Task: Find an Airbnb in Gombe, Nigeria for 7 guests from 10th to 15th July, with a price range of 10,000 to 100,000, 4 bedrooms, 7 beds, 3 bathrooms, and amenities including WiFi, washing machine, free parking, TV, gym, and breakfast. Enable self check-in.
Action: Mouse moved to (468, 121)
Screenshot: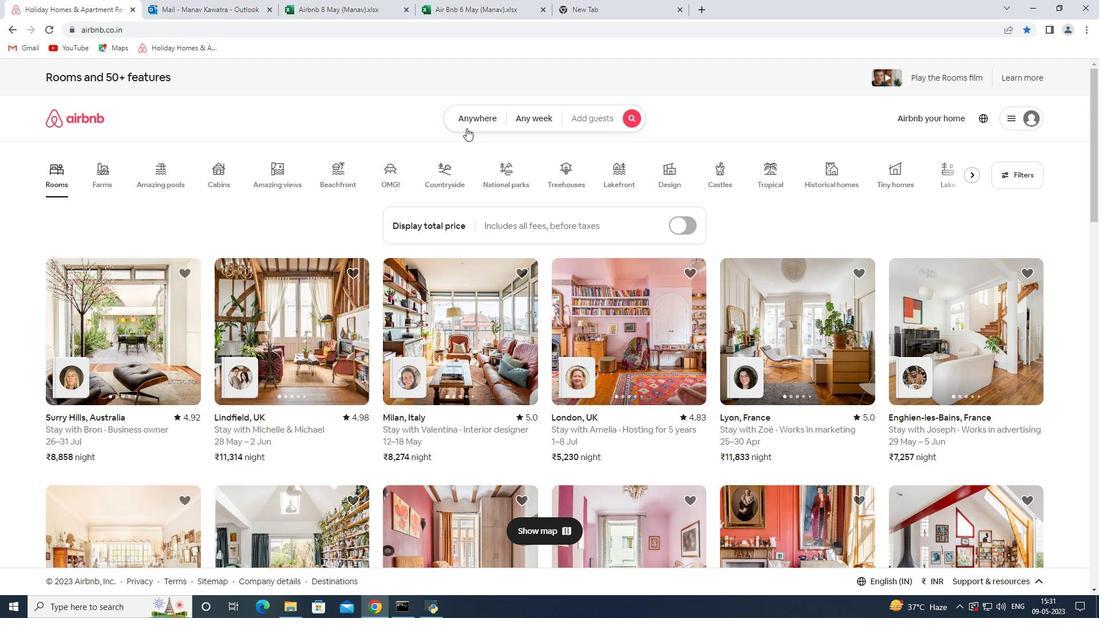 
Action: Mouse pressed left at (468, 121)
Screenshot: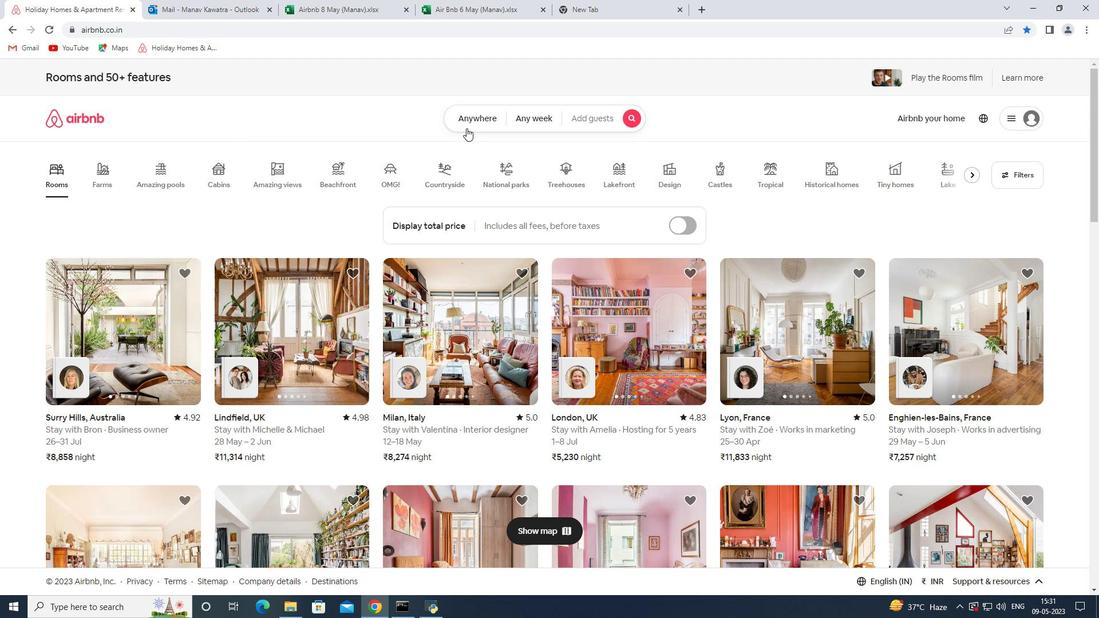 
Action: Mouse moved to (408, 166)
Screenshot: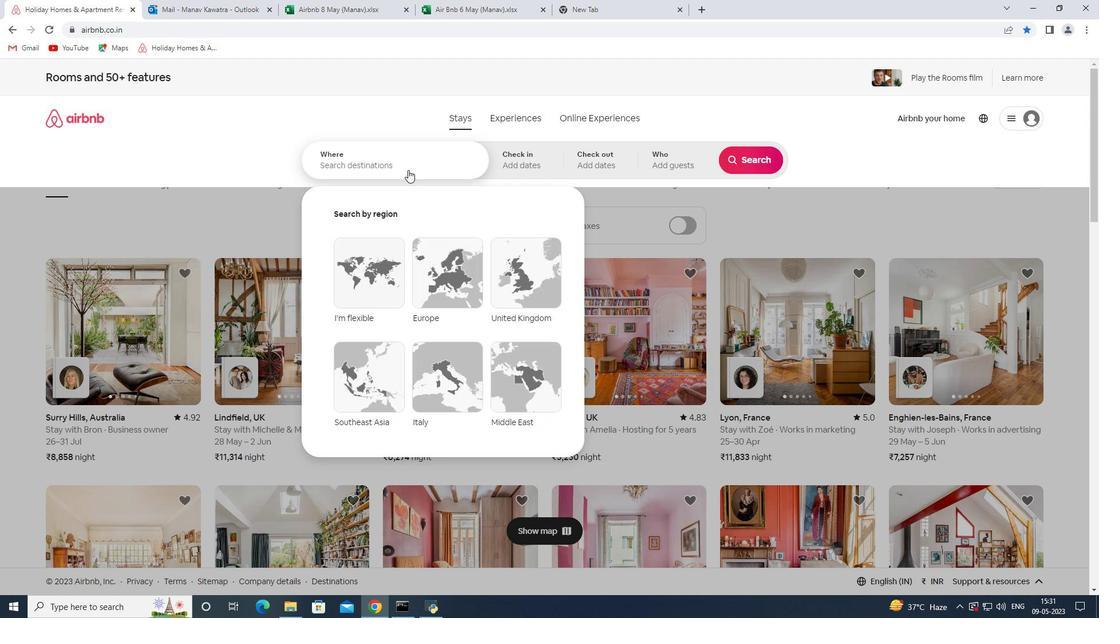 
Action: Mouse pressed left at (408, 166)
Screenshot: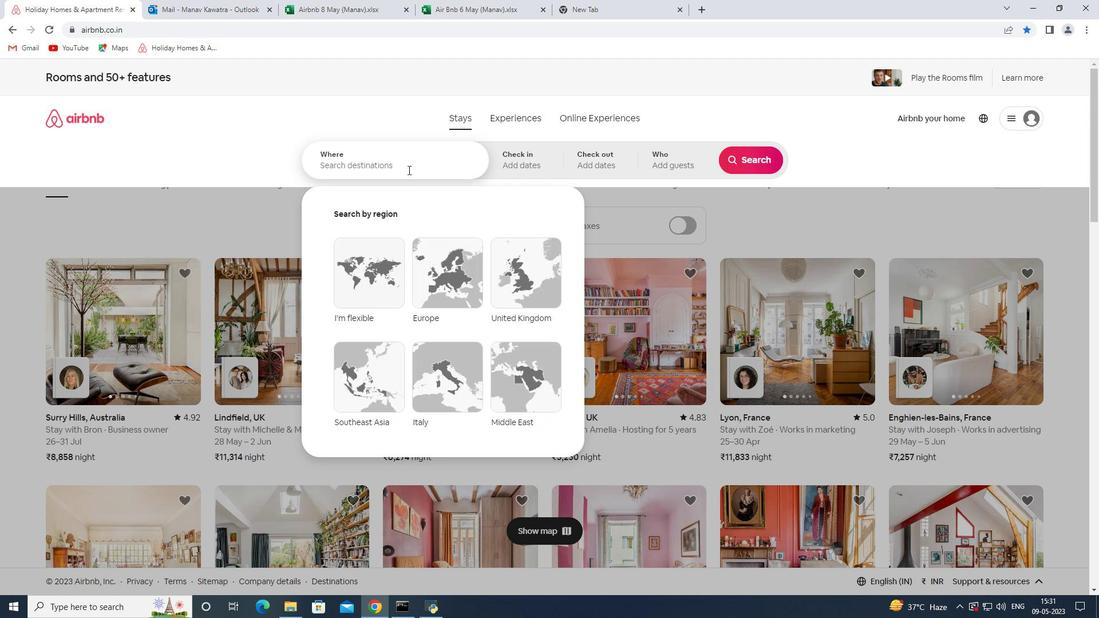 
Action: Mouse moved to (409, 166)
Screenshot: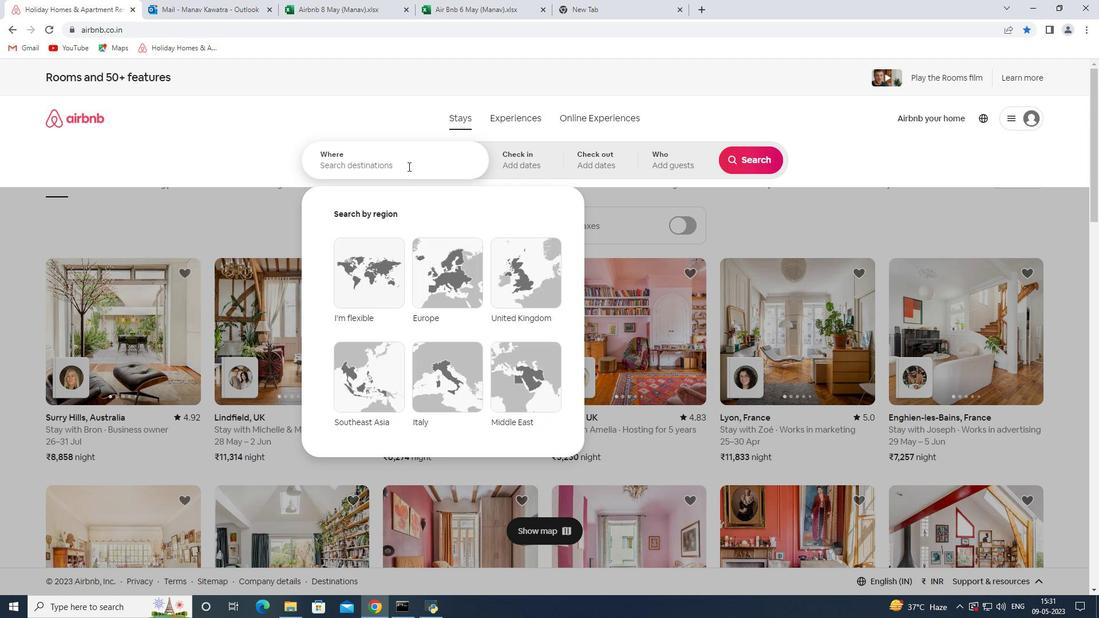 
Action: Key pressed <Key.shift>Gombe<Key.space><Key.shift><Key.shift><Key.shift><Key.shift>Nig
Screenshot: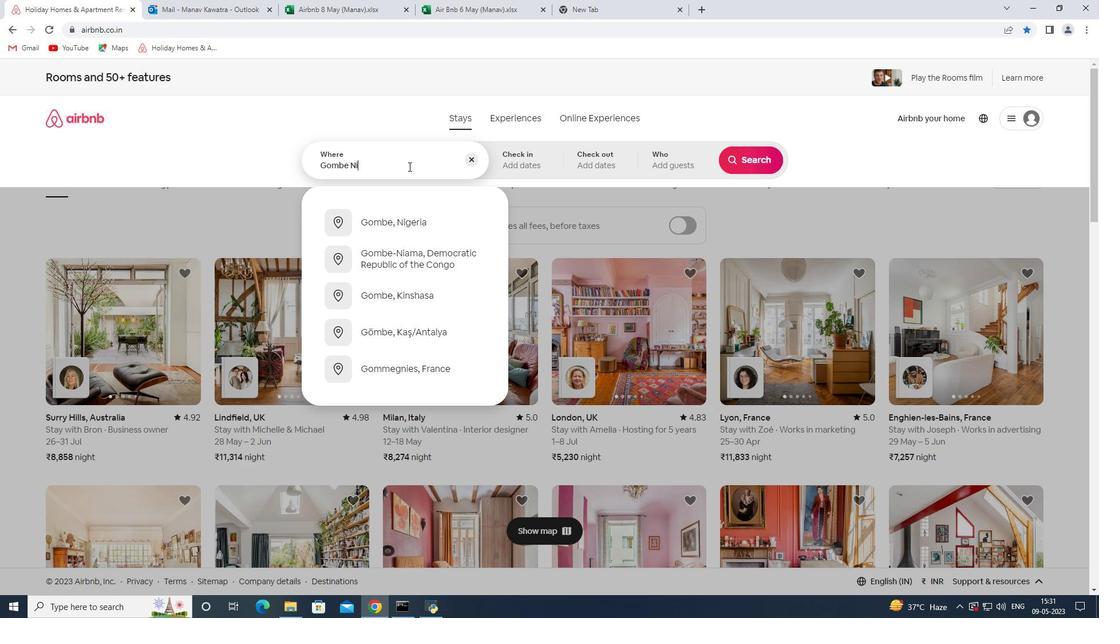 
Action: Mouse moved to (411, 217)
Screenshot: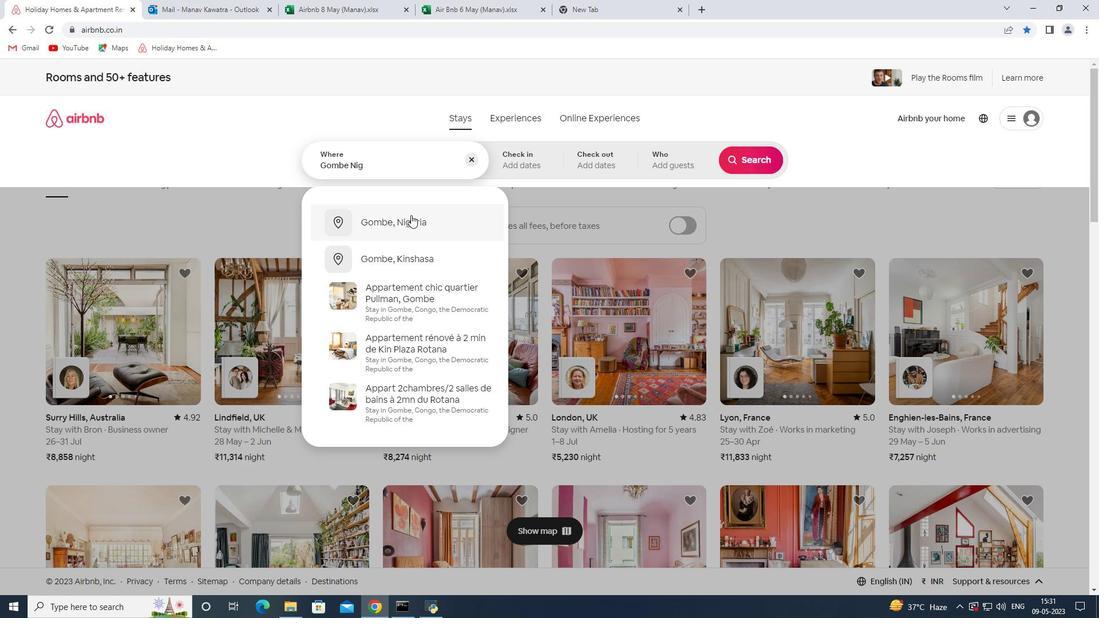 
Action: Mouse pressed left at (411, 217)
Screenshot: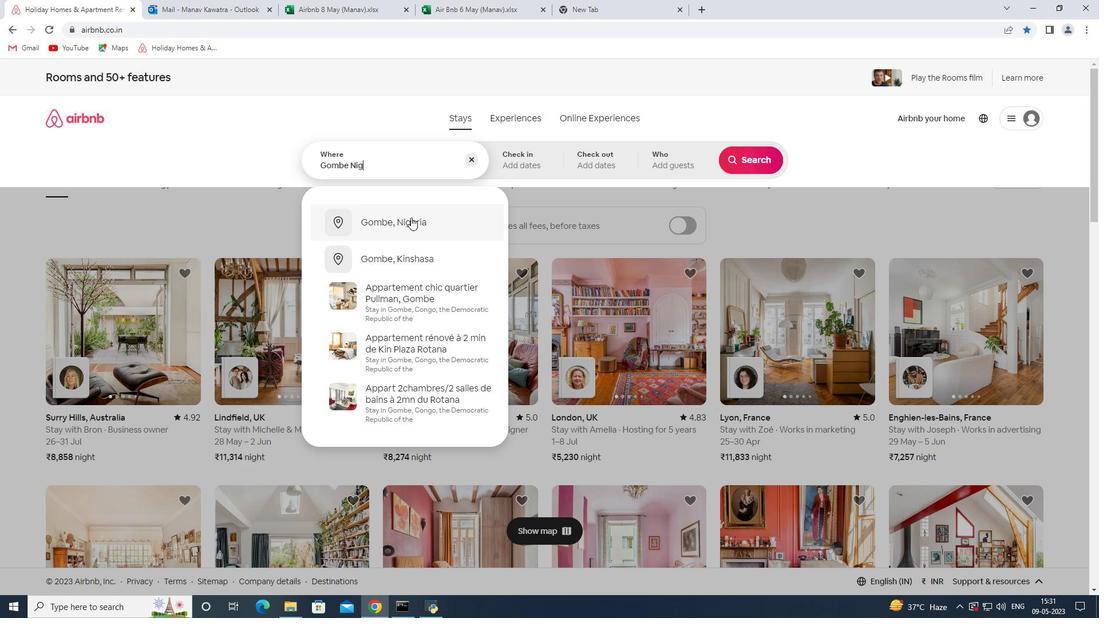 
Action: Mouse moved to (749, 247)
Screenshot: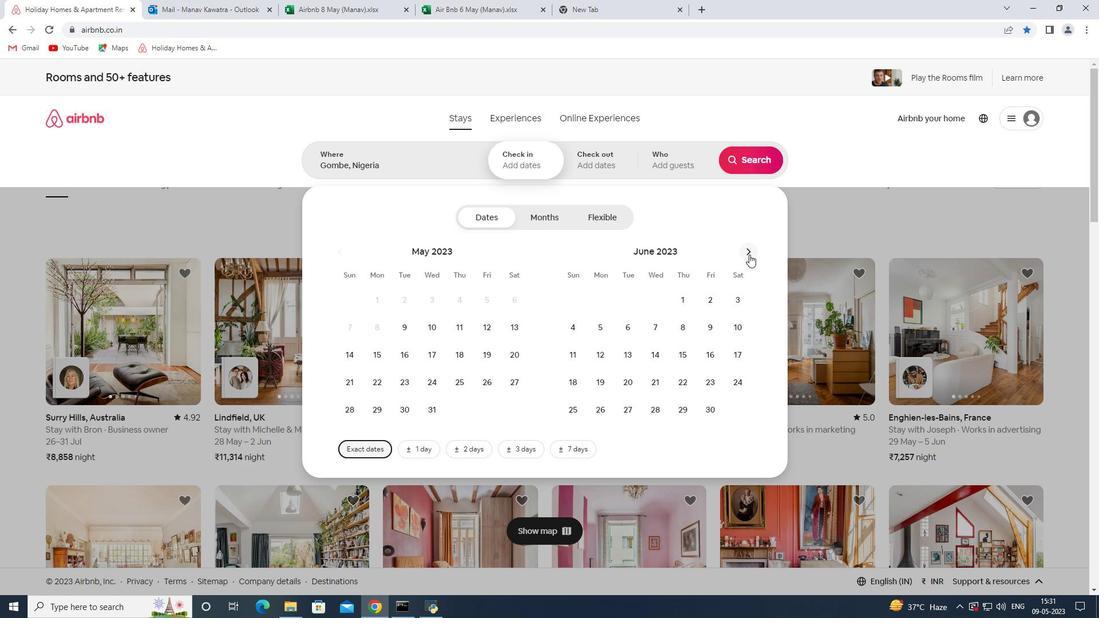 
Action: Mouse pressed left at (749, 247)
Screenshot: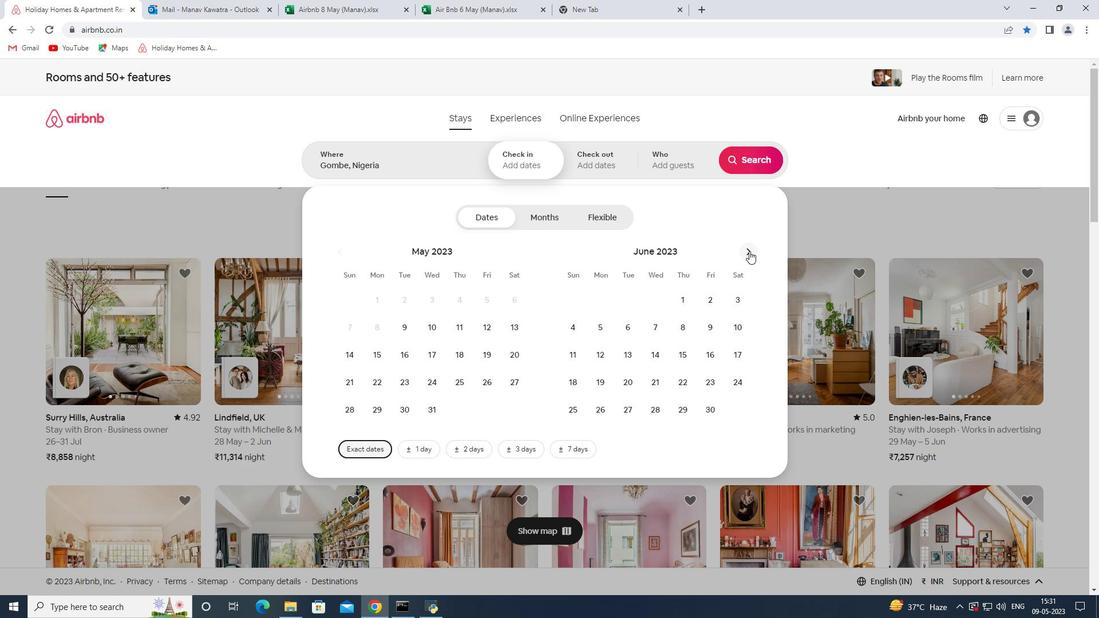 
Action: Mouse moved to (595, 351)
Screenshot: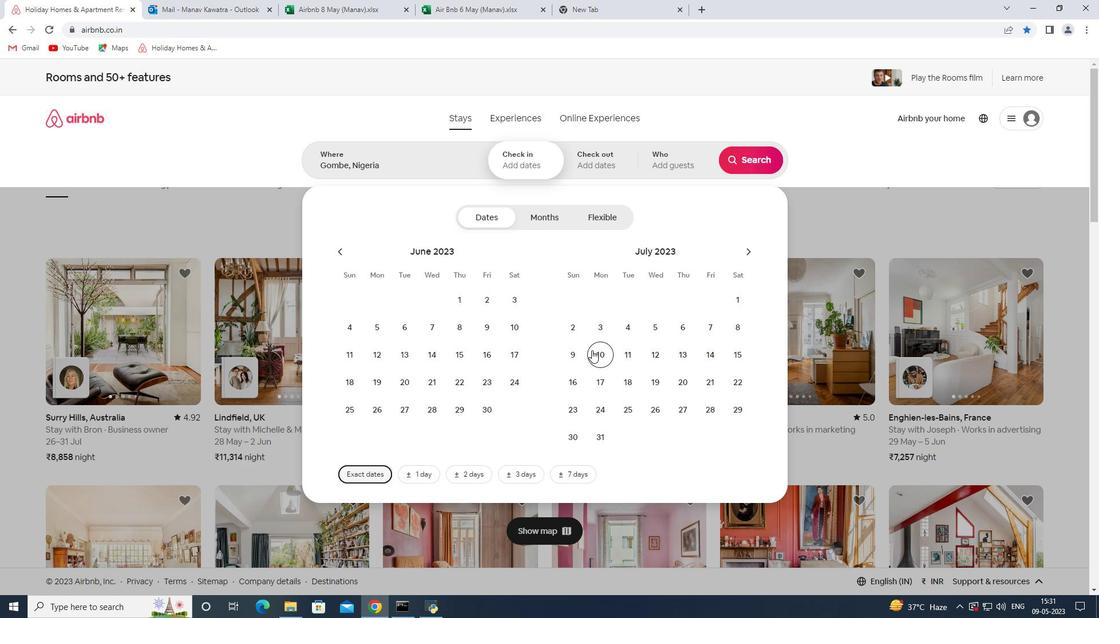 
Action: Mouse pressed left at (595, 351)
Screenshot: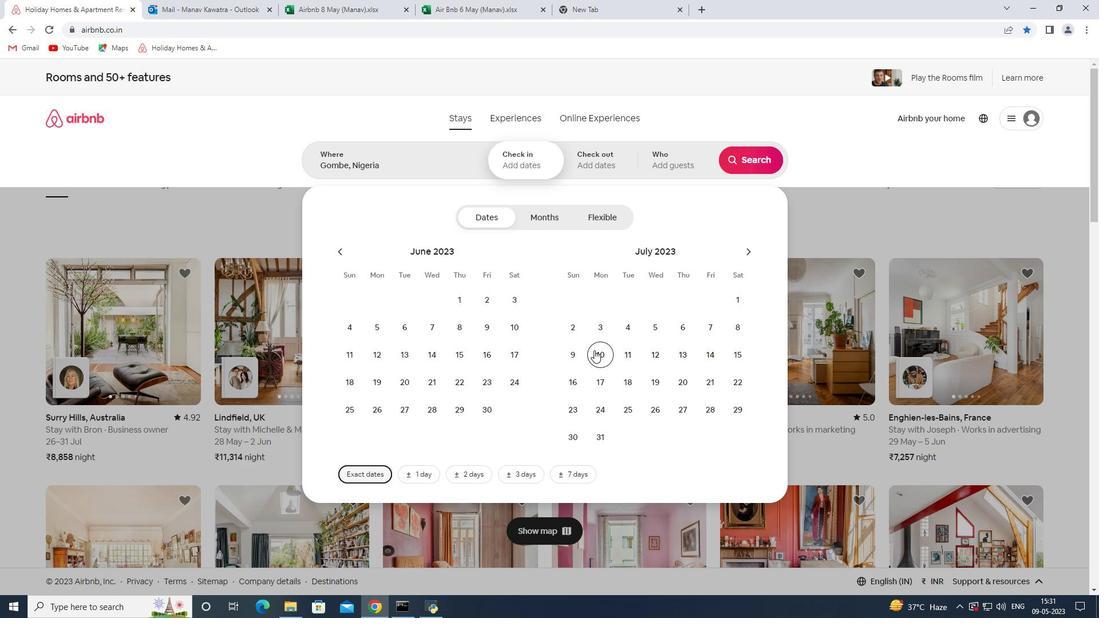 
Action: Mouse moved to (734, 362)
Screenshot: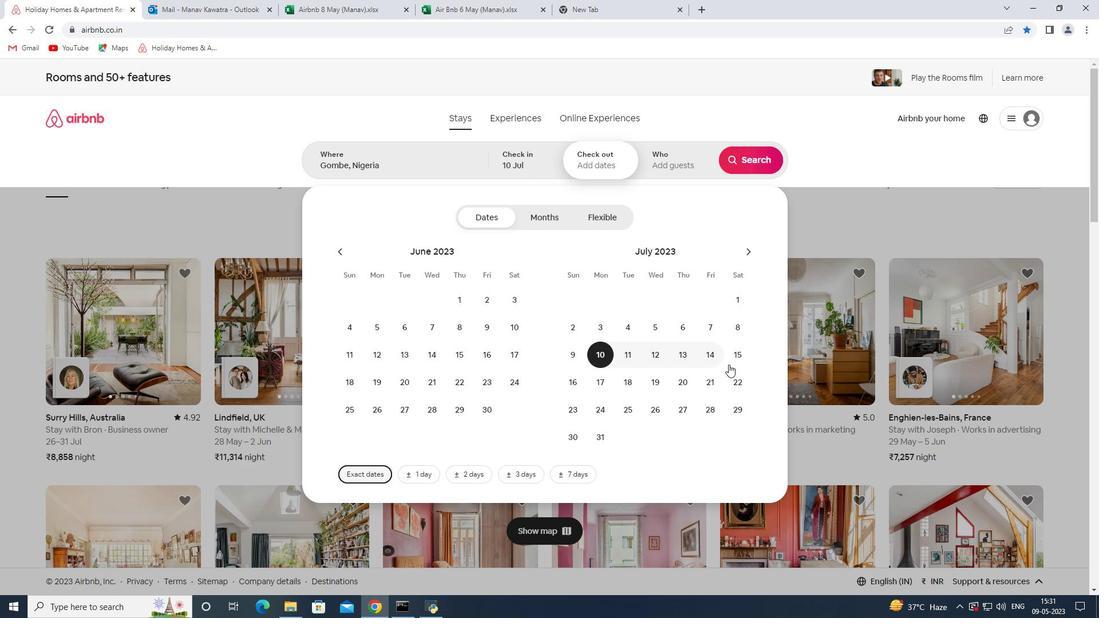 
Action: Mouse pressed left at (734, 362)
Screenshot: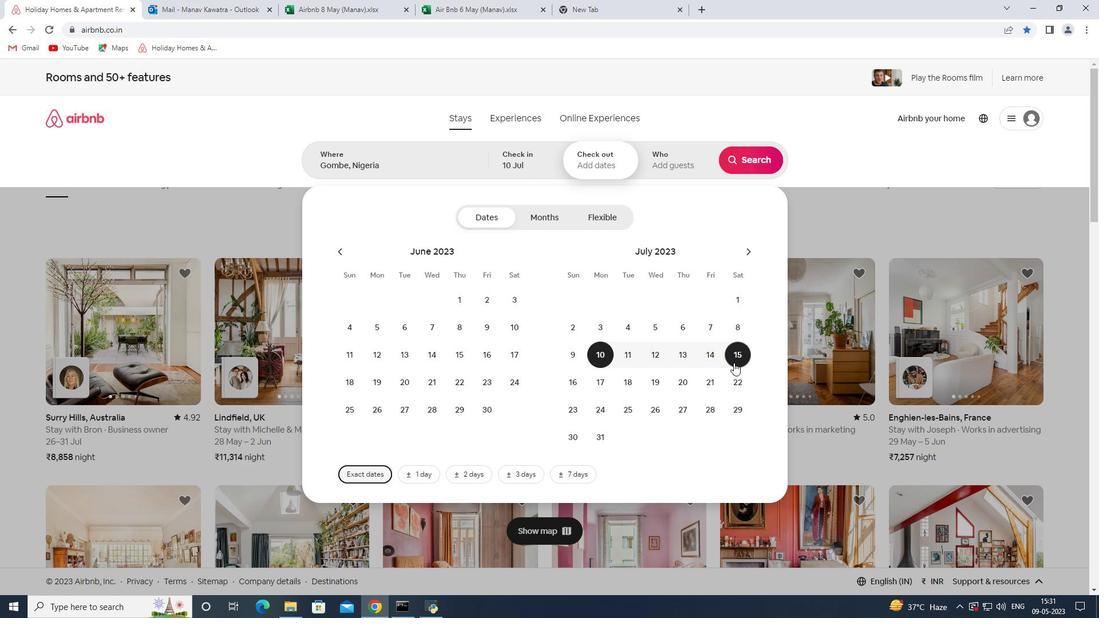 
Action: Mouse moved to (679, 161)
Screenshot: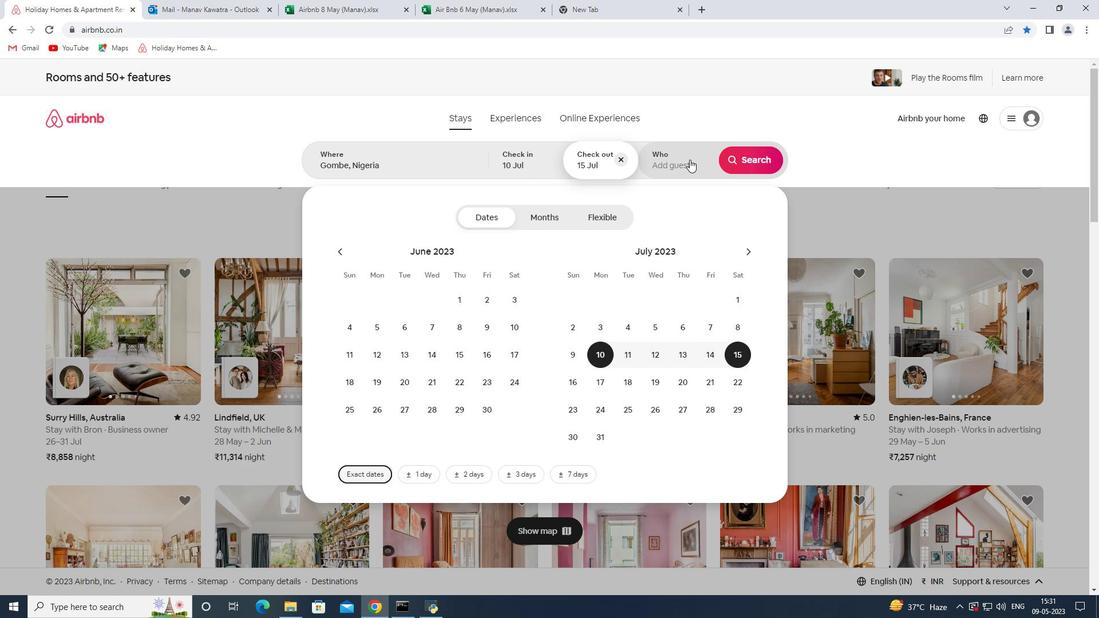 
Action: Mouse pressed left at (679, 161)
Screenshot: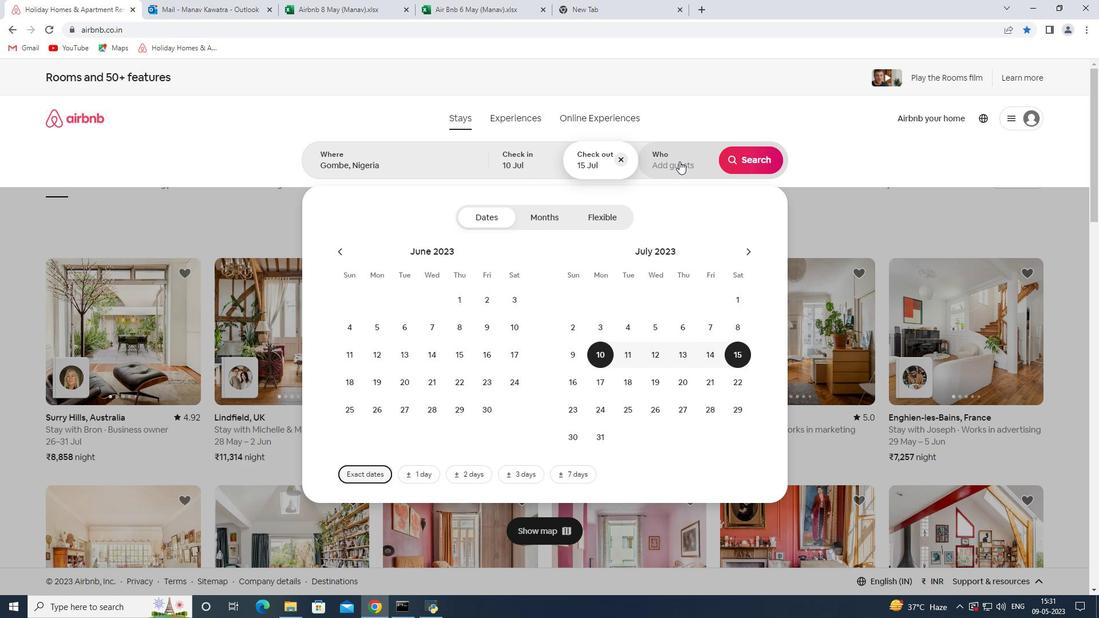 
Action: Mouse moved to (752, 214)
Screenshot: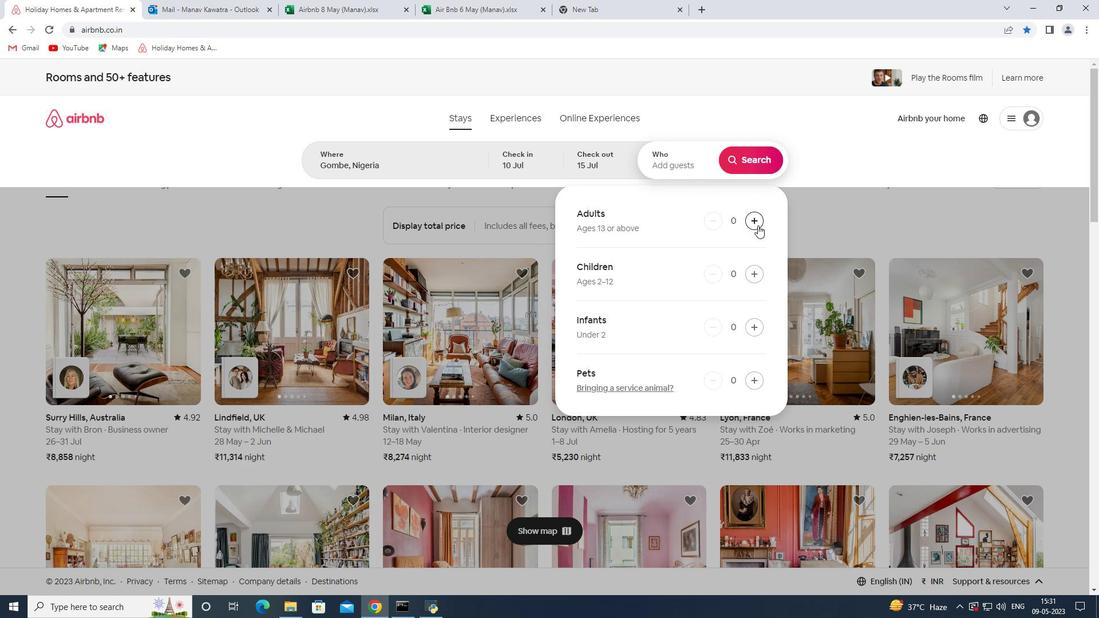 
Action: Mouse pressed left at (752, 214)
Screenshot: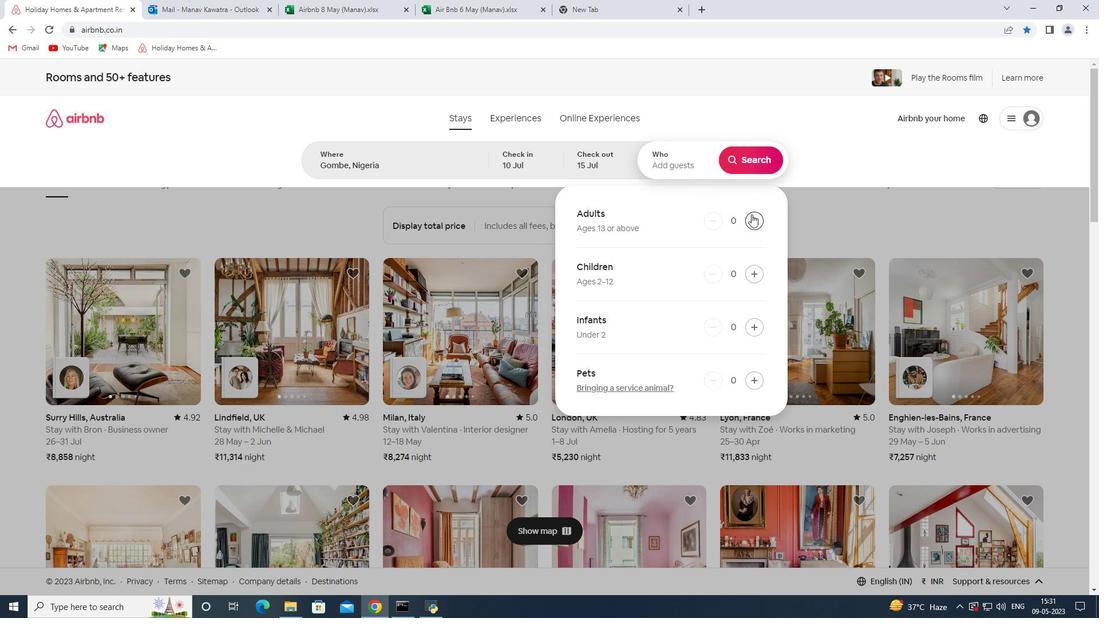 
Action: Mouse pressed left at (752, 214)
Screenshot: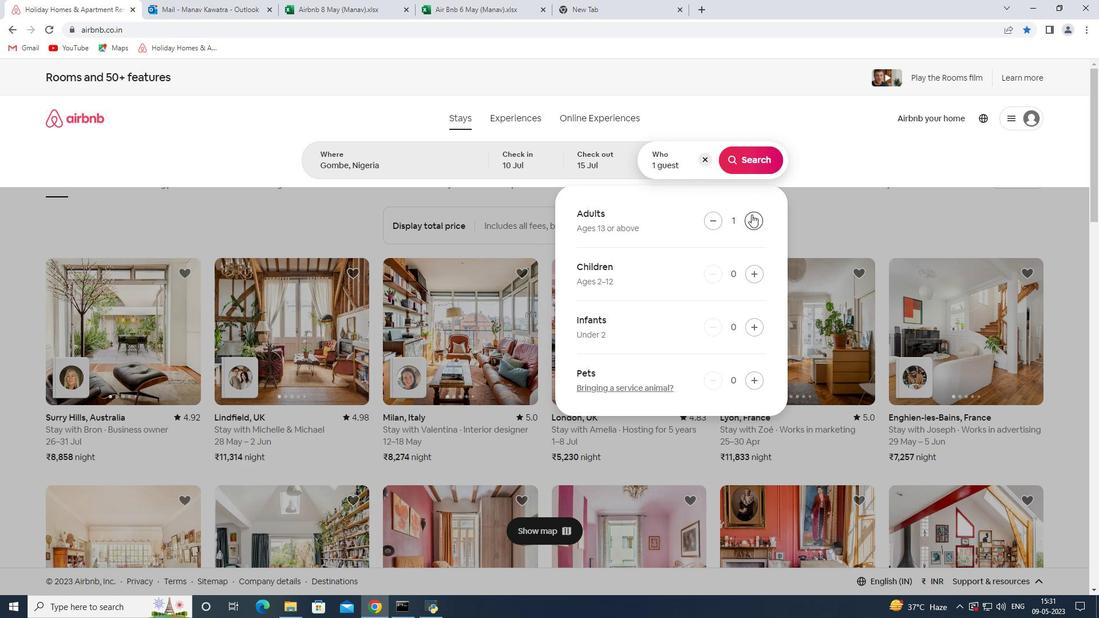 
Action: Mouse pressed left at (752, 214)
Screenshot: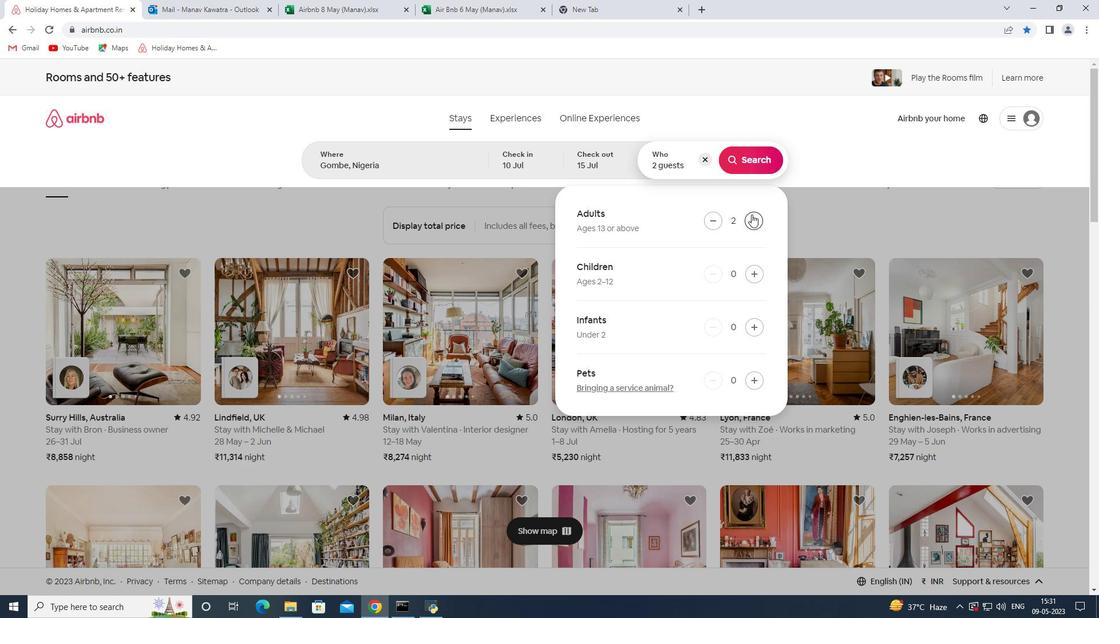 
Action: Mouse moved to (753, 217)
Screenshot: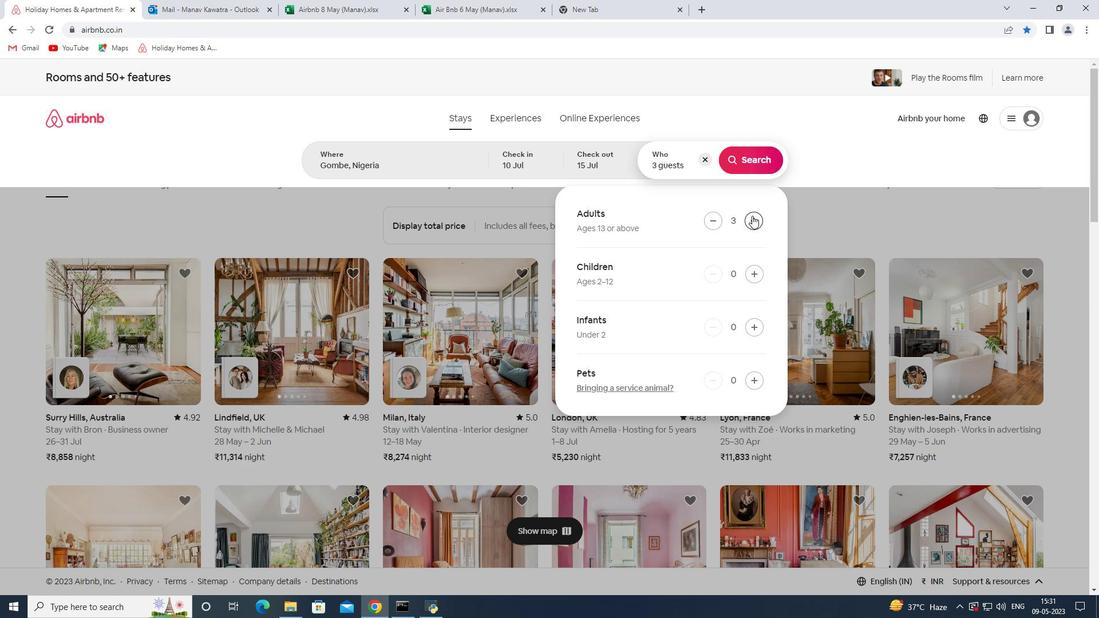 
Action: Mouse pressed left at (753, 217)
Screenshot: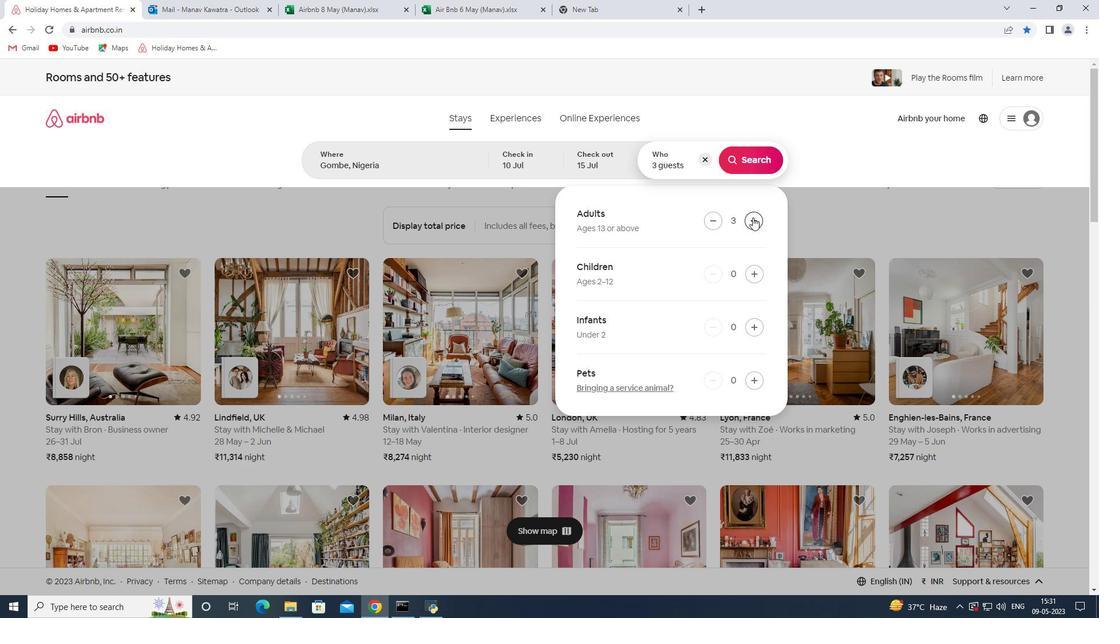 
Action: Mouse pressed left at (753, 217)
Screenshot: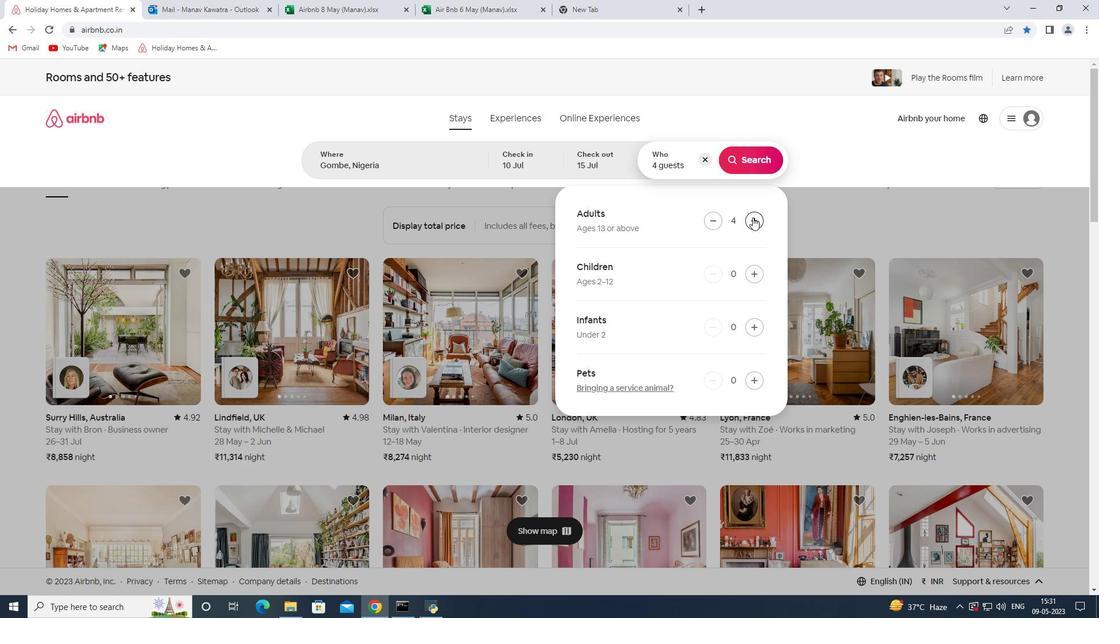
Action: Mouse moved to (753, 218)
Screenshot: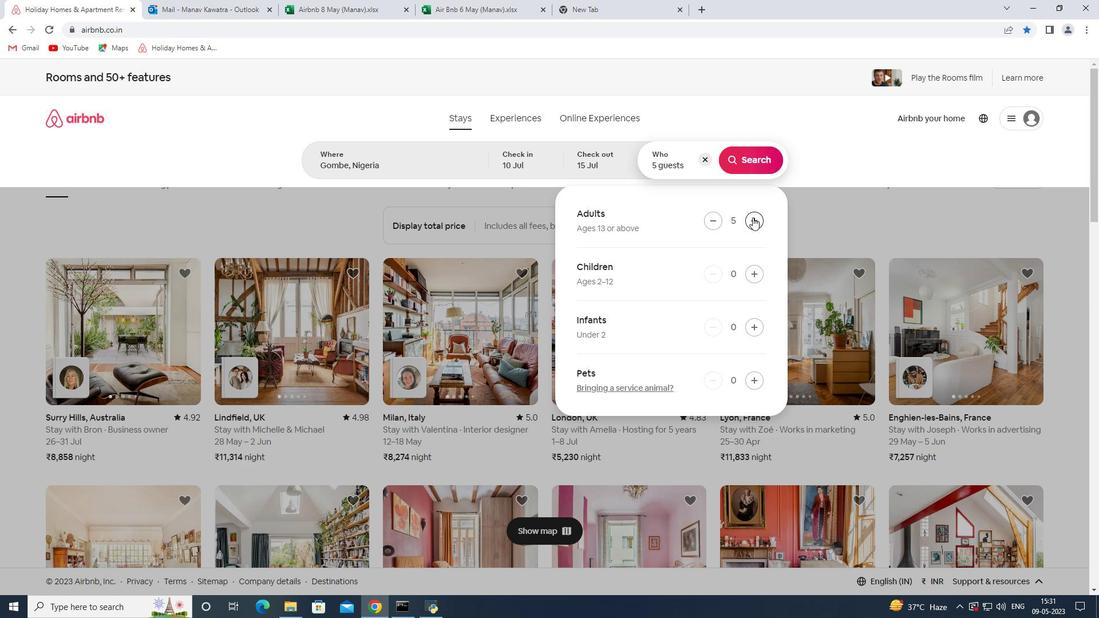
Action: Mouse pressed left at (753, 218)
Screenshot: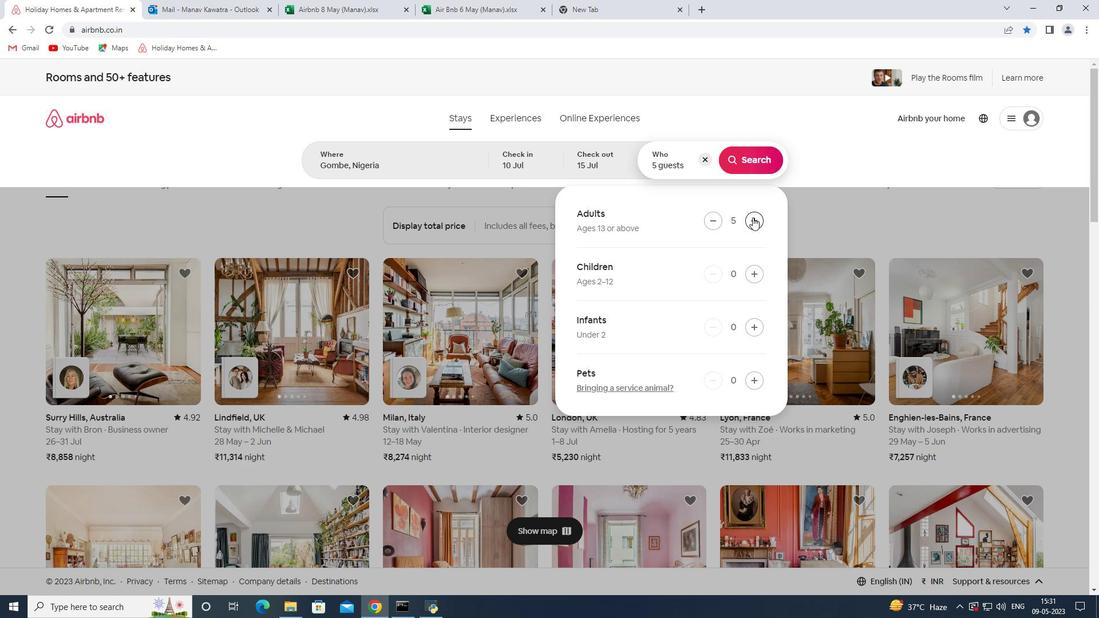 
Action: Mouse pressed left at (753, 218)
Screenshot: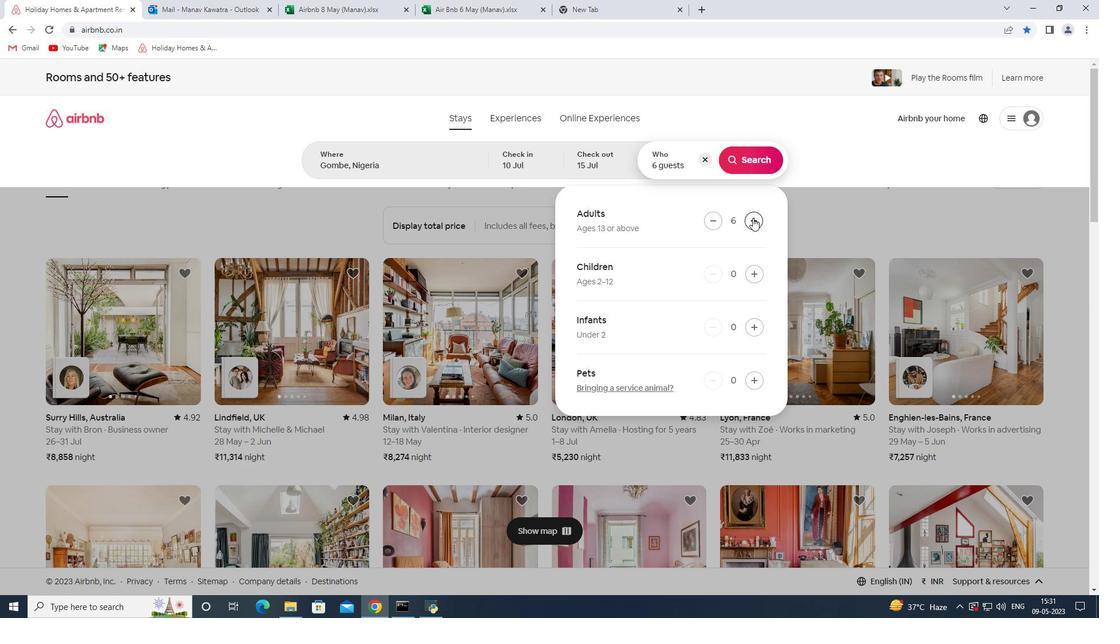 
Action: Mouse moved to (746, 161)
Screenshot: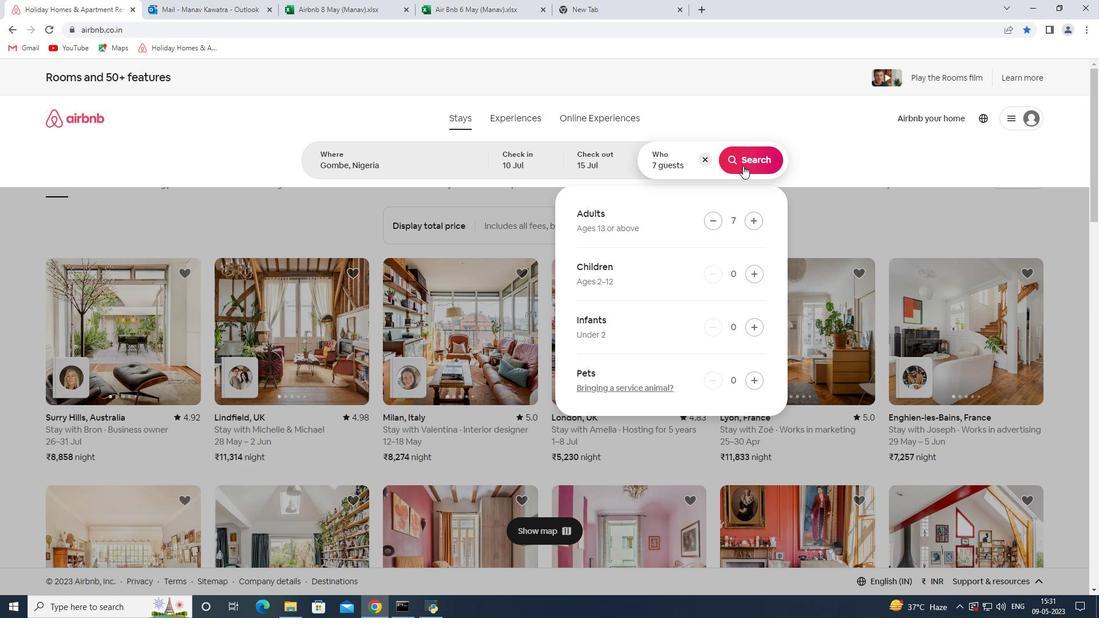 
Action: Mouse pressed left at (746, 161)
Screenshot: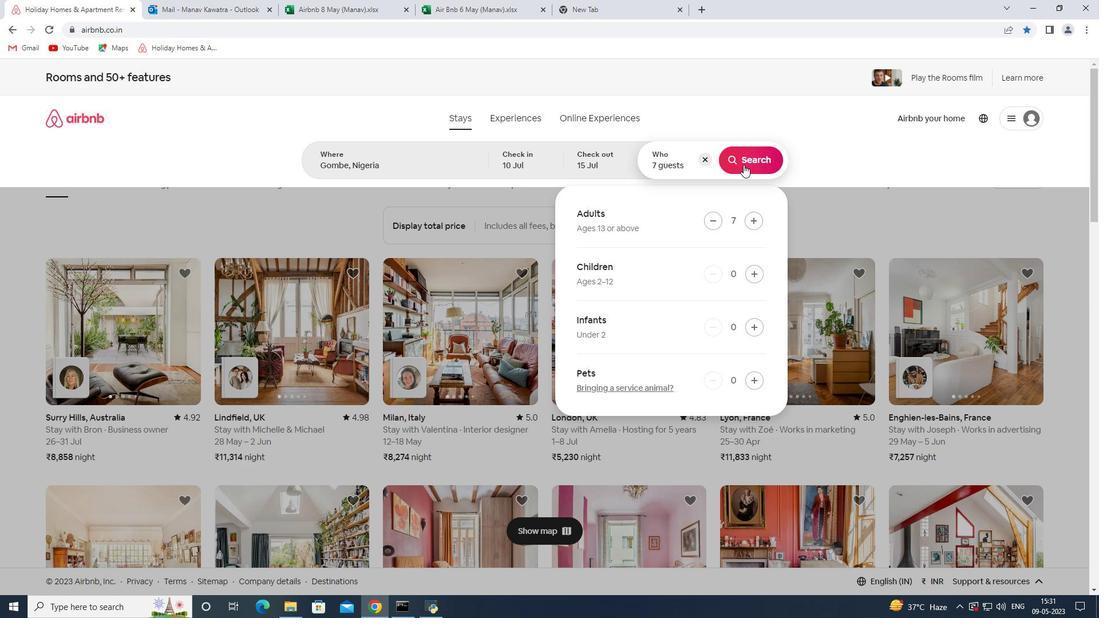 
Action: Mouse moved to (1047, 123)
Screenshot: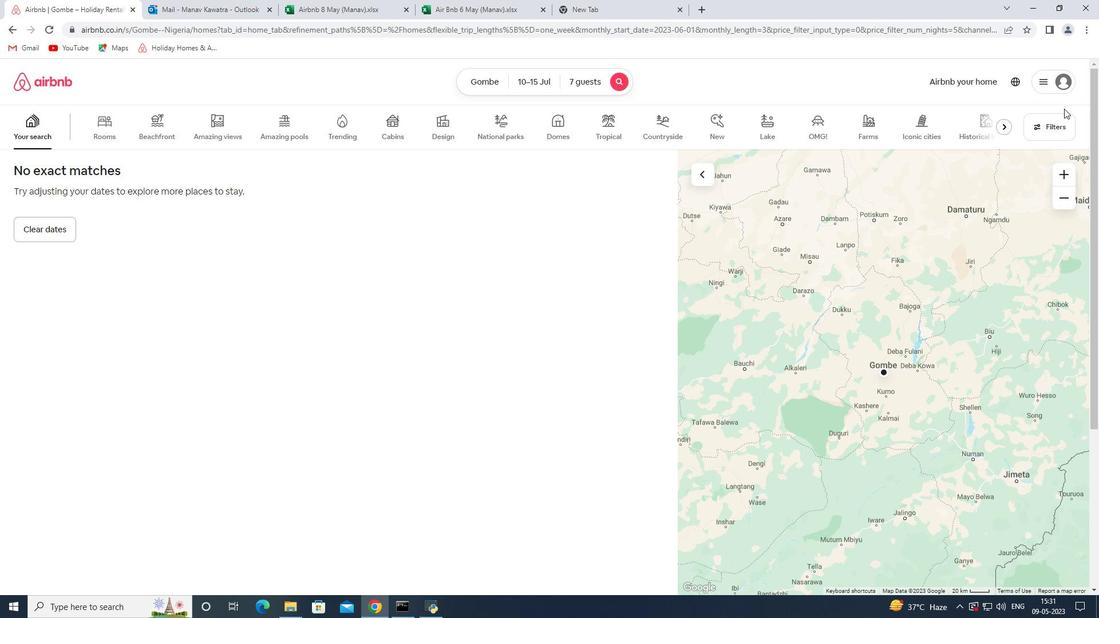 
Action: Mouse pressed left at (1047, 123)
Screenshot: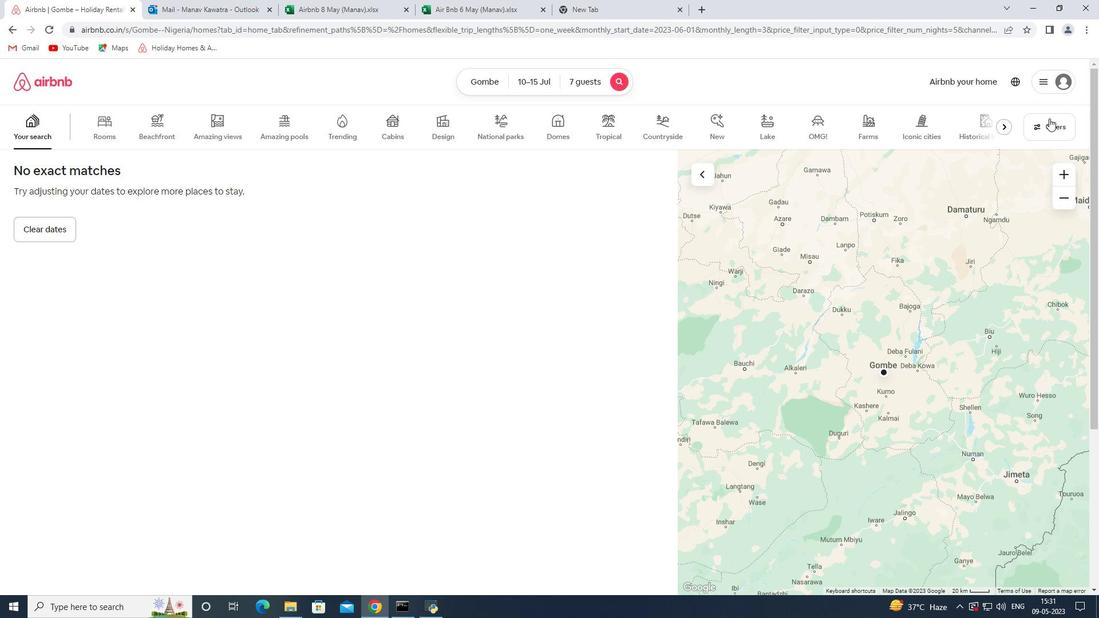 
Action: Mouse moved to (412, 409)
Screenshot: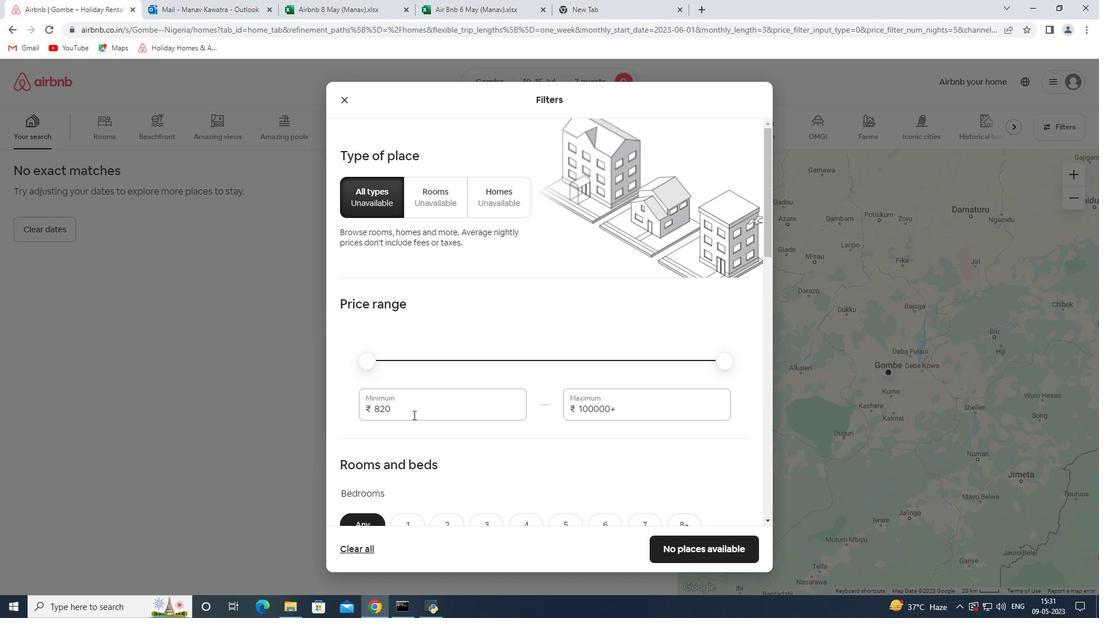 
Action: Mouse pressed left at (412, 409)
Screenshot: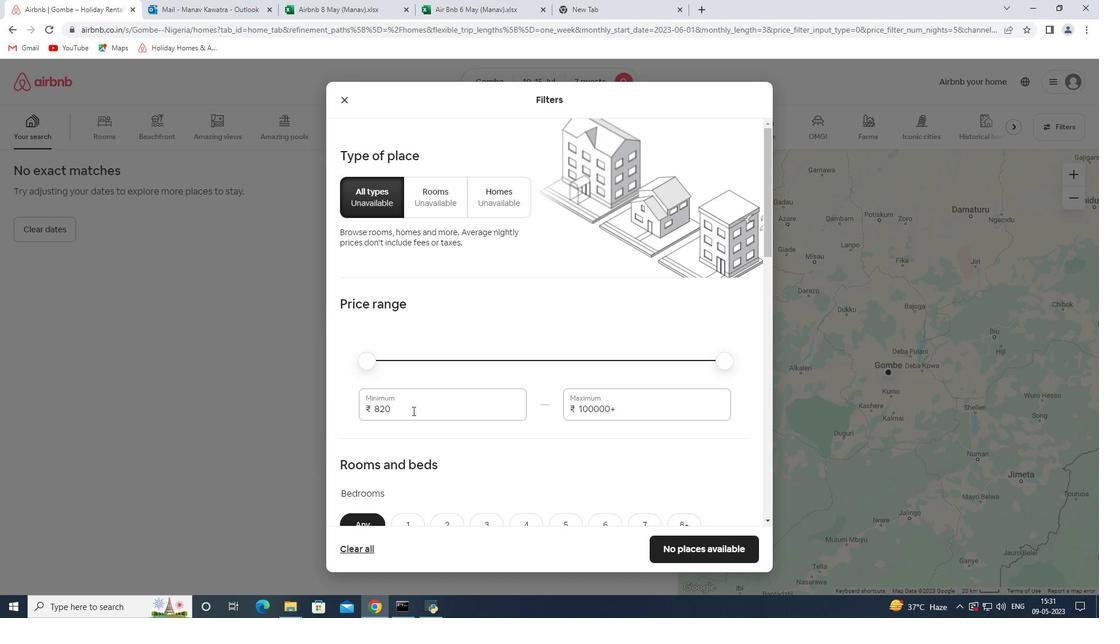 
Action: Mouse pressed left at (412, 409)
Screenshot: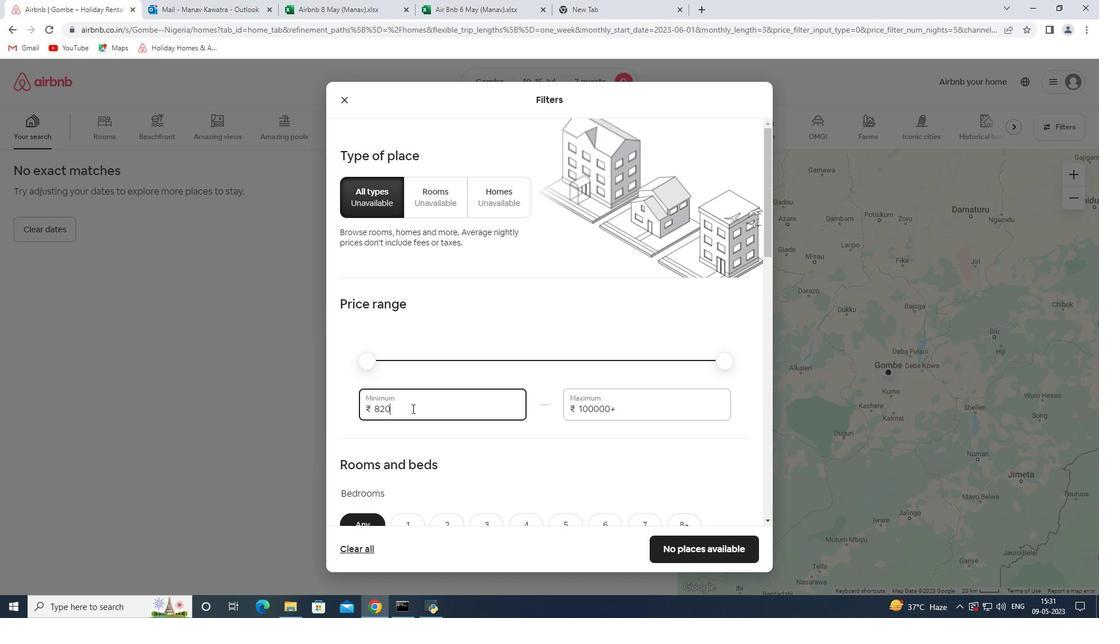 
Action: Key pressed 10000<Key.tab>15000
Screenshot: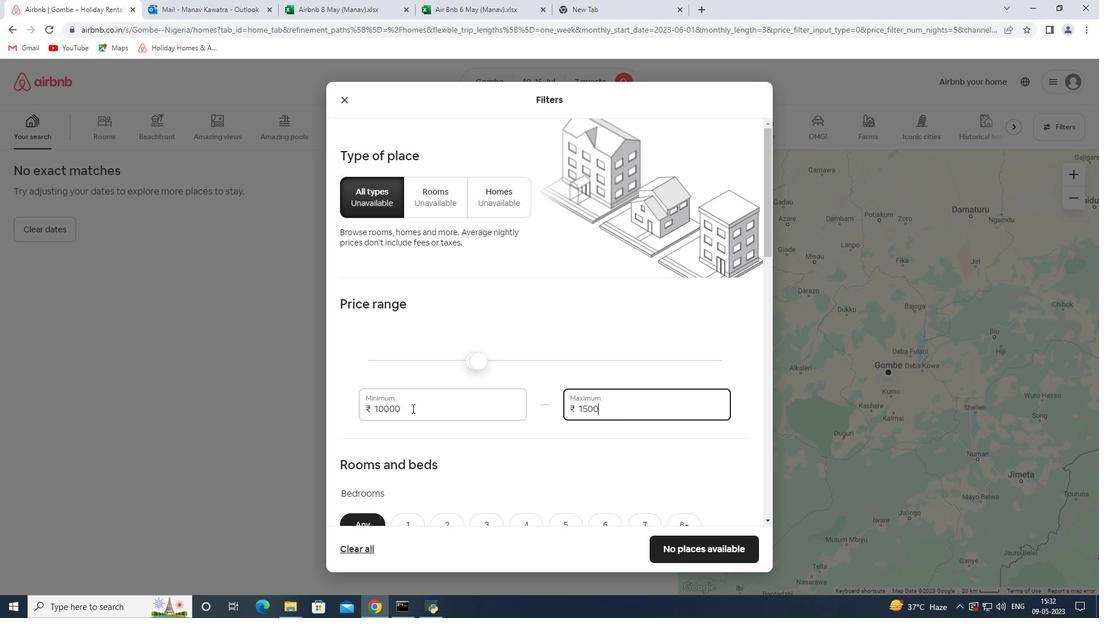 
Action: Mouse moved to (586, 237)
Screenshot: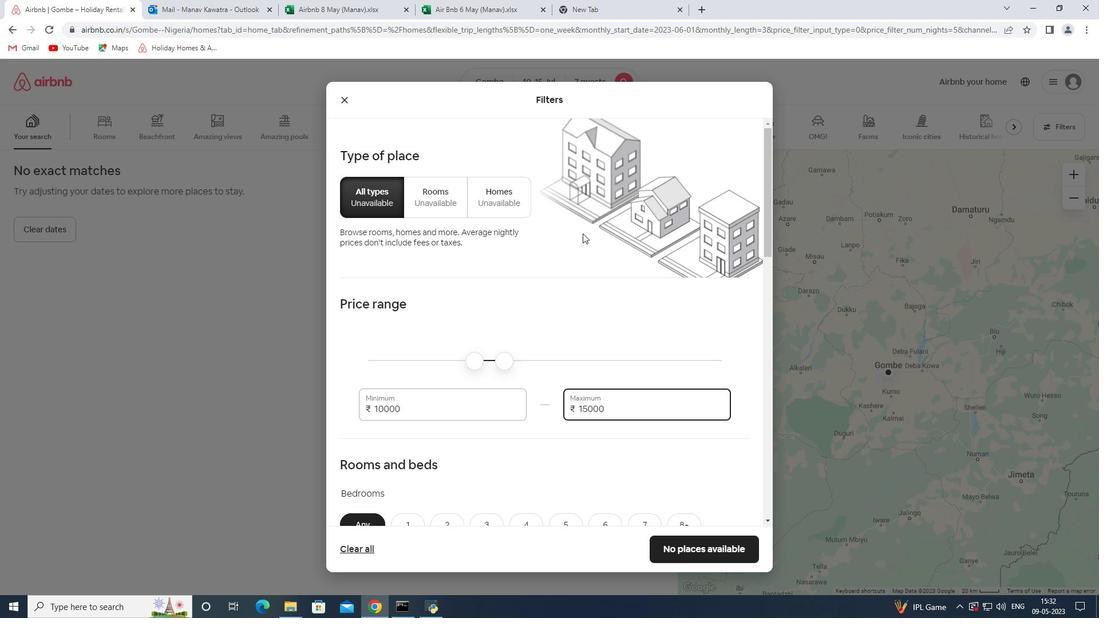 
Action: Mouse scrolled (586, 237) with delta (0, 0)
Screenshot: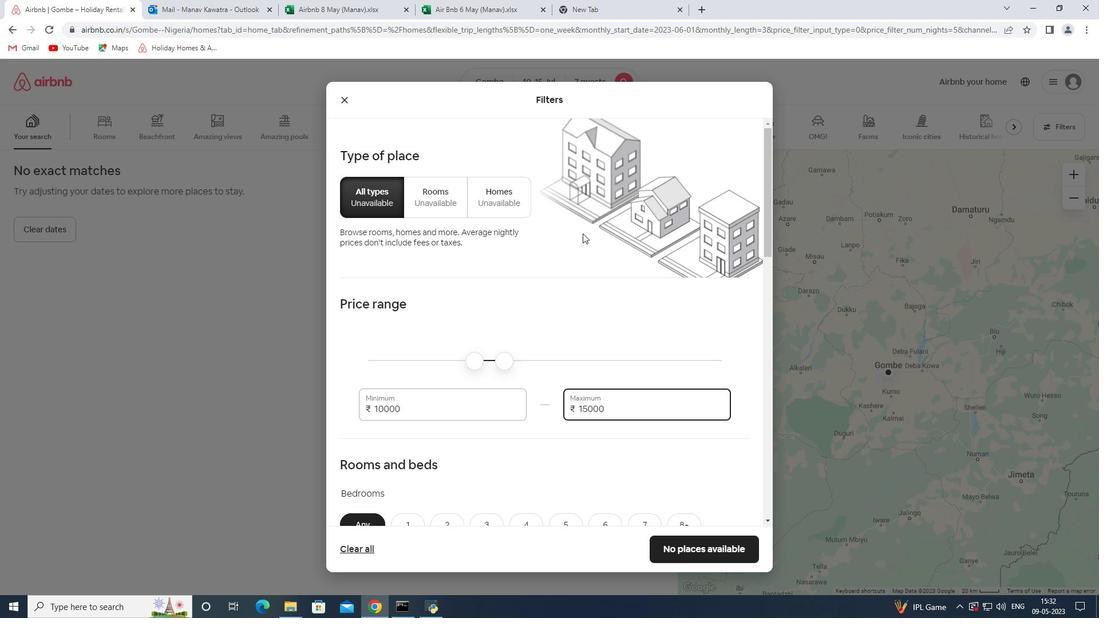 
Action: Mouse moved to (590, 237)
Screenshot: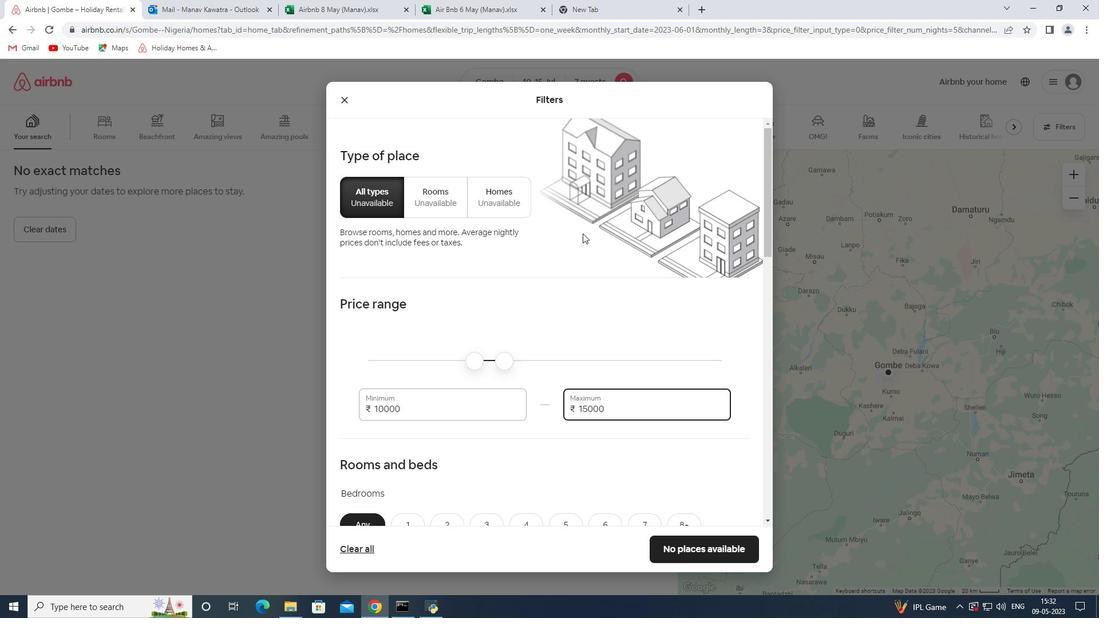 
Action: Mouse scrolled (590, 236) with delta (0, 0)
Screenshot: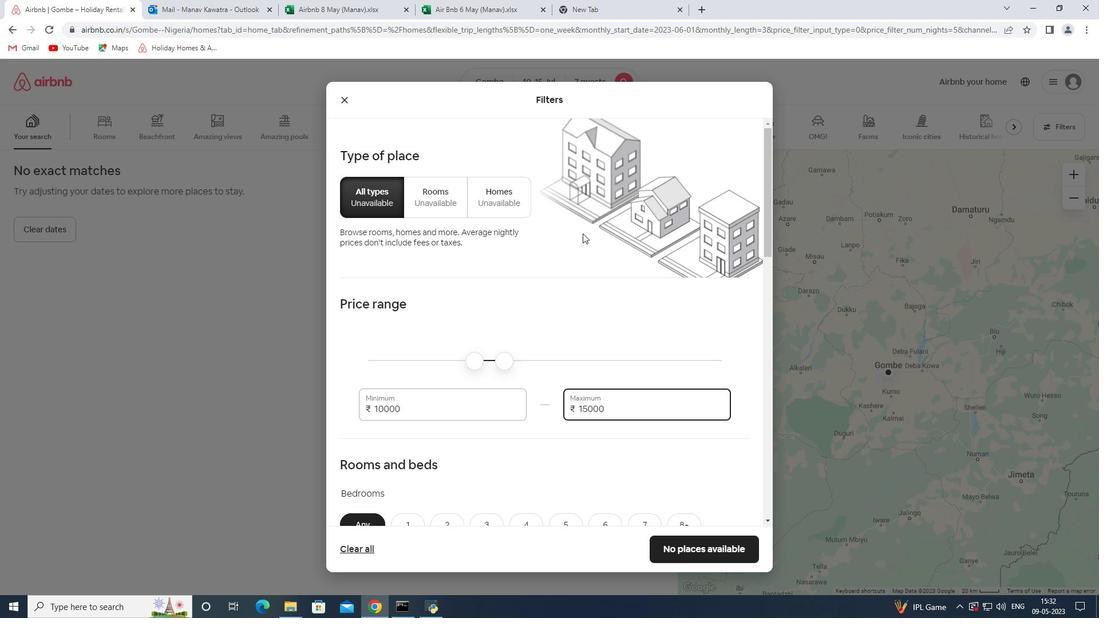 
Action: Mouse moved to (591, 236)
Screenshot: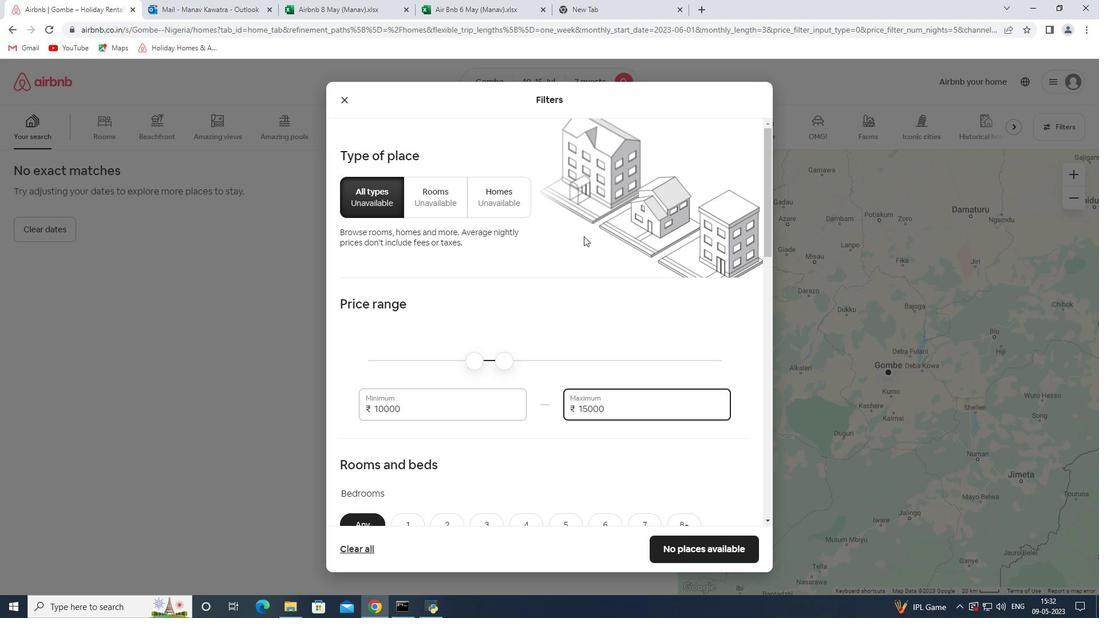 
Action: Mouse scrolled (591, 236) with delta (0, 0)
Screenshot: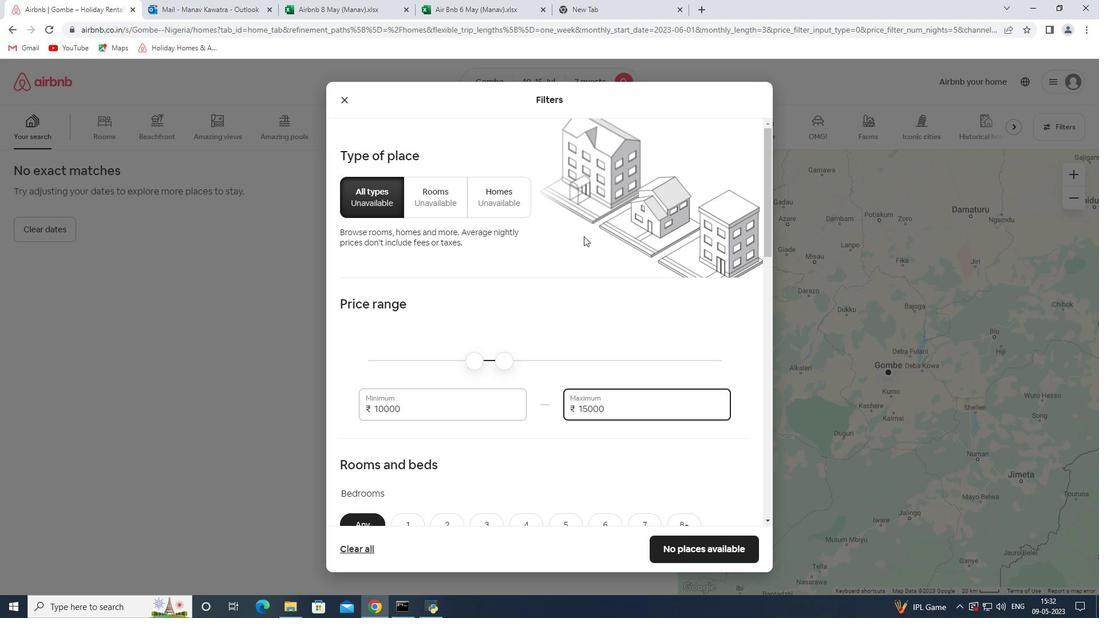 
Action: Mouse moved to (595, 234)
Screenshot: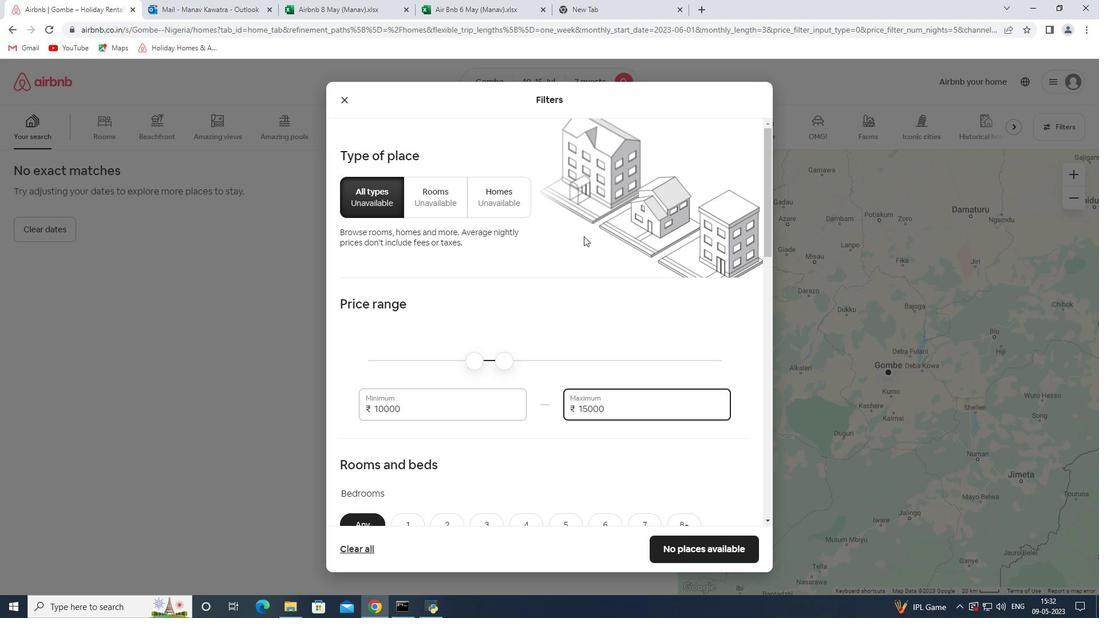 
Action: Mouse scrolled (595, 234) with delta (0, 0)
Screenshot: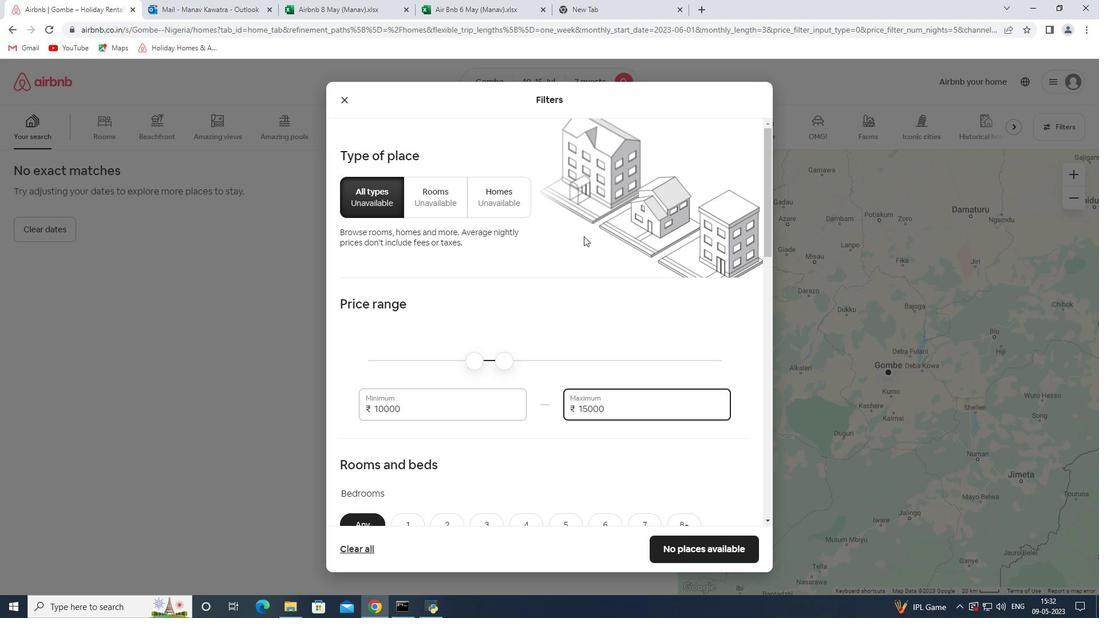 
Action: Mouse moved to (528, 298)
Screenshot: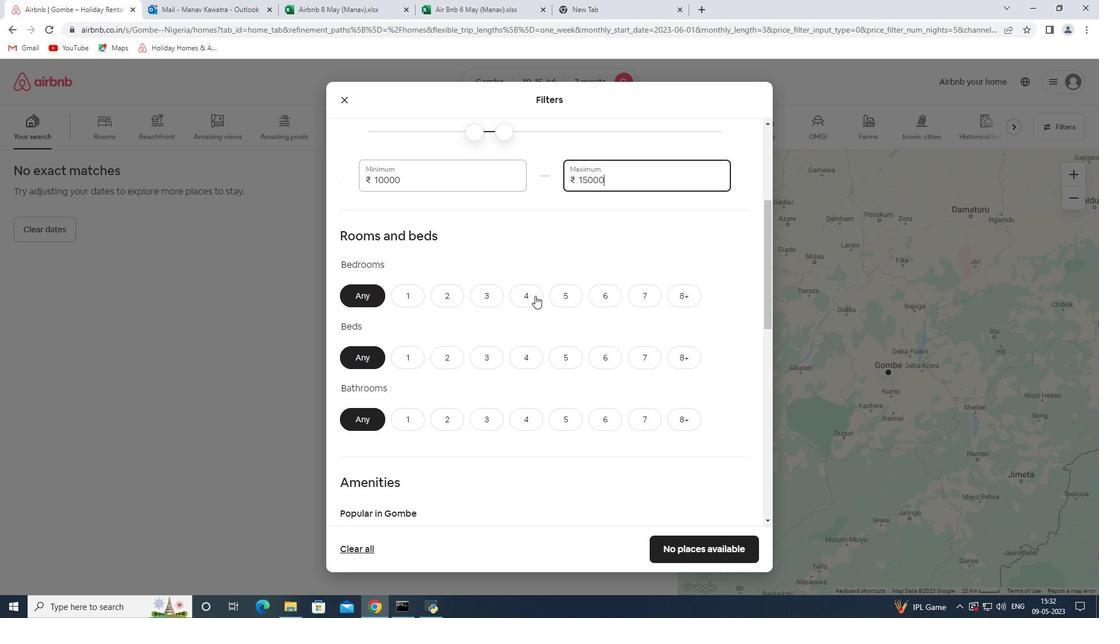 
Action: Mouse pressed left at (528, 298)
Screenshot: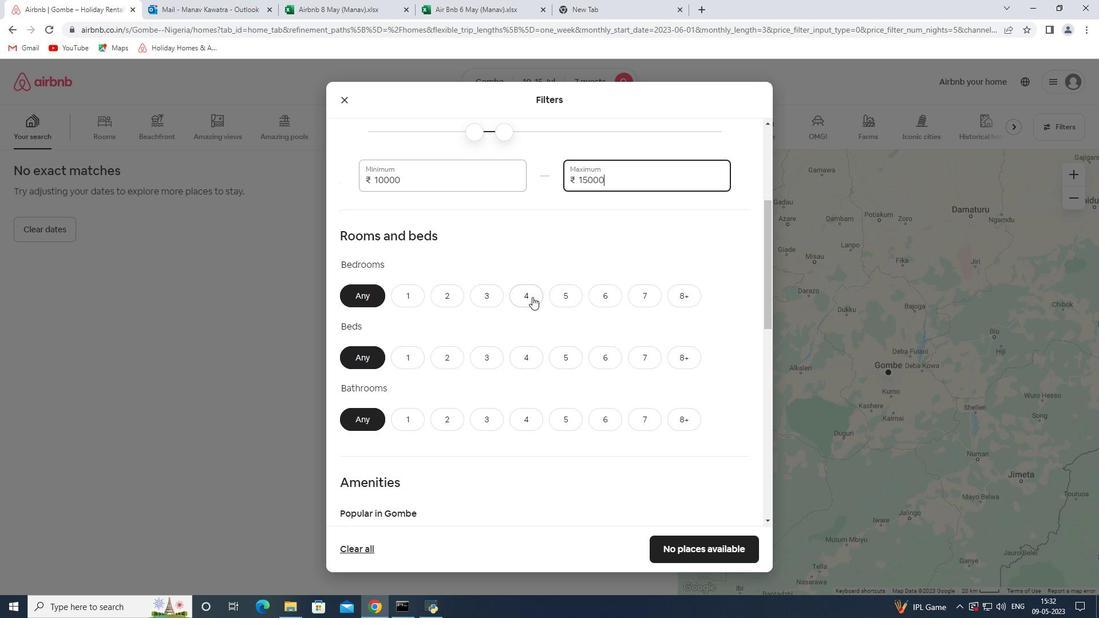 
Action: Mouse moved to (649, 355)
Screenshot: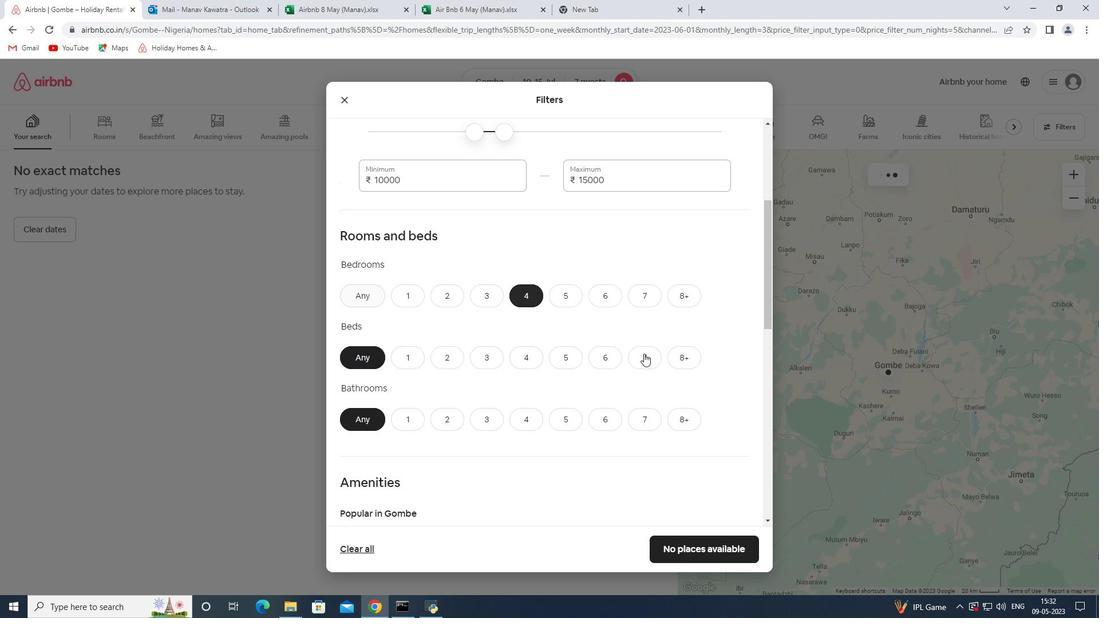 
Action: Mouse pressed left at (649, 355)
Screenshot: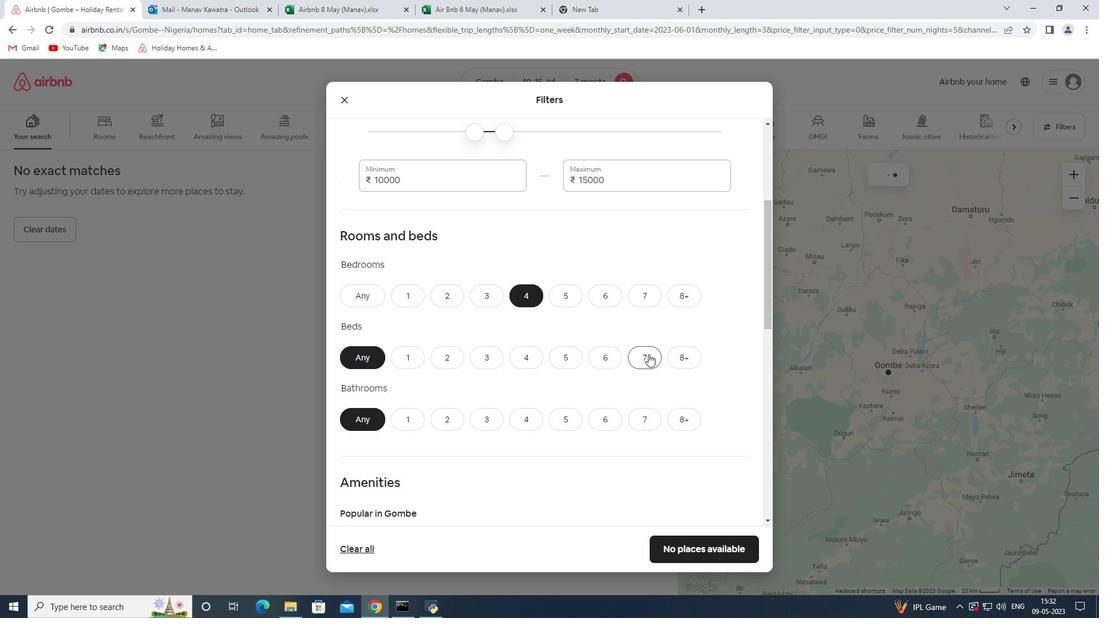 
Action: Mouse moved to (528, 420)
Screenshot: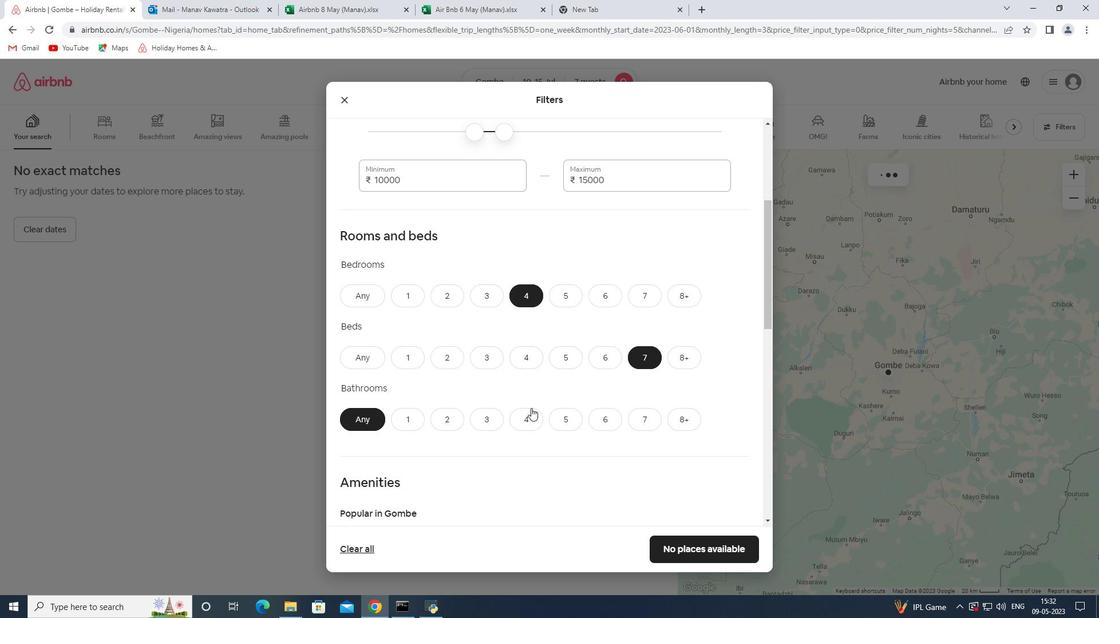 
Action: Mouse pressed left at (528, 420)
Screenshot: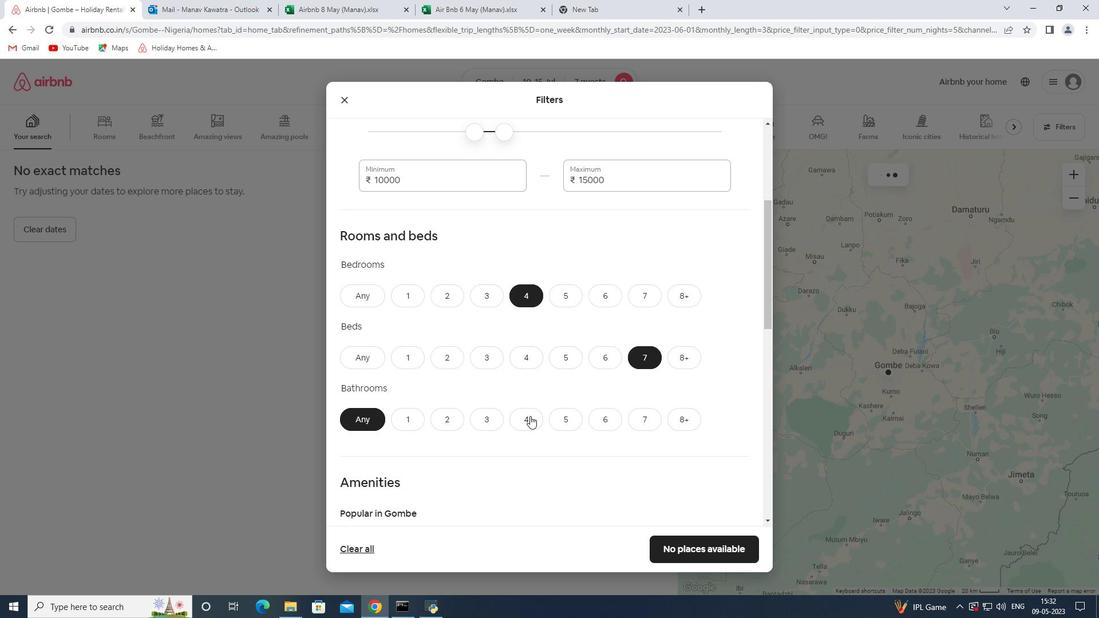 
Action: Mouse moved to (566, 368)
Screenshot: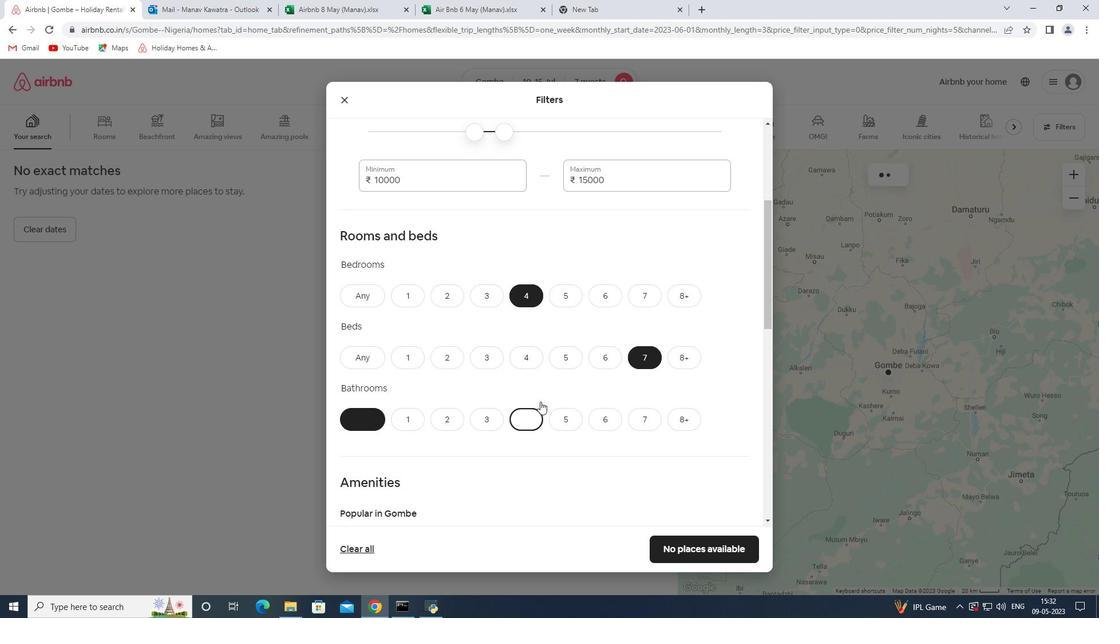 
Action: Mouse scrolled (566, 368) with delta (0, 0)
Screenshot: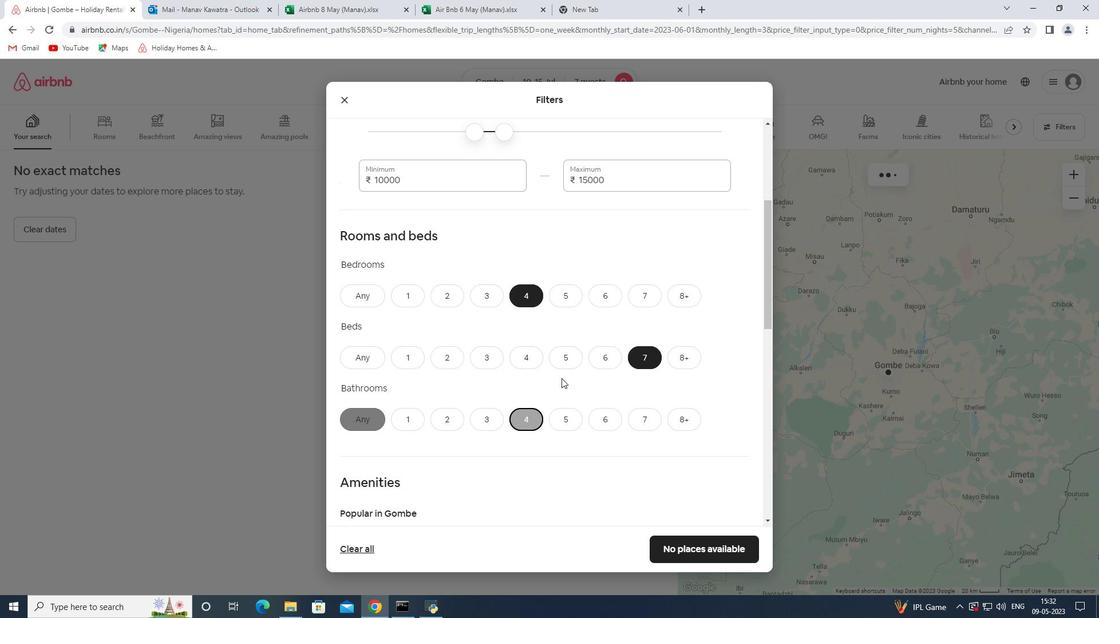 
Action: Mouse scrolled (566, 368) with delta (0, 0)
Screenshot: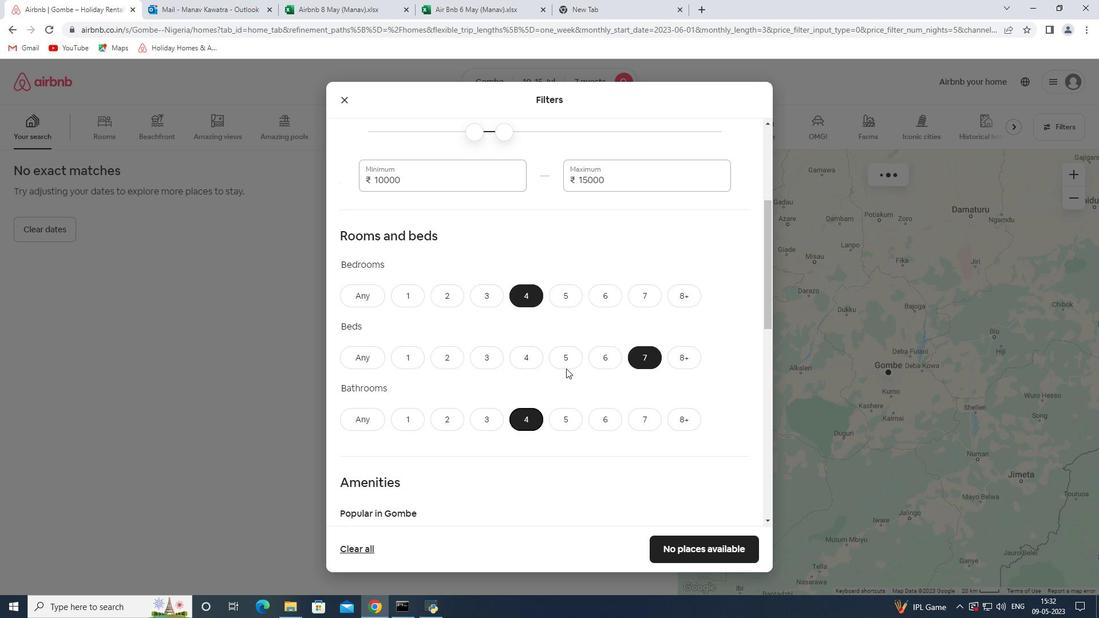 
Action: Mouse scrolled (566, 368) with delta (0, 0)
Screenshot: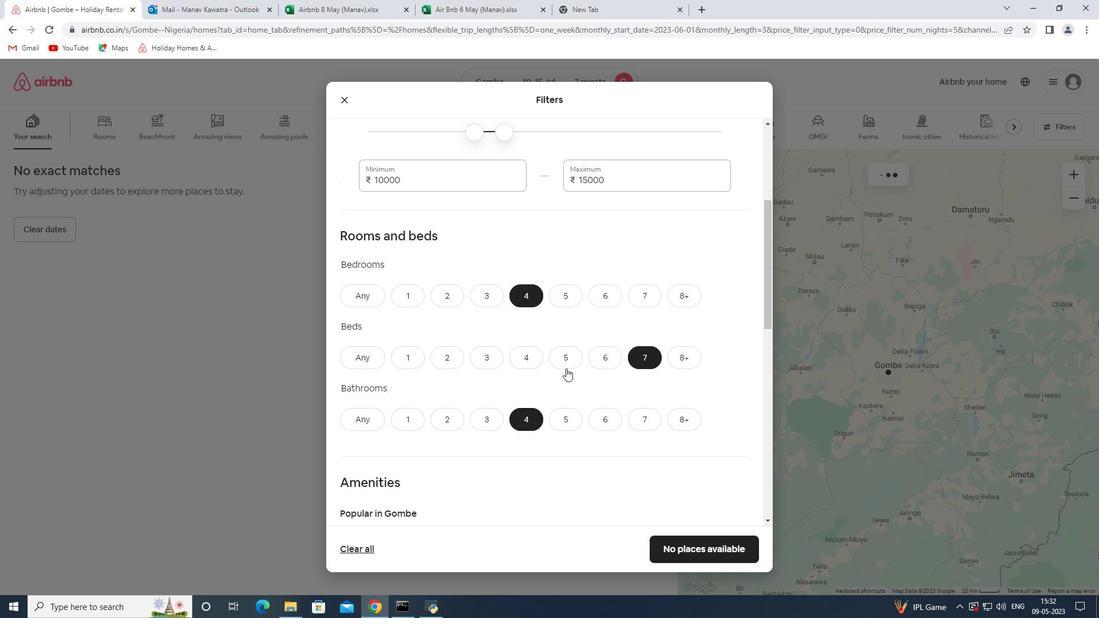 
Action: Mouse scrolled (566, 368) with delta (0, 0)
Screenshot: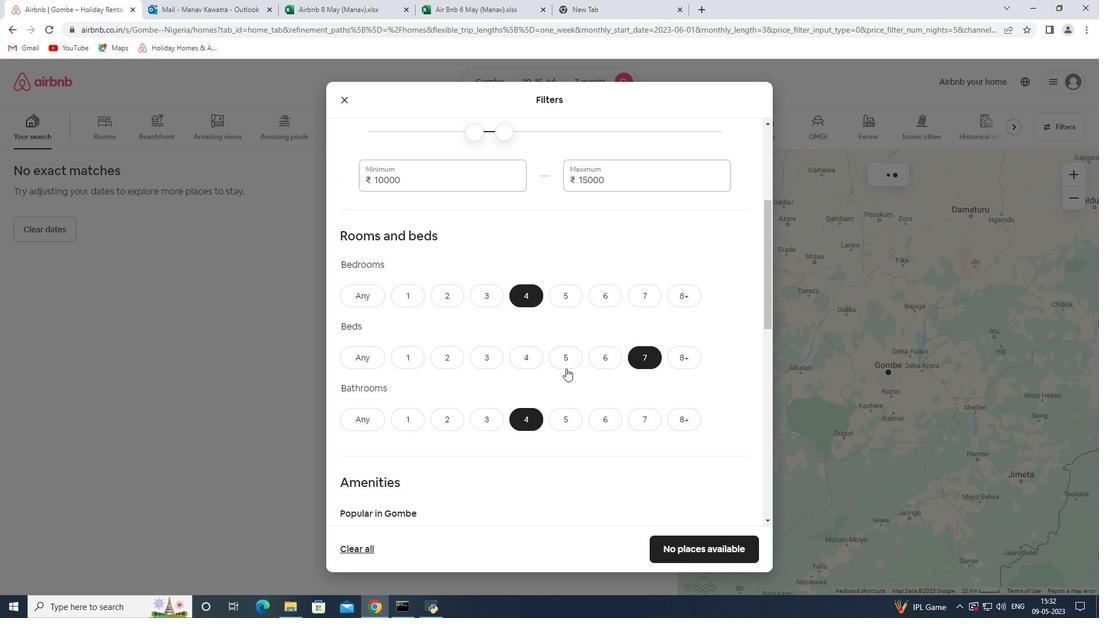
Action: Mouse moved to (572, 360)
Screenshot: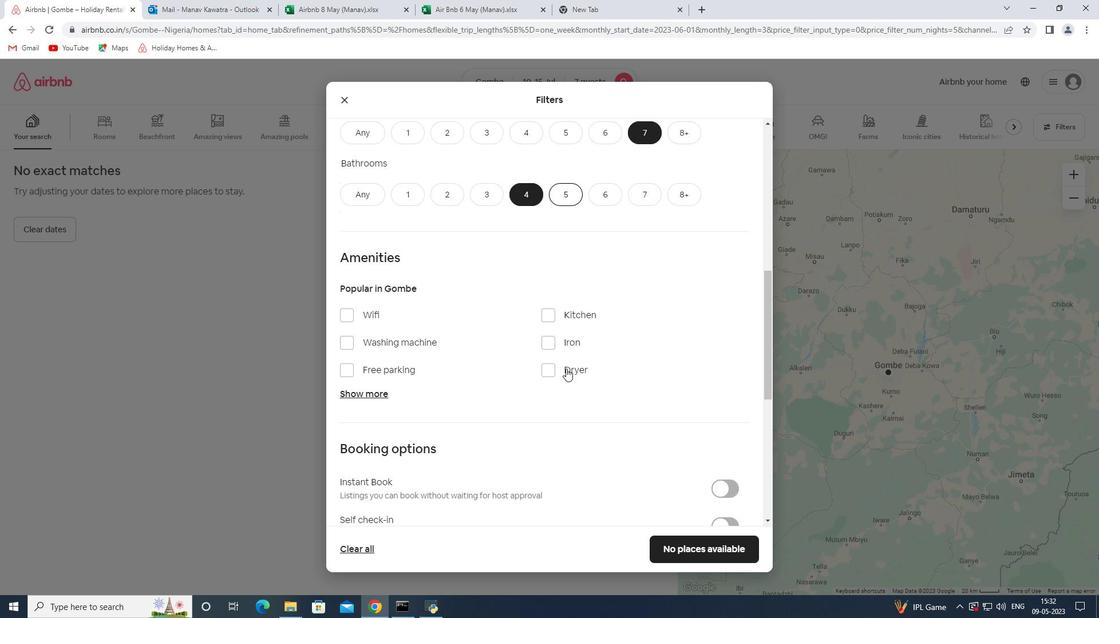 
Action: Mouse scrolled (572, 360) with delta (0, 0)
Screenshot: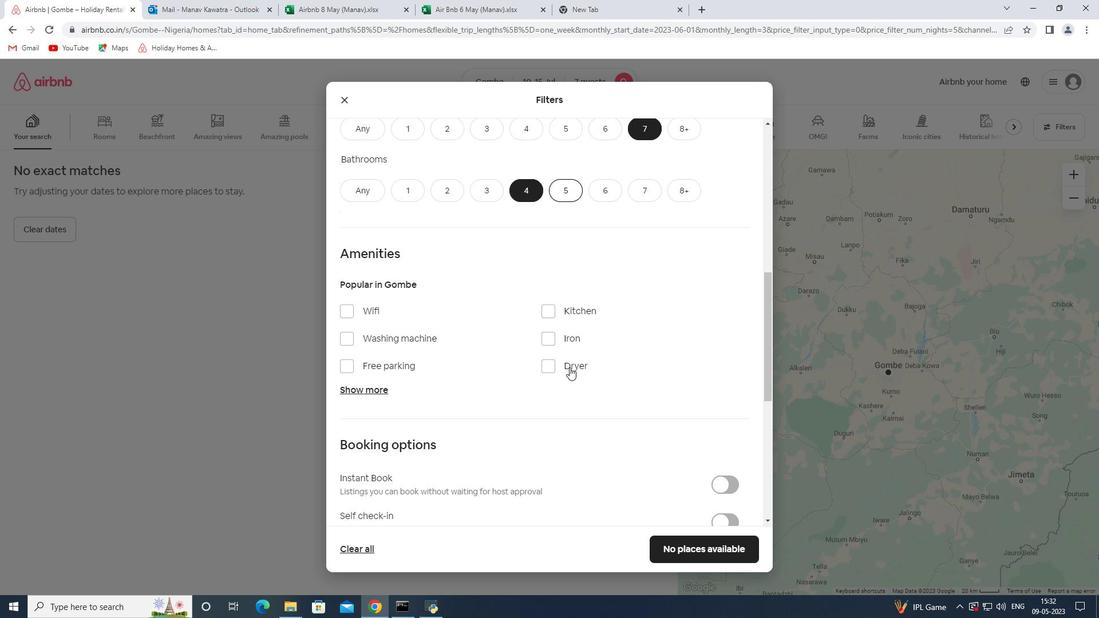 
Action: Mouse scrolled (572, 360) with delta (0, 0)
Screenshot: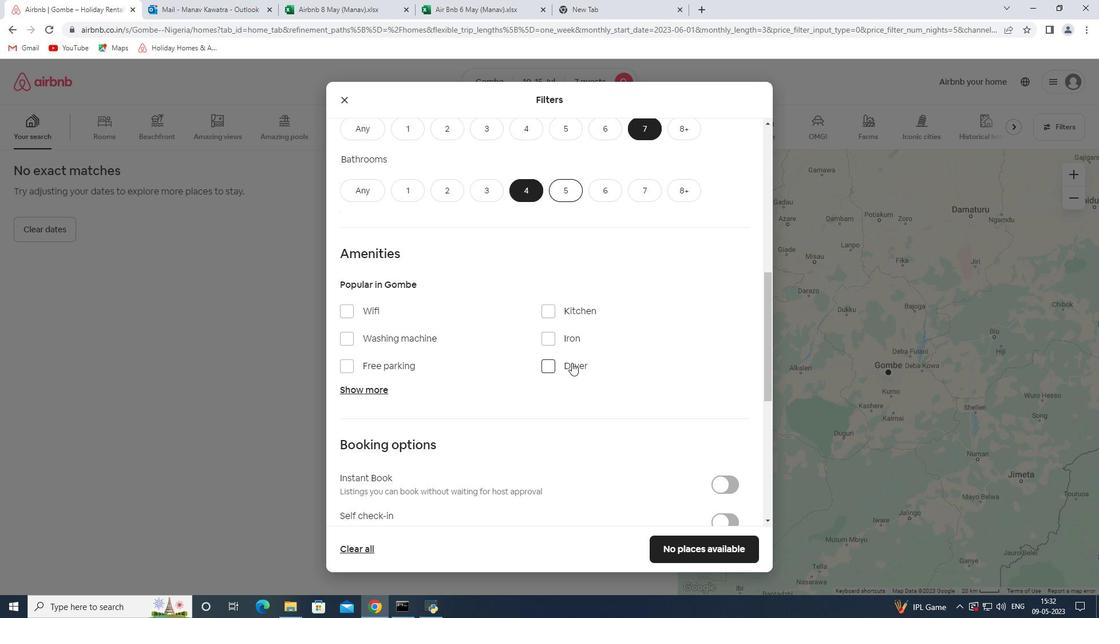 
Action: Mouse moved to (572, 359)
Screenshot: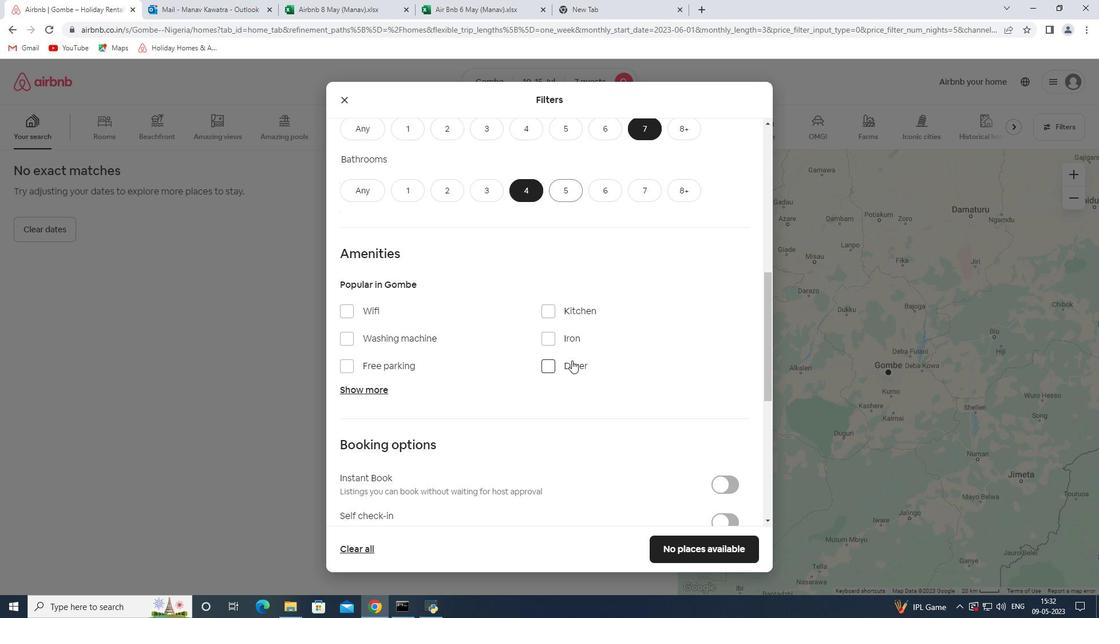
Action: Mouse scrolled (572, 359) with delta (0, 0)
Screenshot: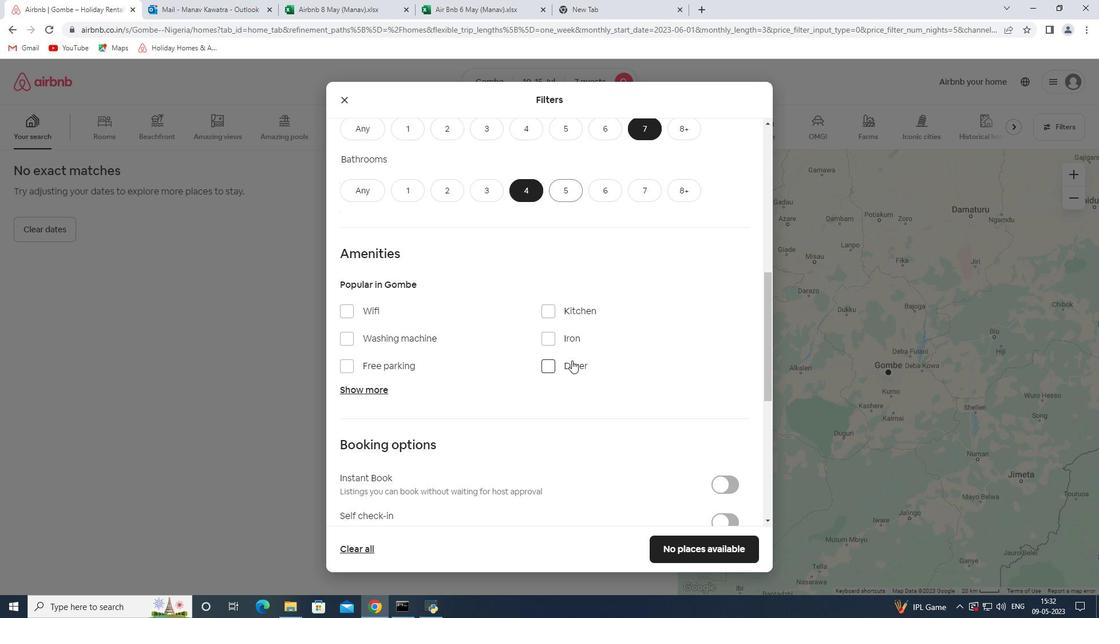 
Action: Mouse moved to (516, 259)
Screenshot: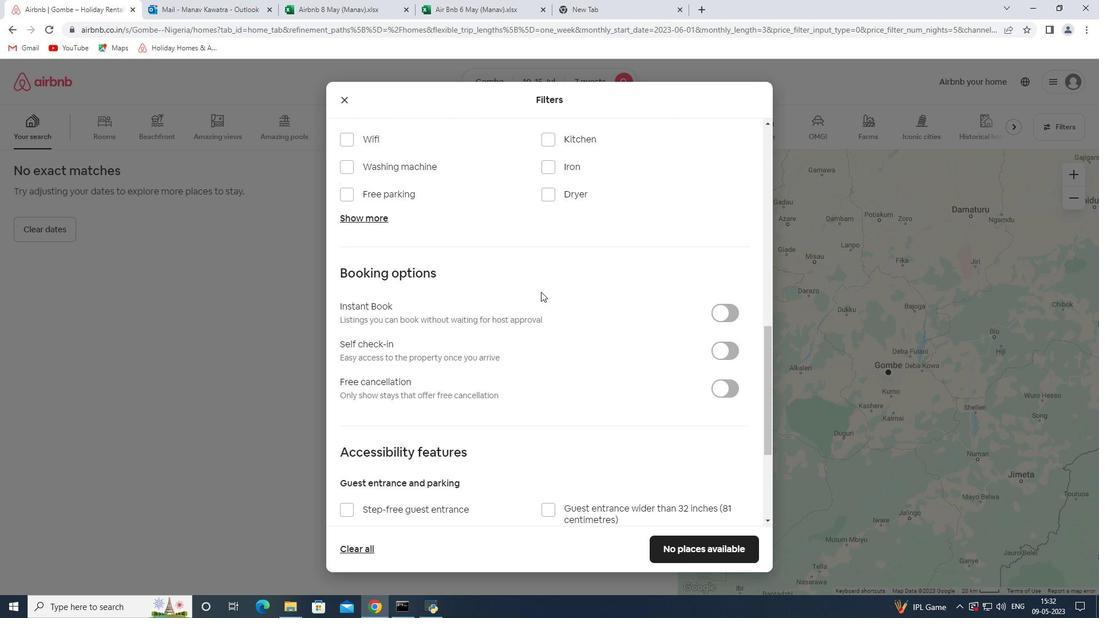 
Action: Mouse scrolled (516, 260) with delta (0, 0)
Screenshot: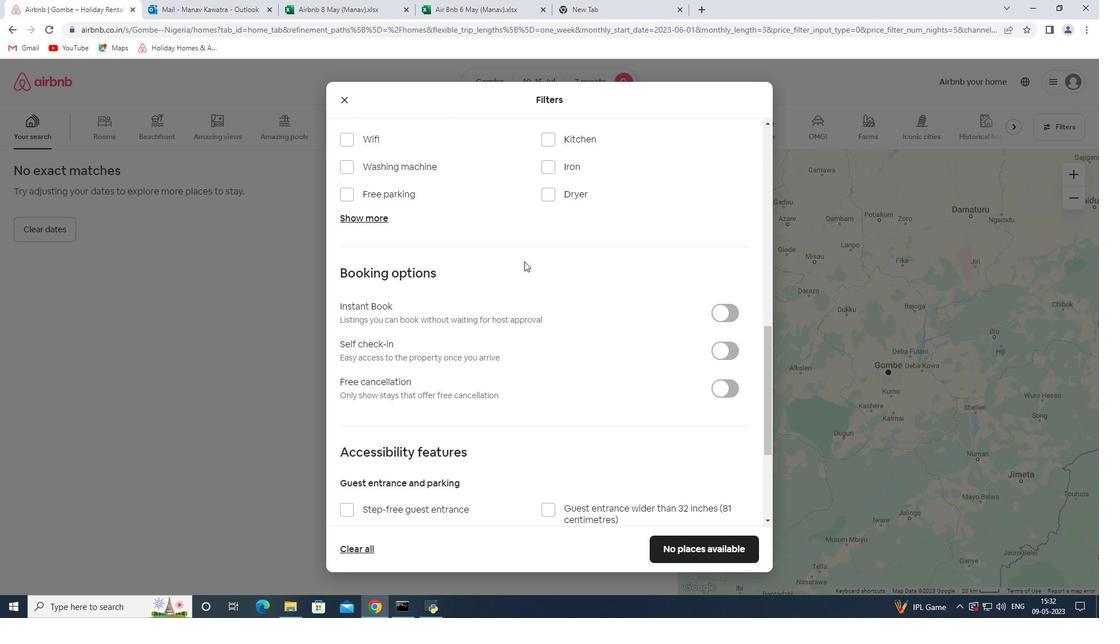 
Action: Mouse moved to (376, 197)
Screenshot: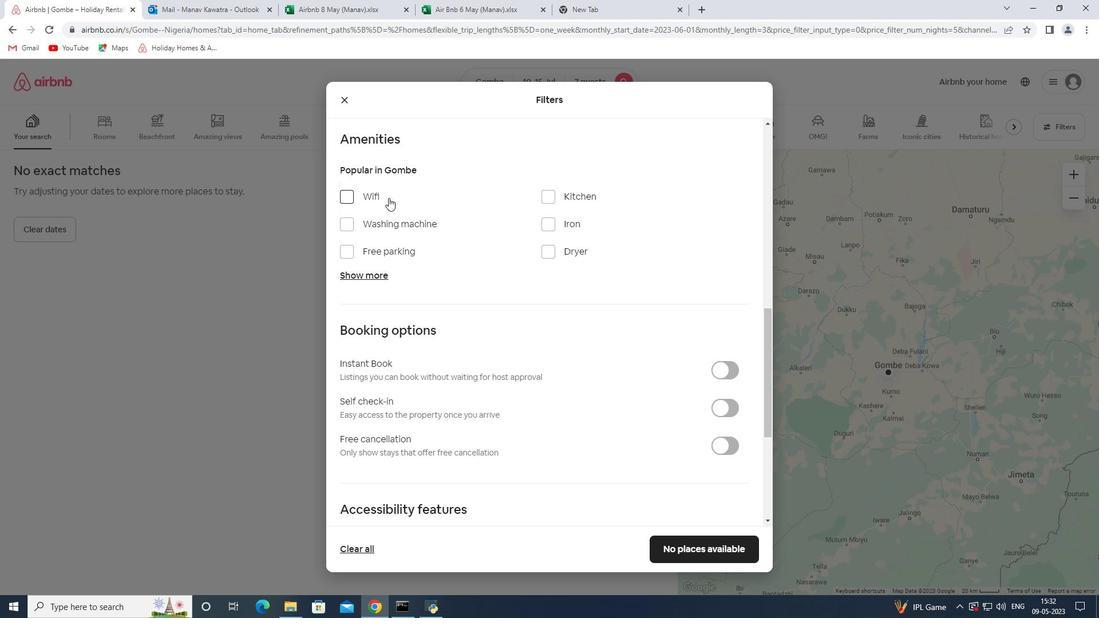 
Action: Mouse pressed left at (376, 197)
Screenshot: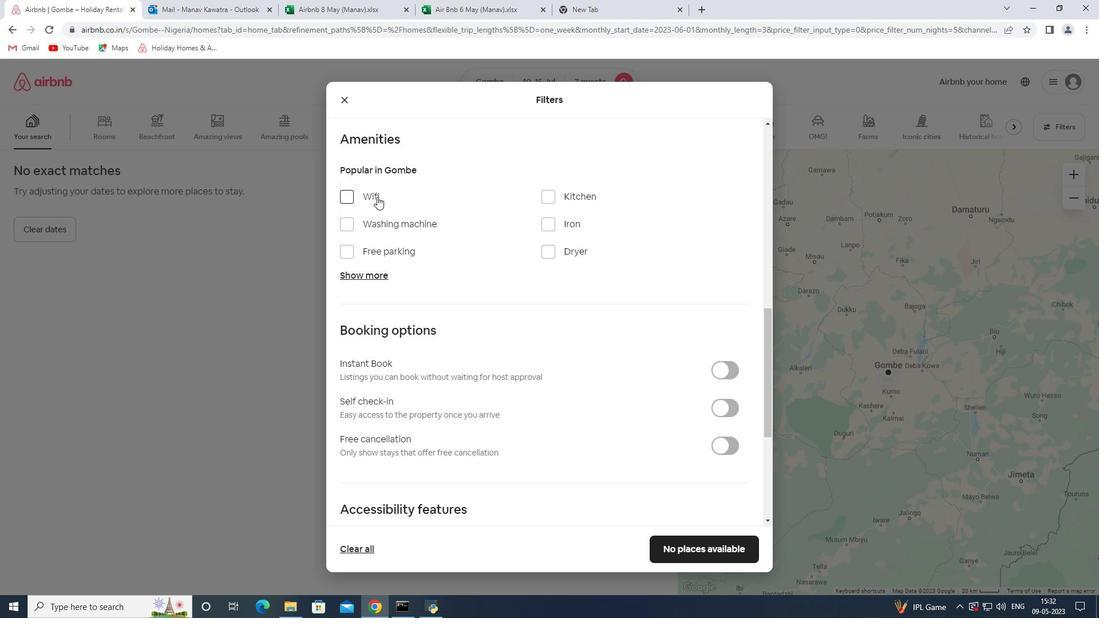 
Action: Mouse moved to (403, 252)
Screenshot: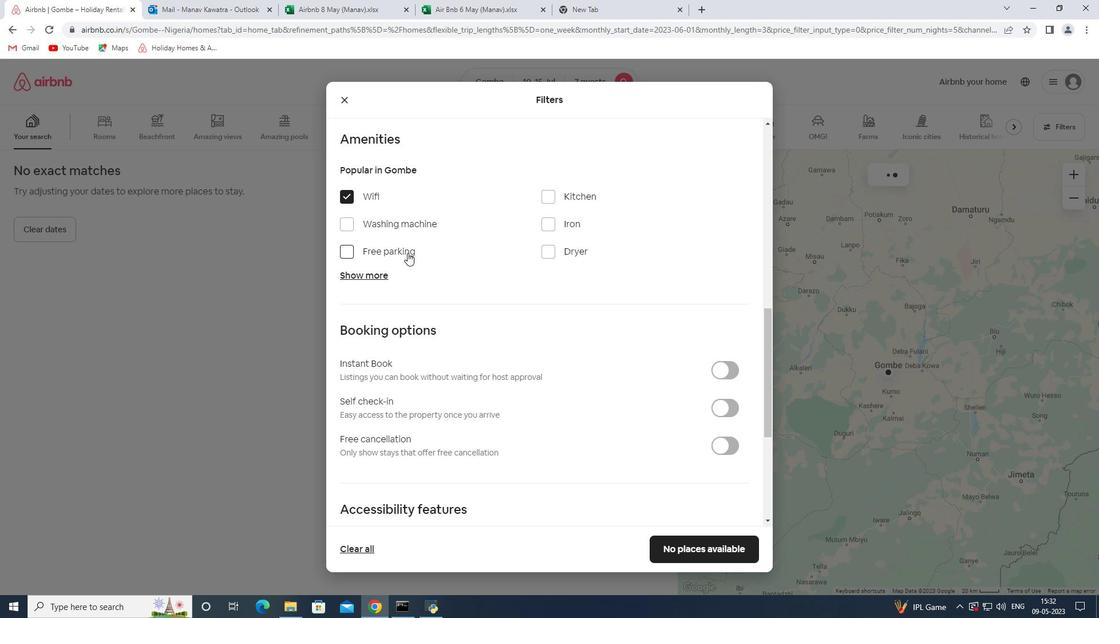 
Action: Mouse pressed left at (403, 252)
Screenshot: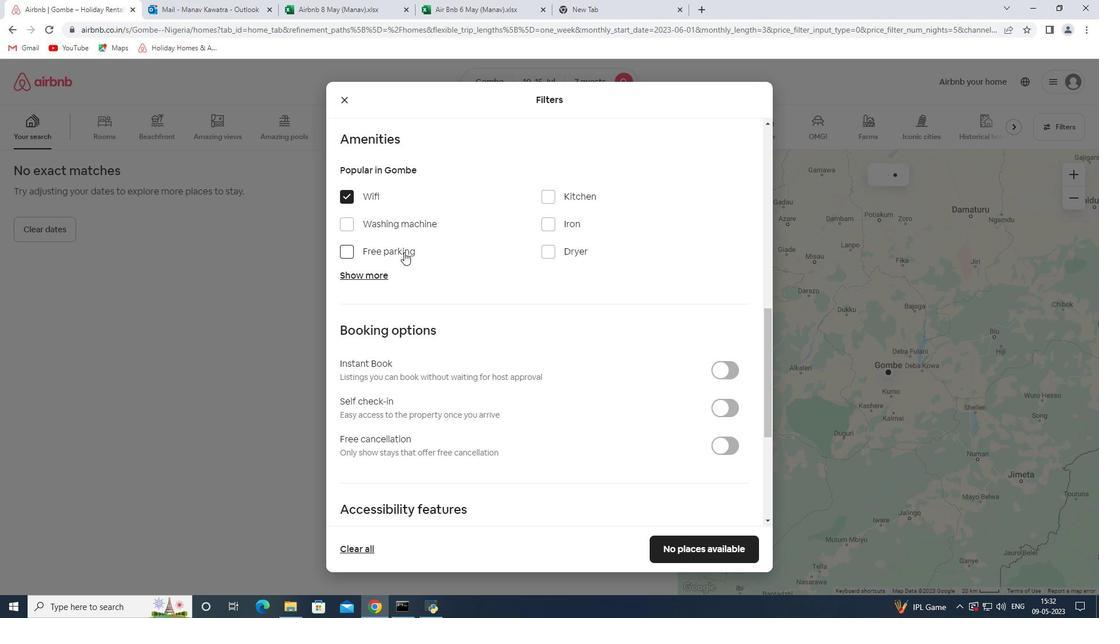 
Action: Mouse moved to (368, 274)
Screenshot: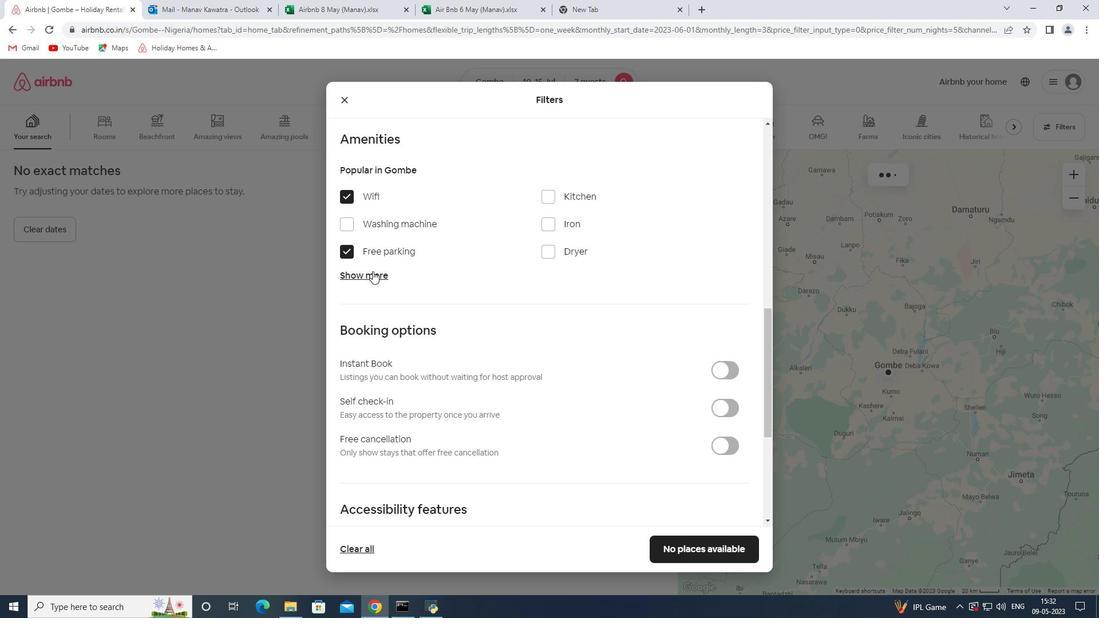 
Action: Mouse pressed left at (368, 274)
Screenshot: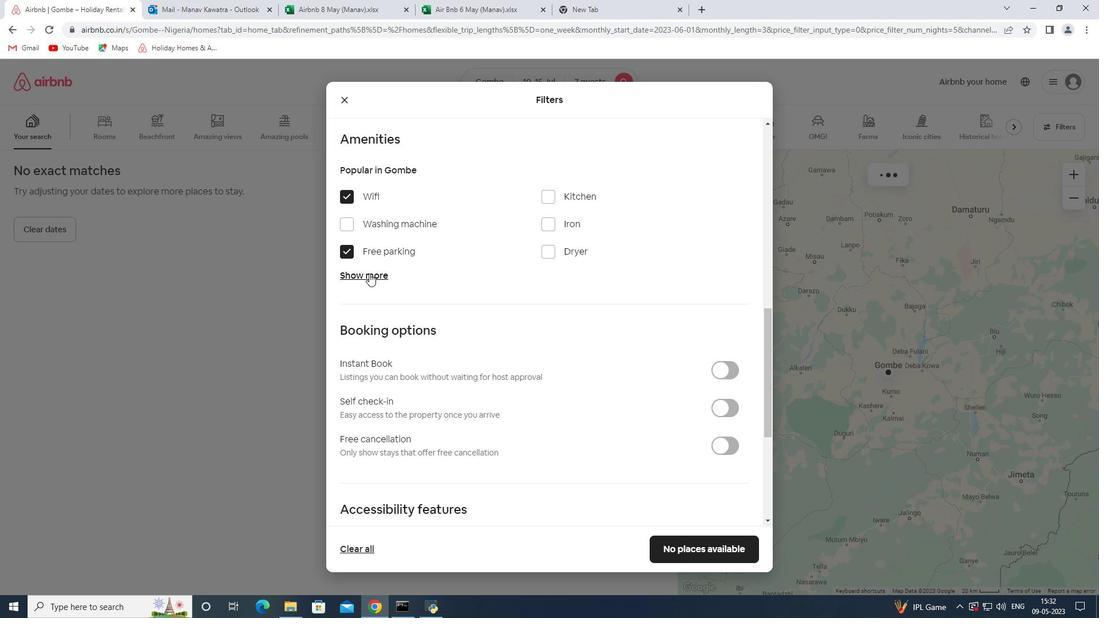 
Action: Mouse moved to (558, 346)
Screenshot: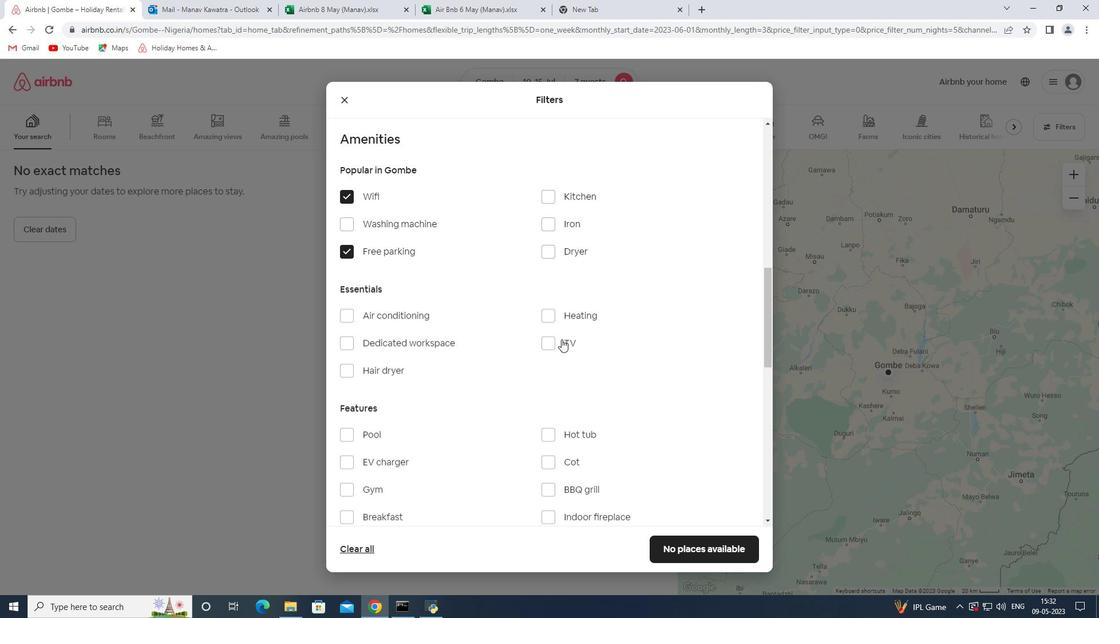 
Action: Mouse pressed left at (558, 346)
Screenshot: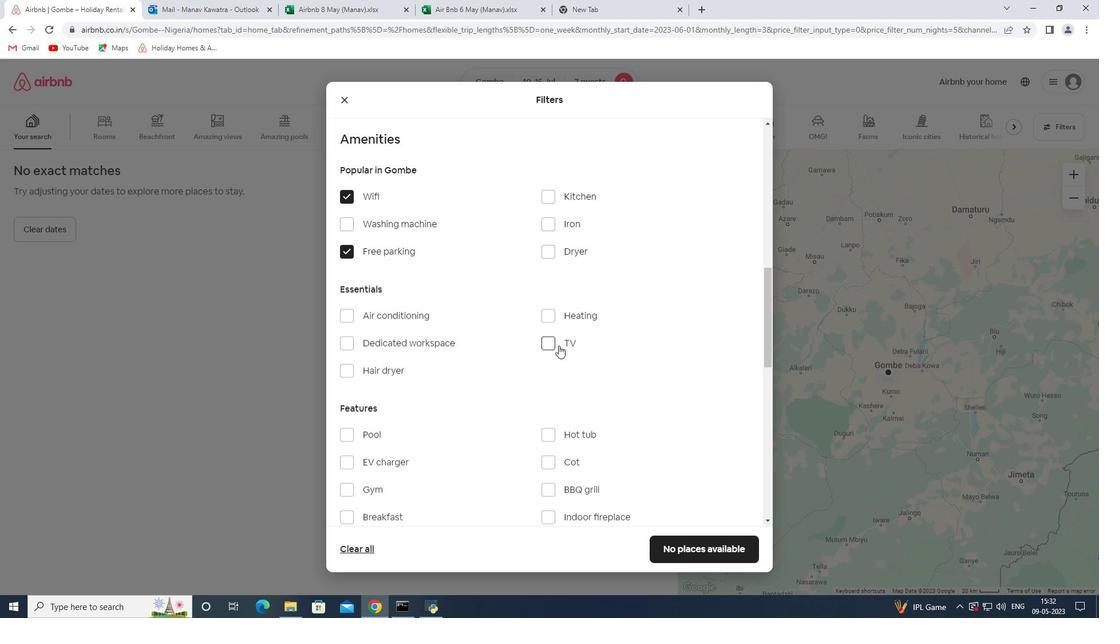 
Action: Mouse moved to (507, 326)
Screenshot: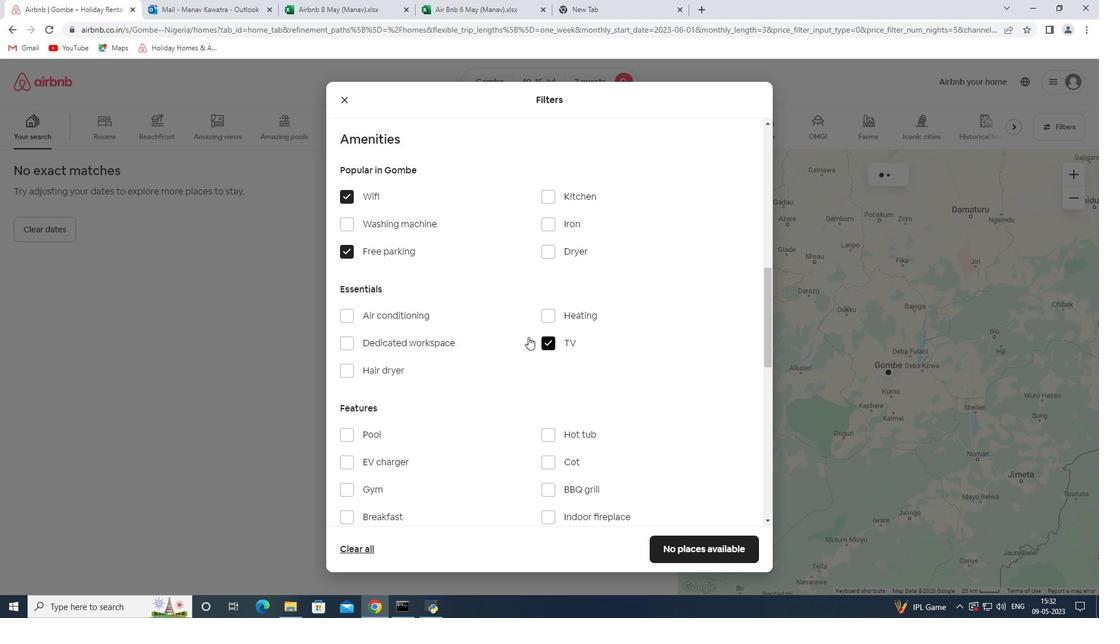 
Action: Mouse scrolled (507, 325) with delta (0, 0)
Screenshot: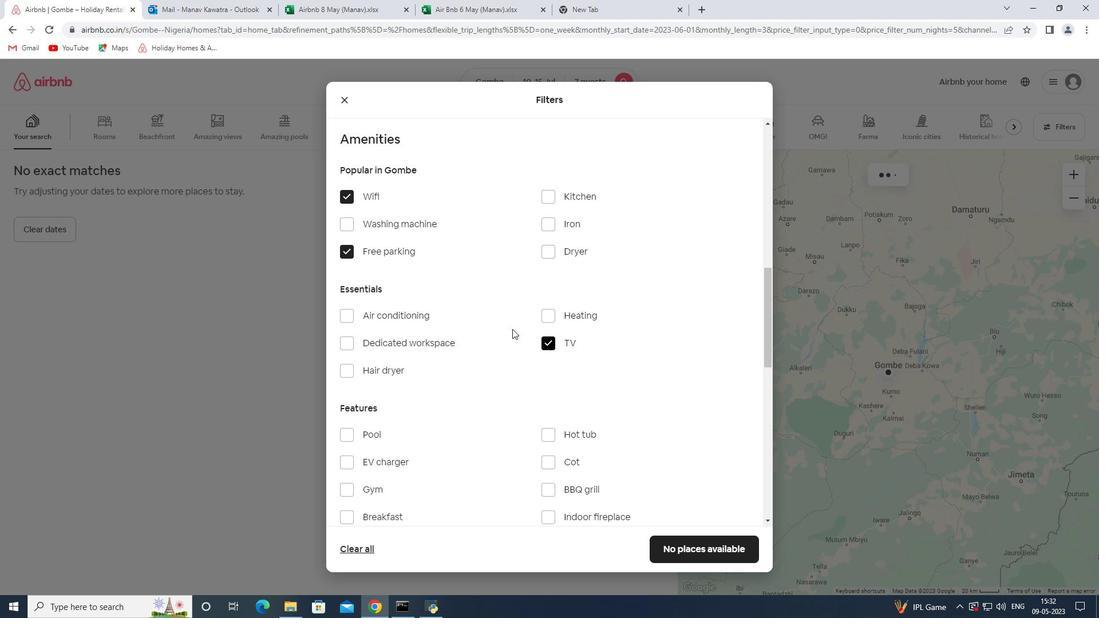 
Action: Mouse scrolled (507, 325) with delta (0, 0)
Screenshot: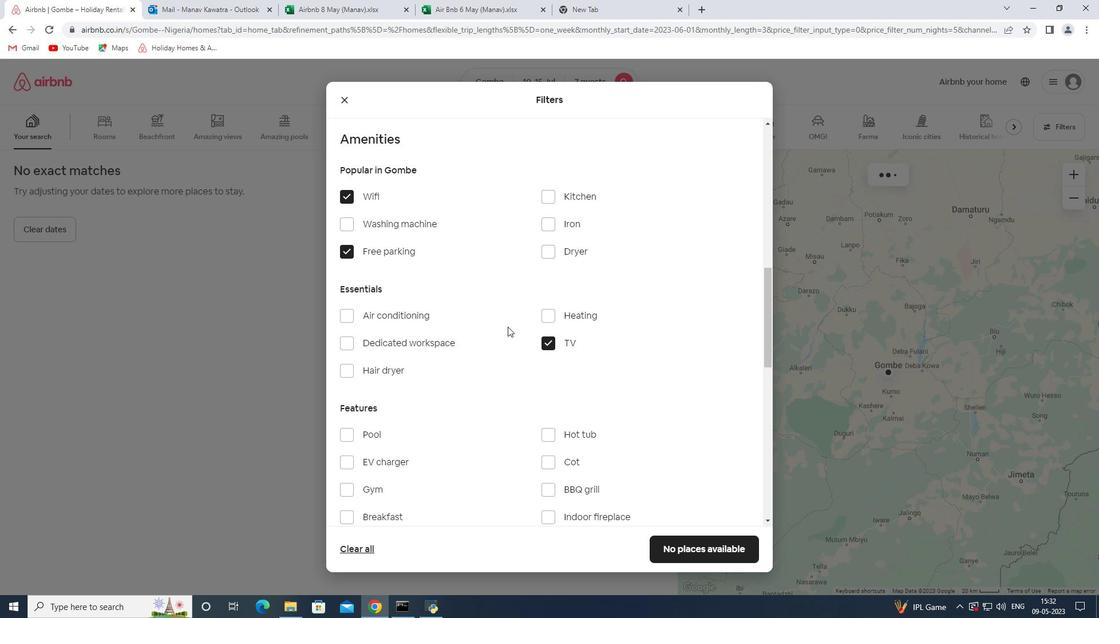 
Action: Mouse scrolled (507, 325) with delta (0, 0)
Screenshot: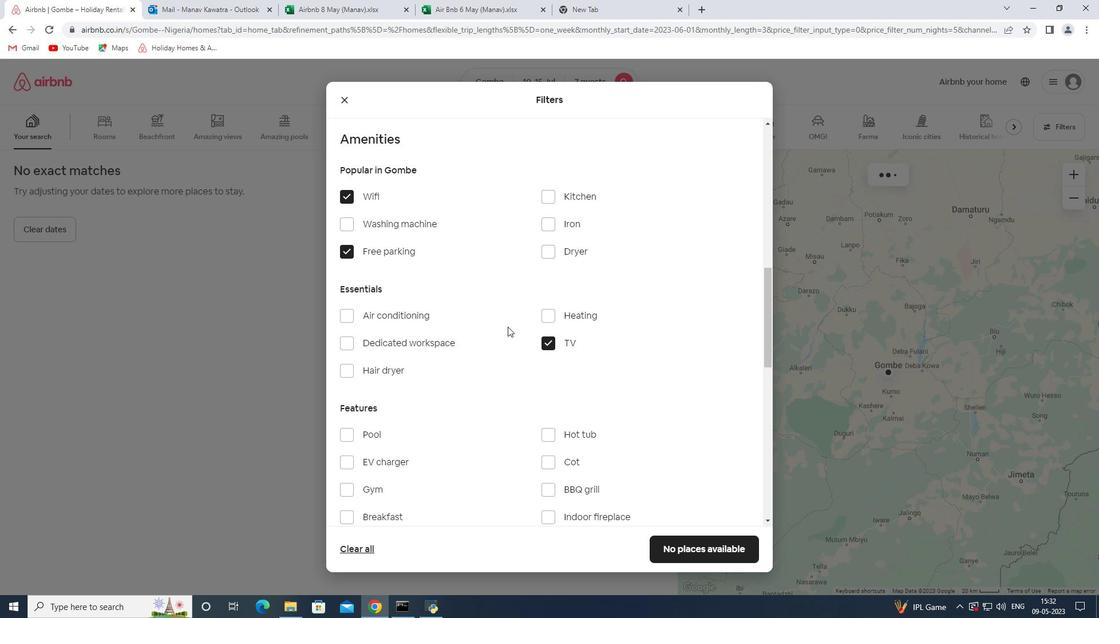 
Action: Mouse moved to (506, 325)
Screenshot: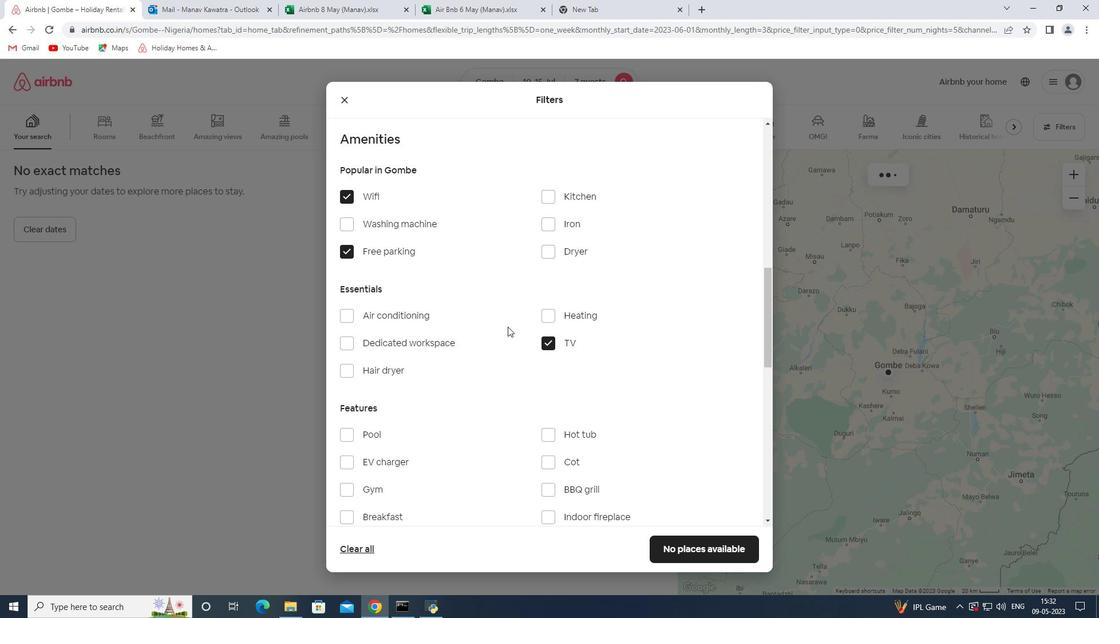 
Action: Mouse scrolled (506, 325) with delta (0, 0)
Screenshot: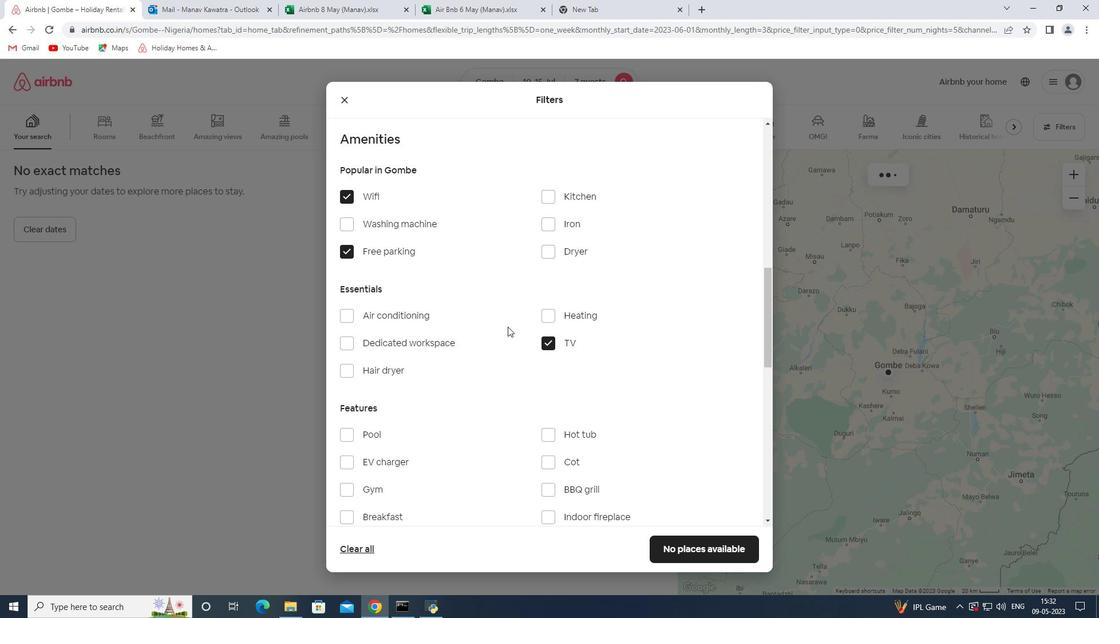 
Action: Mouse scrolled (506, 325) with delta (0, 0)
Screenshot: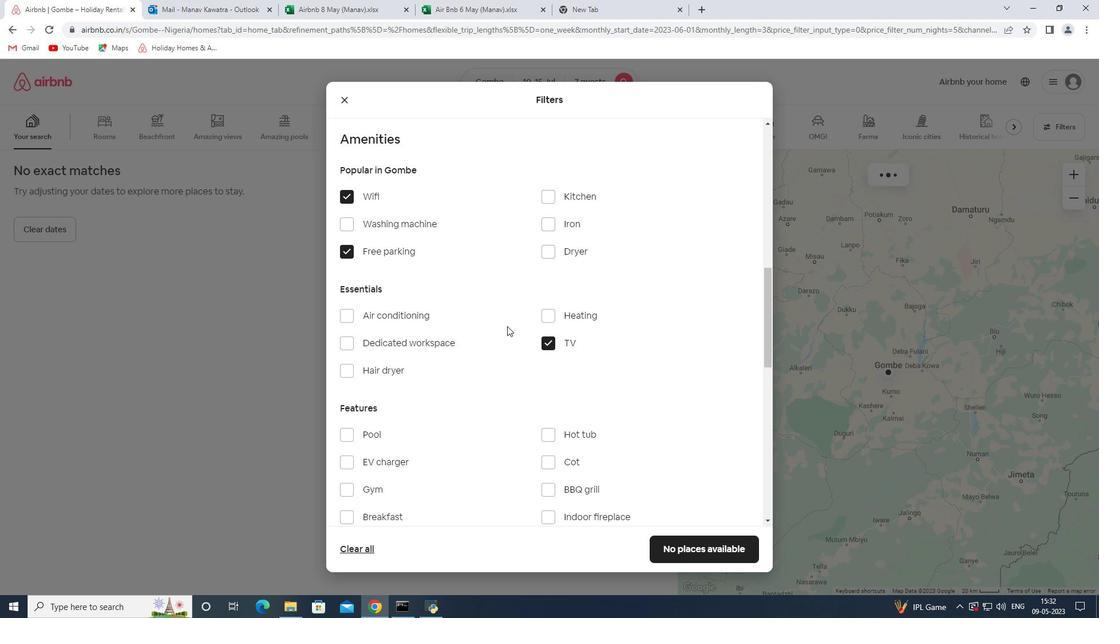 
Action: Mouse moved to (505, 324)
Screenshot: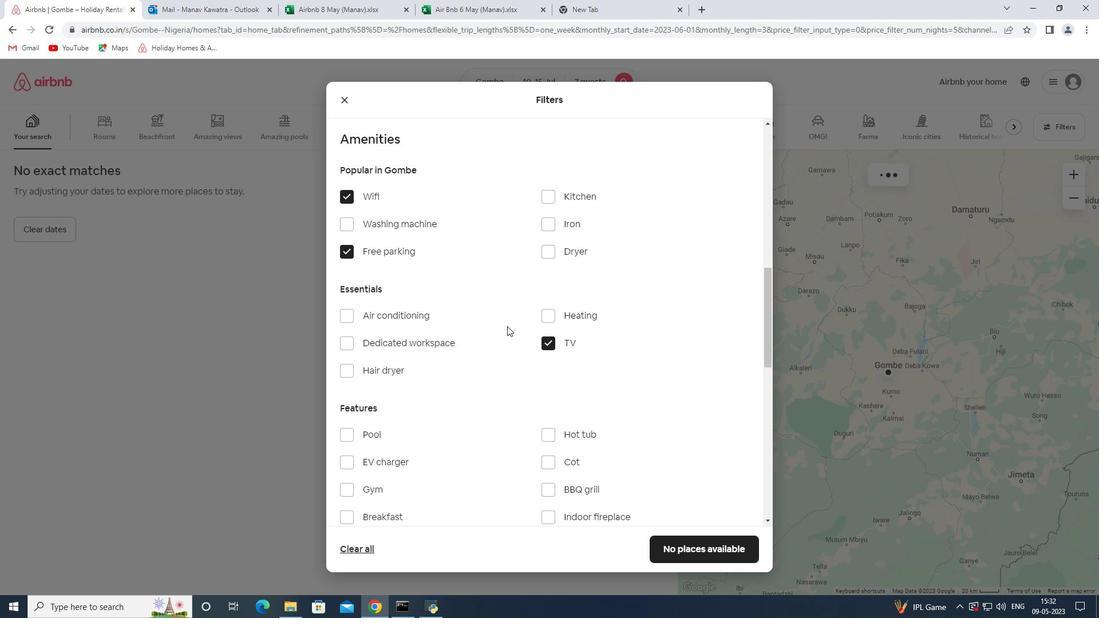 
Action: Mouse scrolled (505, 324) with delta (0, 0)
Screenshot: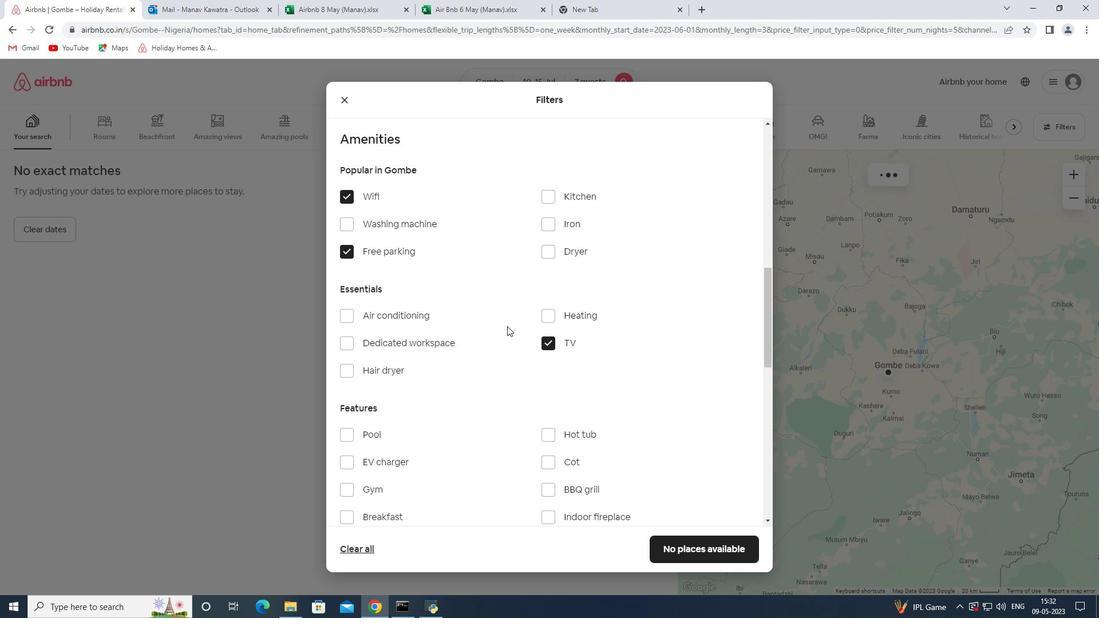 
Action: Mouse moved to (502, 319)
Screenshot: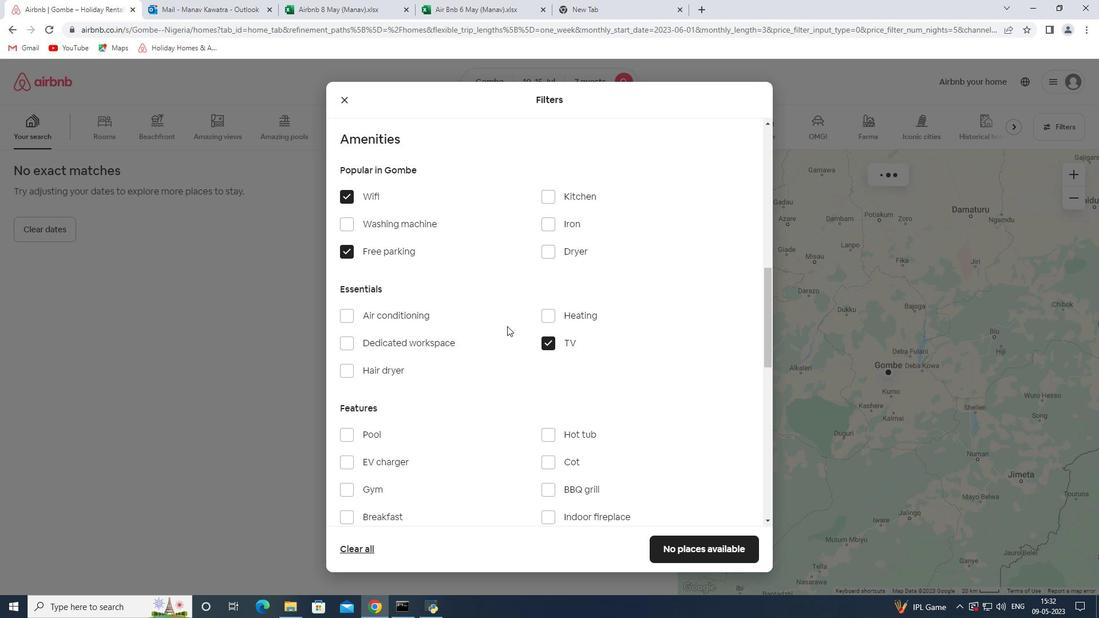 
Action: Mouse scrolled (503, 319) with delta (0, 0)
Screenshot: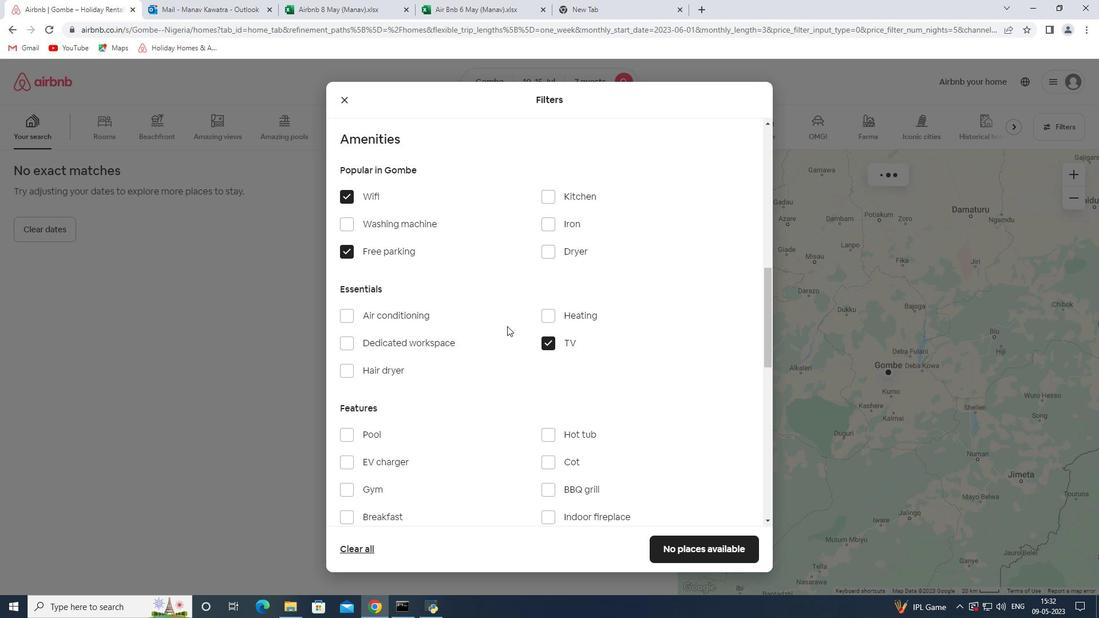 
Action: Mouse moved to (391, 226)
Screenshot: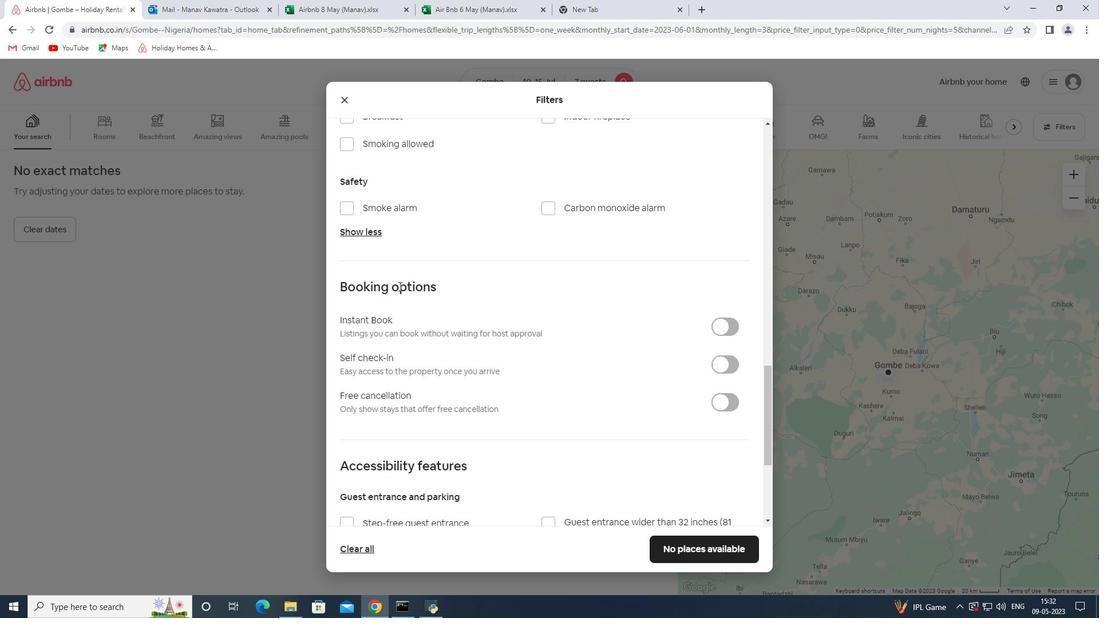 
Action: Mouse scrolled (391, 226) with delta (0, 0)
Screenshot: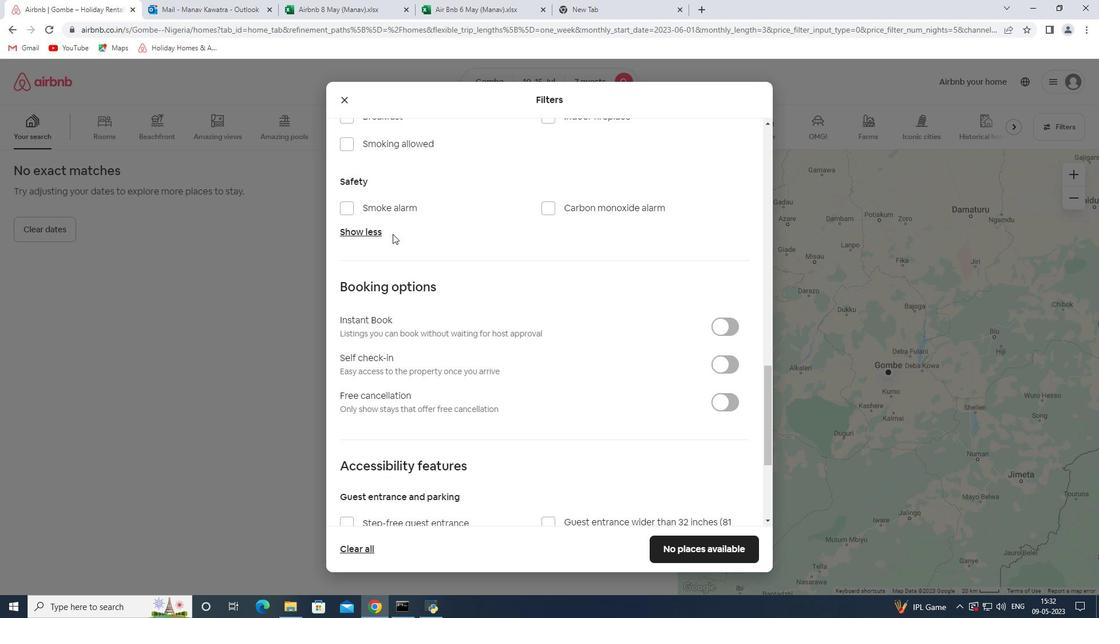
Action: Mouse scrolled (391, 226) with delta (0, 0)
Screenshot: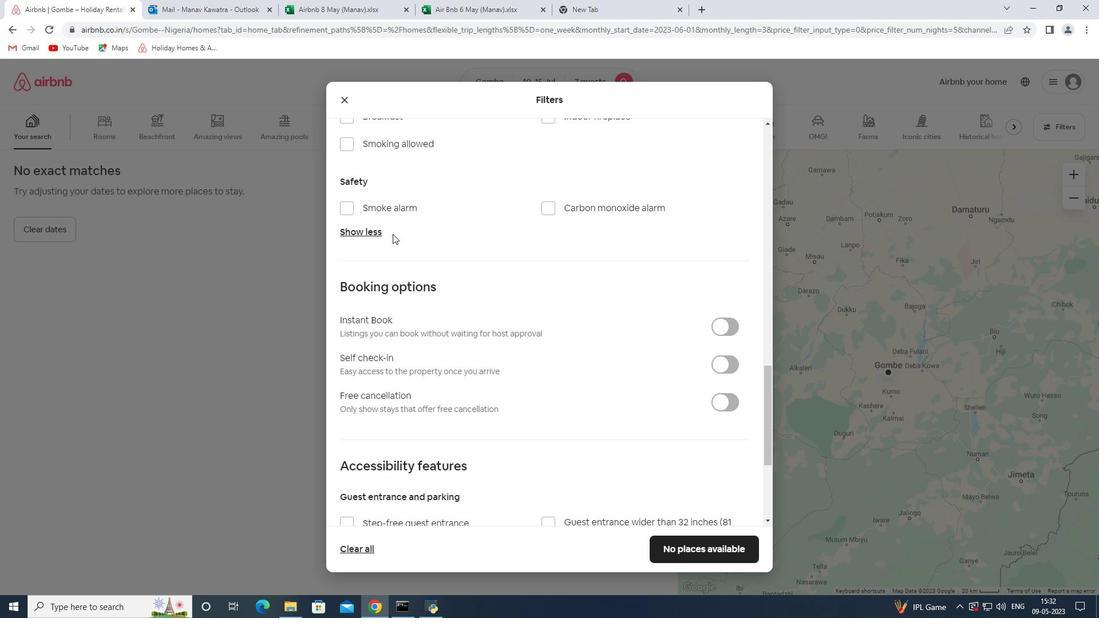 
Action: Mouse moved to (372, 200)
Screenshot: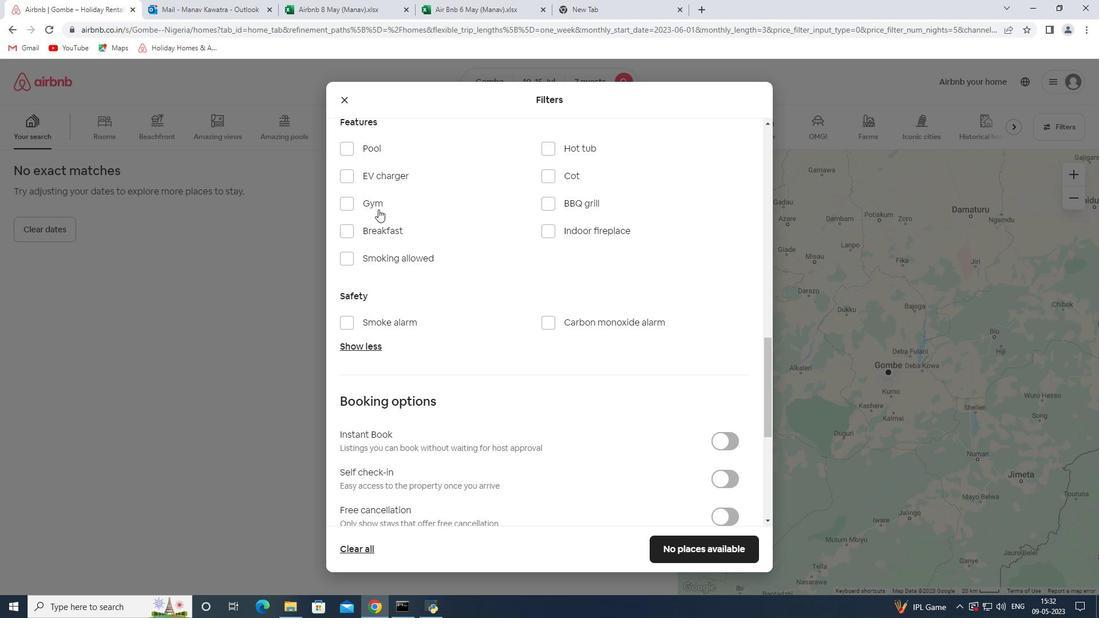
Action: Mouse pressed left at (372, 200)
Screenshot: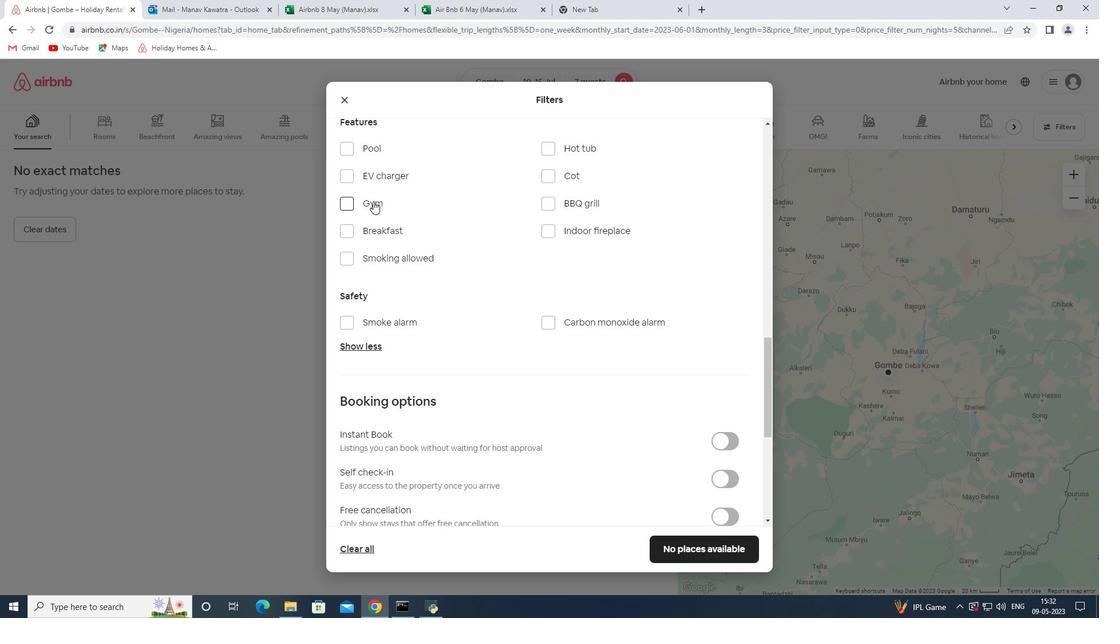 
Action: Mouse moved to (380, 233)
Screenshot: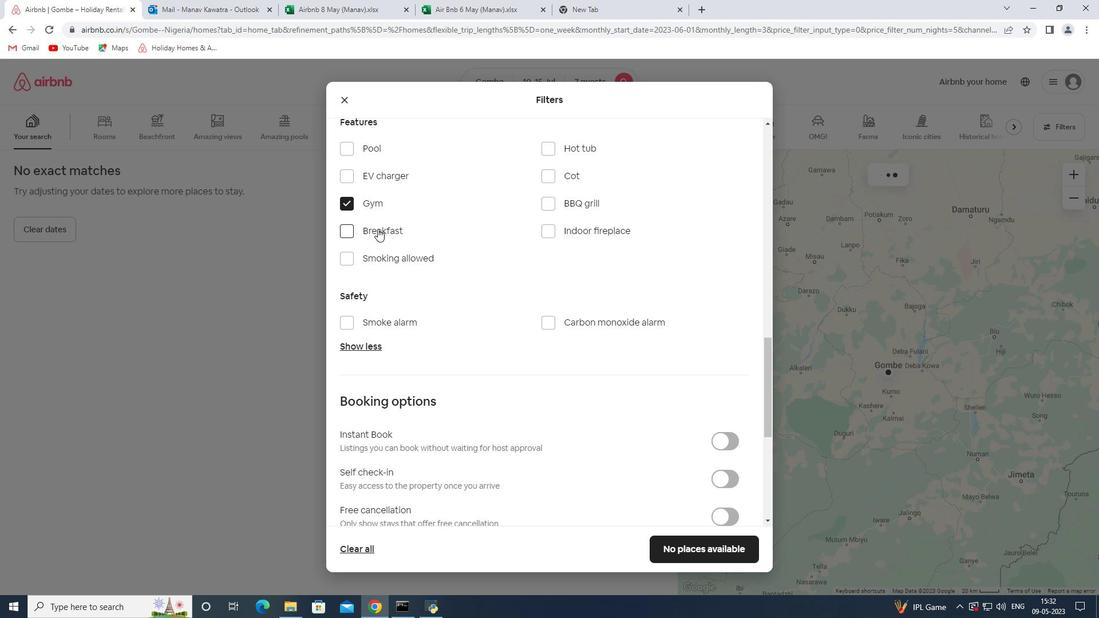 
Action: Mouse pressed left at (380, 233)
Screenshot: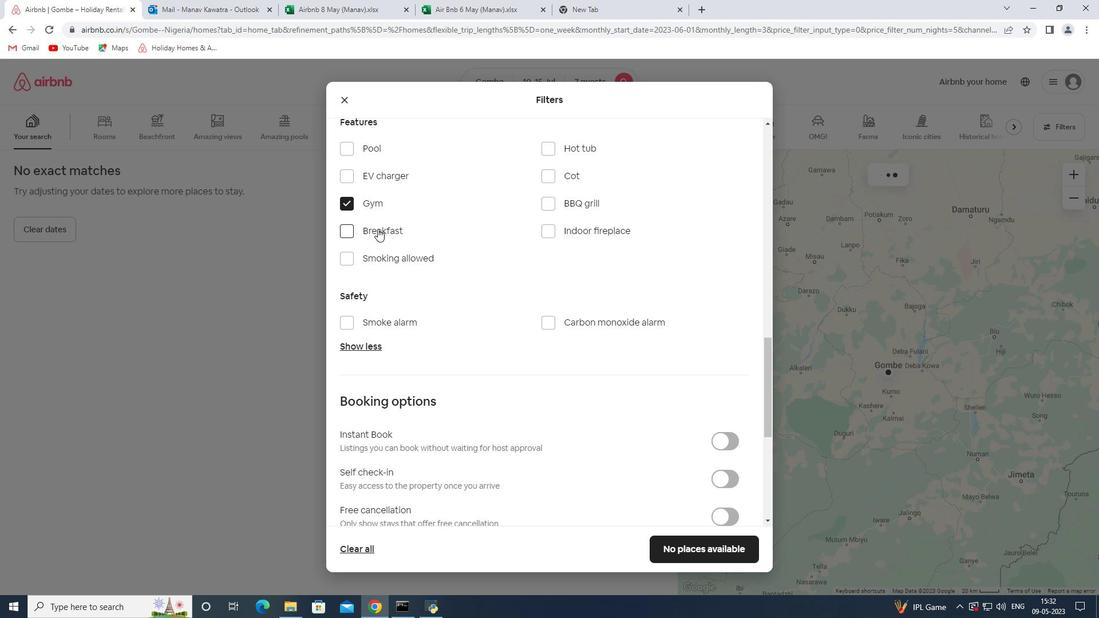 
Action: Mouse moved to (469, 281)
Screenshot: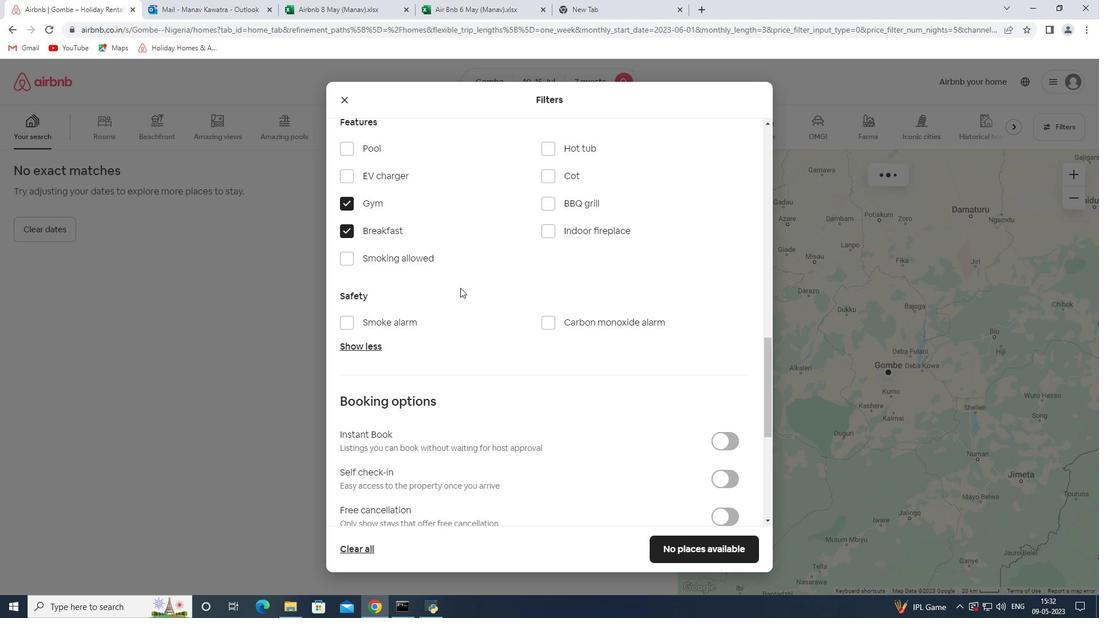 
Action: Mouse scrolled (469, 281) with delta (0, 0)
Screenshot: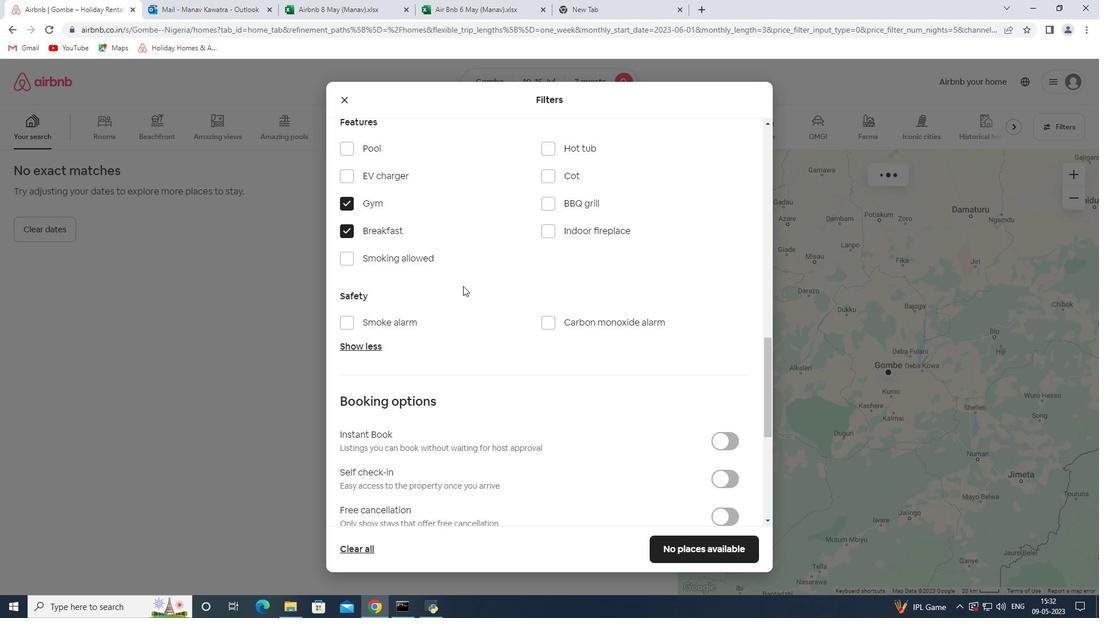 
Action: Mouse scrolled (469, 281) with delta (0, 0)
Screenshot: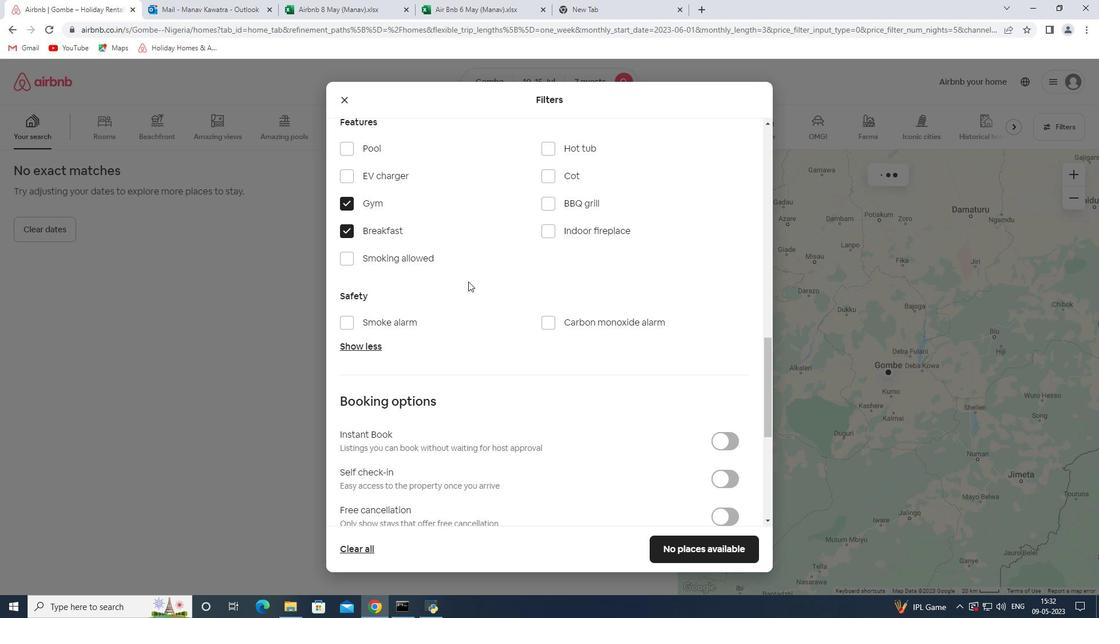 
Action: Mouse scrolled (469, 281) with delta (0, 0)
Screenshot: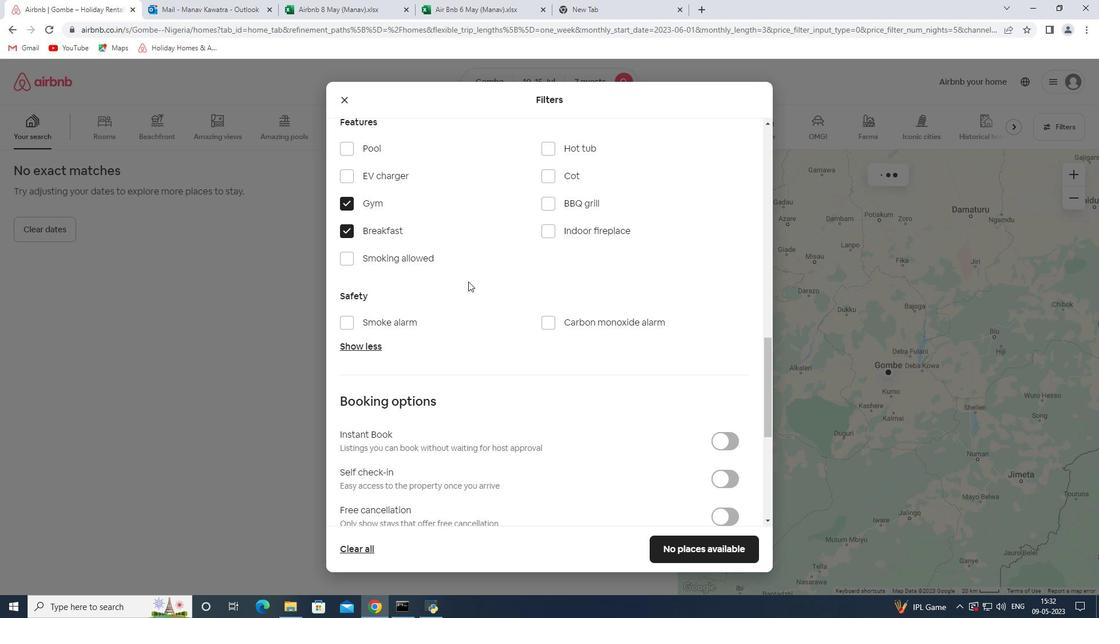 
Action: Mouse scrolled (469, 281) with delta (0, 0)
Screenshot: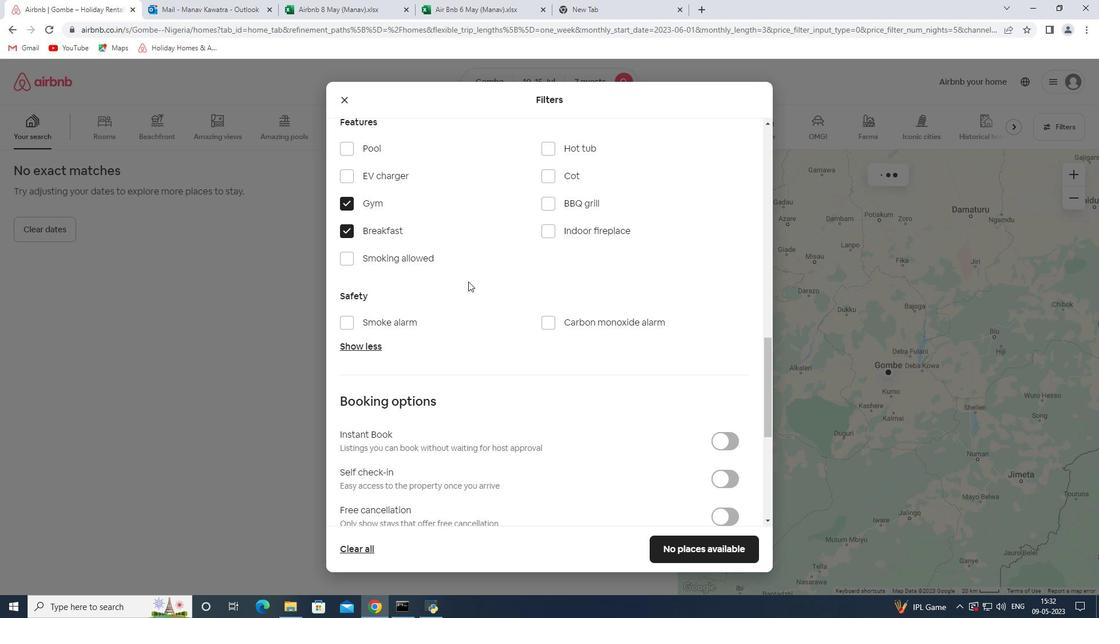 
Action: Mouse scrolled (469, 281) with delta (0, 0)
Screenshot: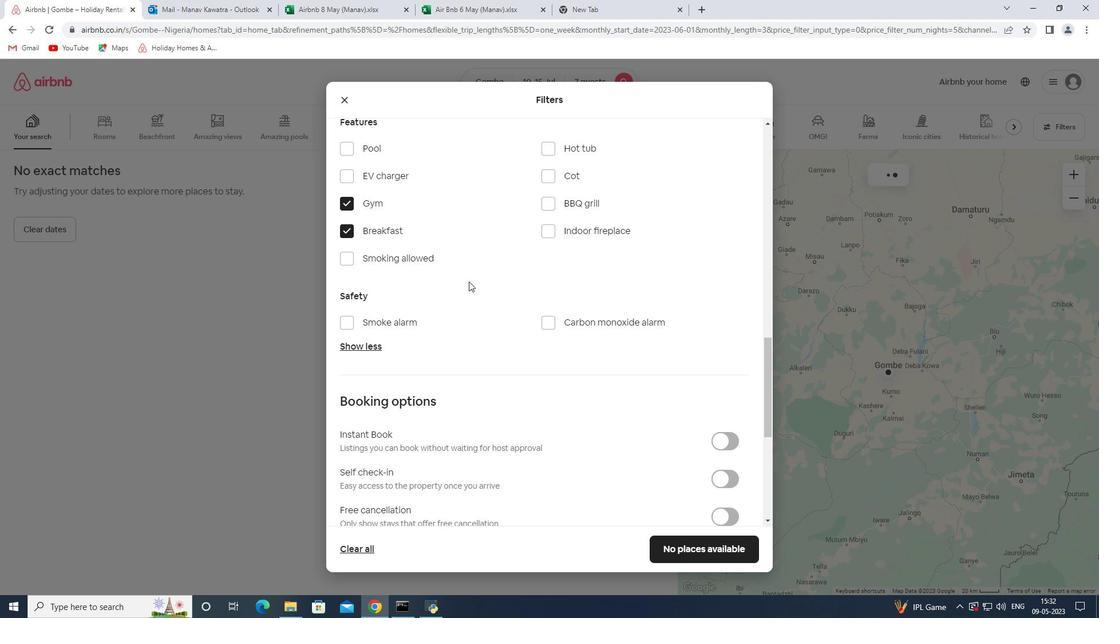 
Action: Mouse moved to (727, 194)
Screenshot: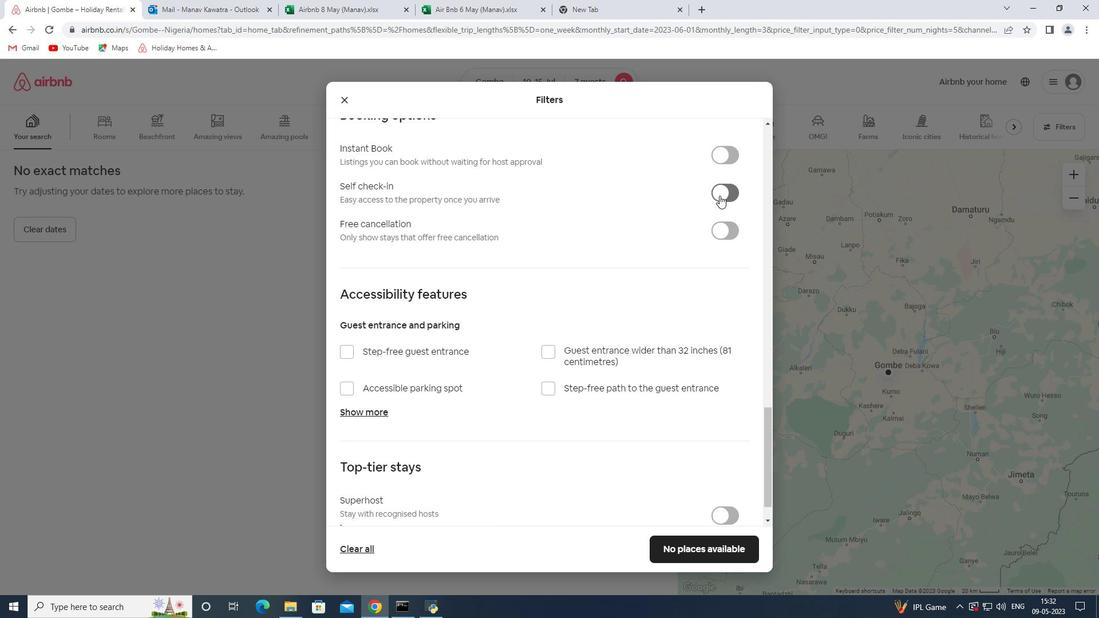 
Action: Mouse pressed left at (727, 194)
Screenshot: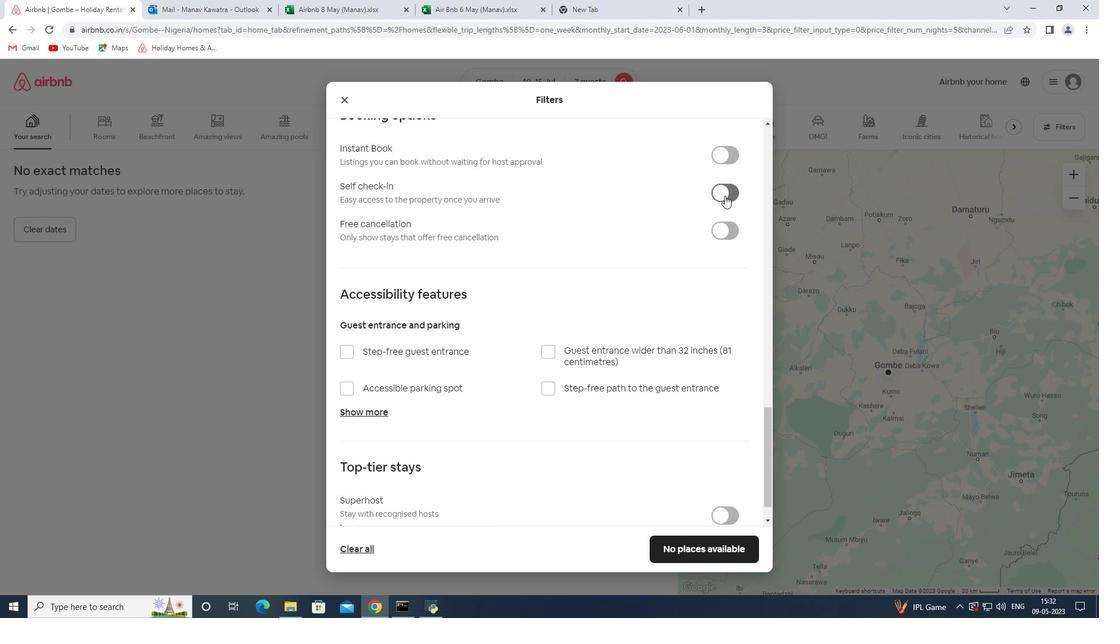 
Action: Mouse moved to (433, 394)
Screenshot: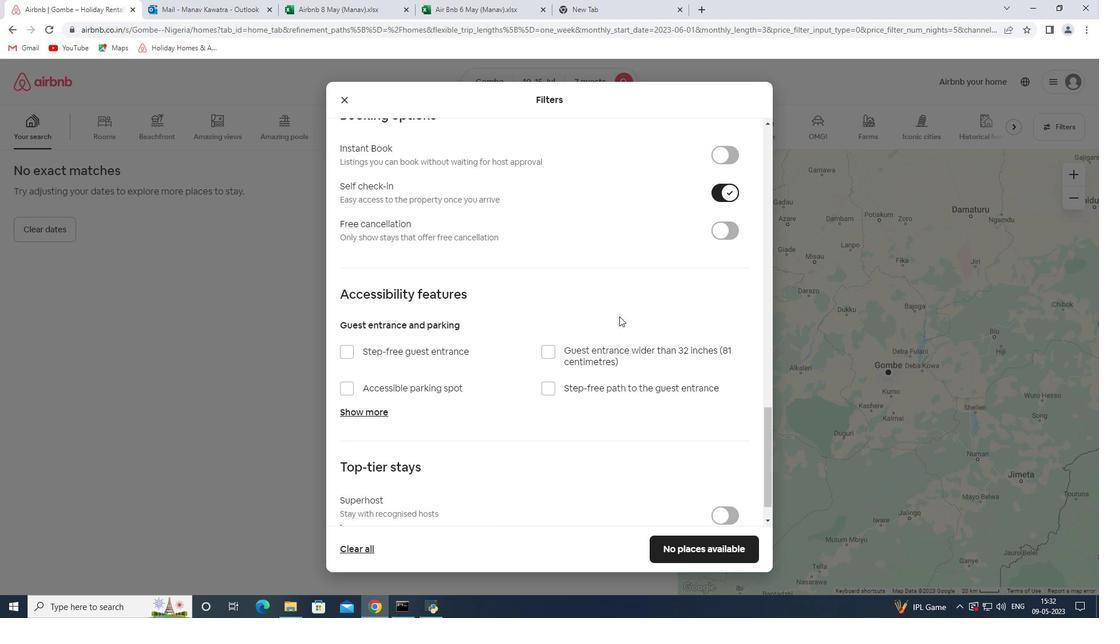 
Action: Mouse scrolled (433, 394) with delta (0, 0)
Screenshot: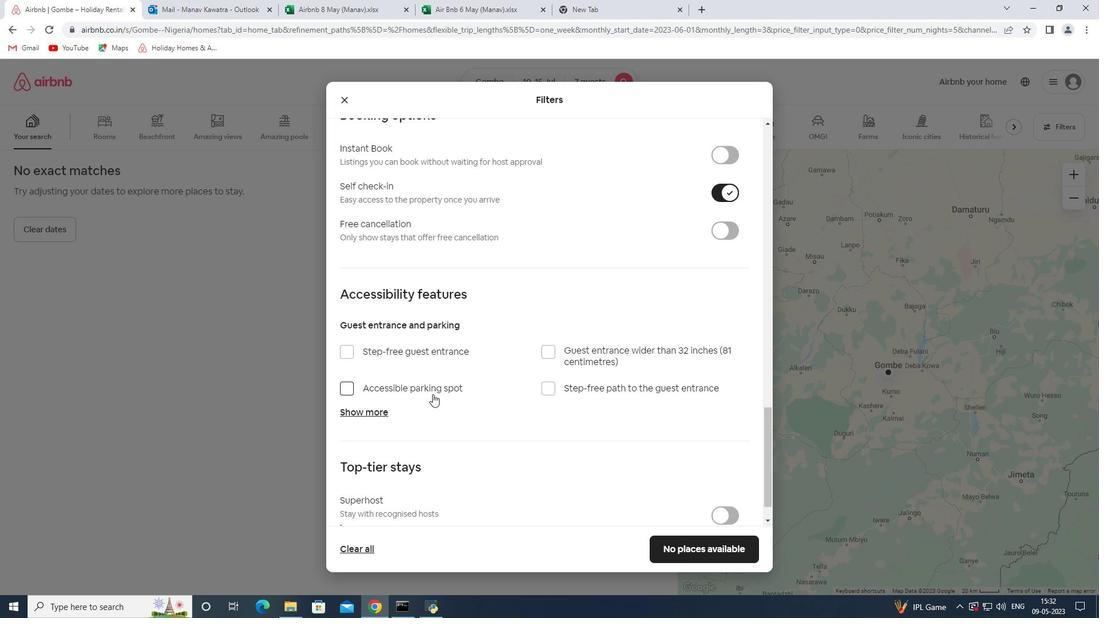 
Action: Mouse scrolled (433, 394) with delta (0, 0)
Screenshot: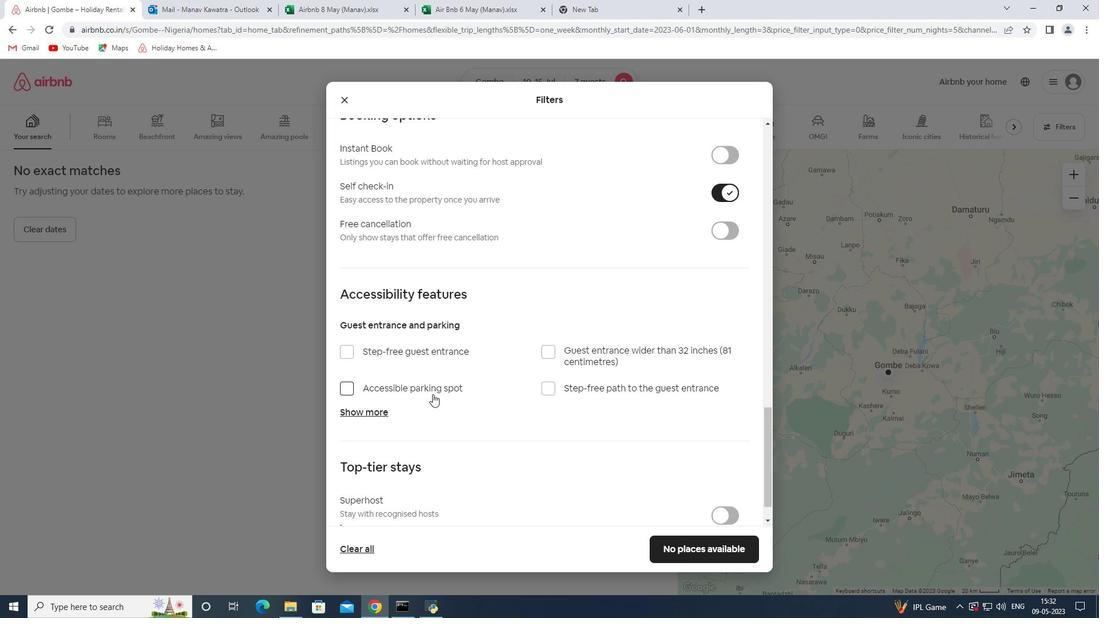 
Action: Mouse scrolled (433, 394) with delta (0, 0)
Screenshot: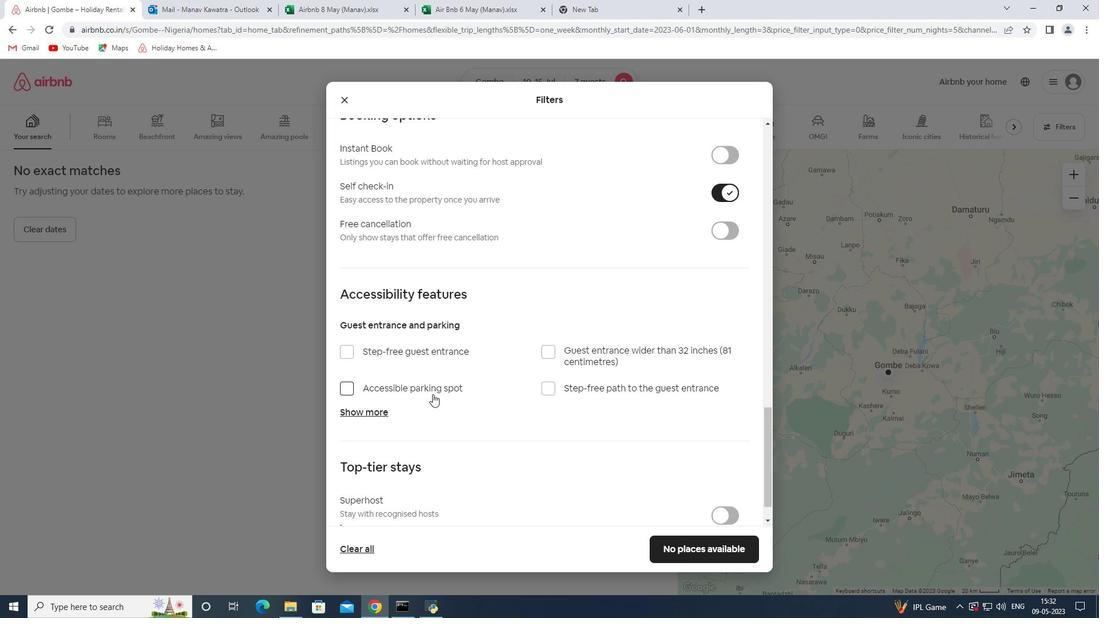 
Action: Mouse scrolled (433, 394) with delta (0, 0)
Screenshot: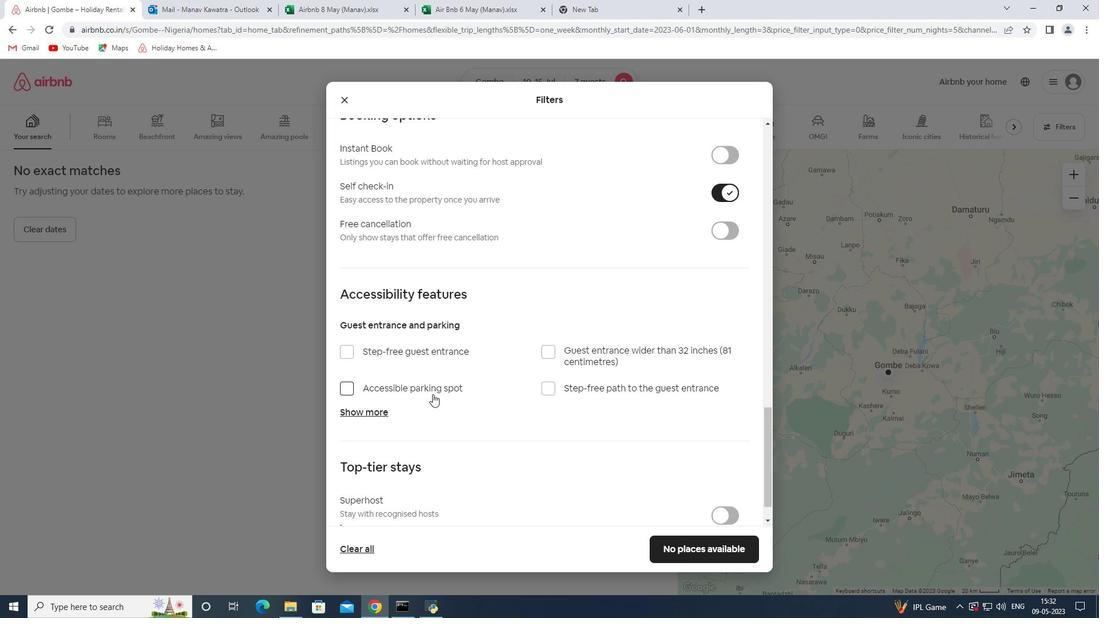 
Action: Mouse scrolled (433, 394) with delta (0, 0)
Screenshot: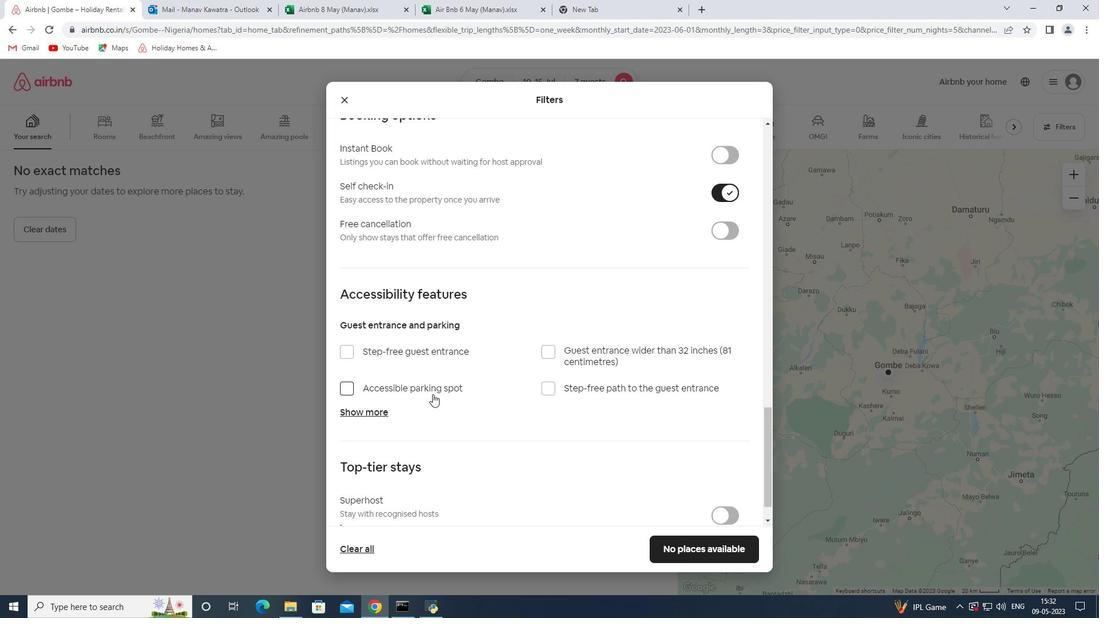 
Action: Mouse moved to (701, 546)
Screenshot: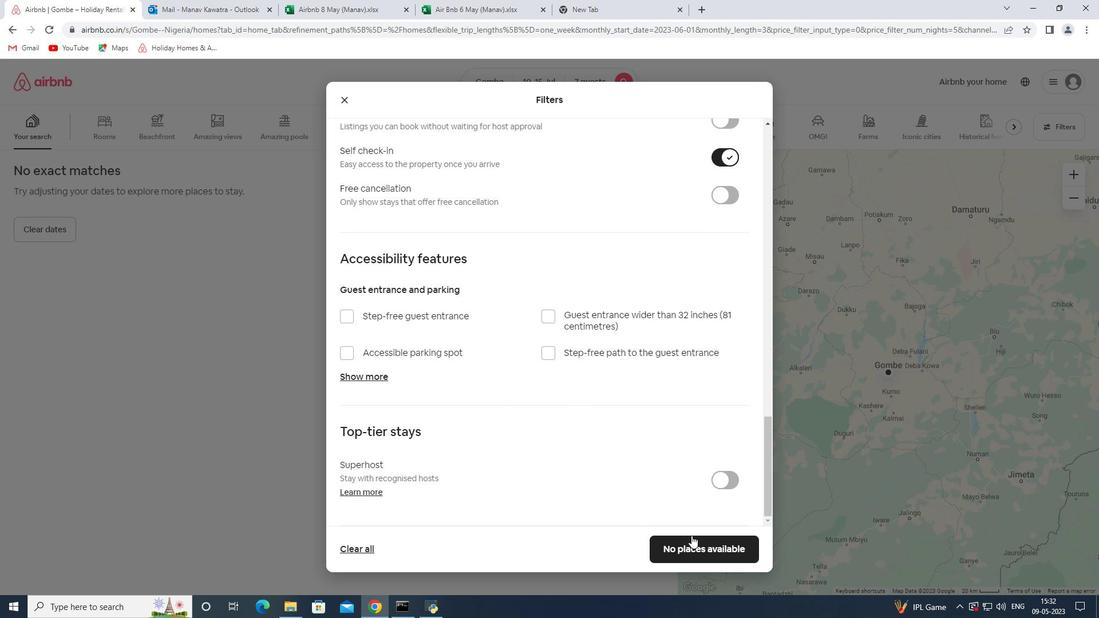 
Action: Mouse pressed left at (701, 546)
Screenshot: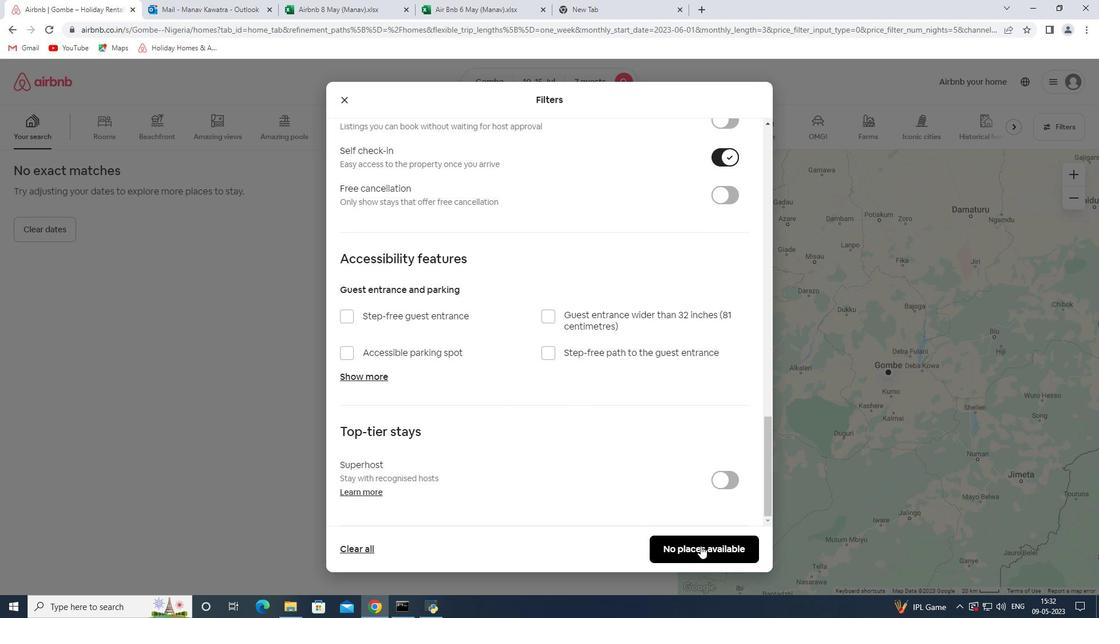 
Action: Mouse moved to (676, 531)
Screenshot: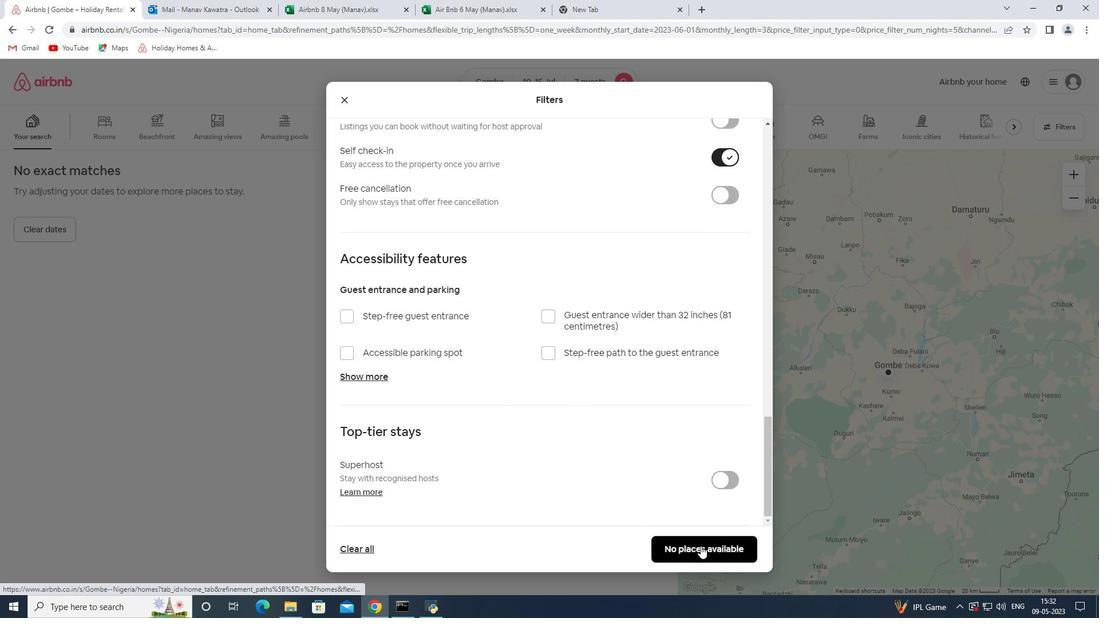 
